 Task: Search one way flight ticket for 2 adults, 4 children and 1 infant on lap in business from Los Angeles: Los Angeles International Airport to Rock Springs: Southwest Wyoming Regional Airport (rock Springs Sweetwater County Airport) on 8-5-2023. Choice of flights is Sun country airlines. Number of bags: 1 carry on bag. Price is upto 73000. Outbound departure time preference is 22:00.
Action: Mouse moved to (425, 174)
Screenshot: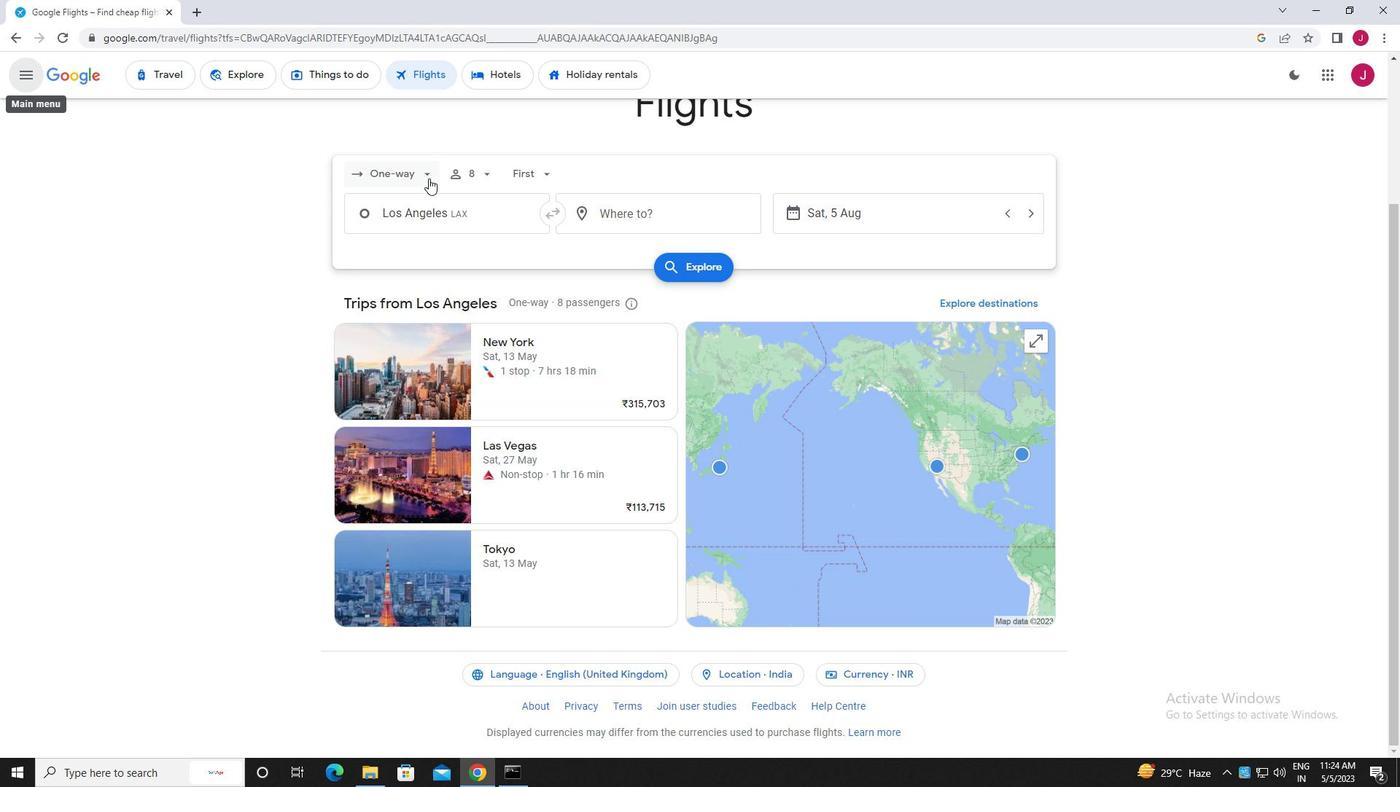 
Action: Mouse pressed left at (425, 174)
Screenshot: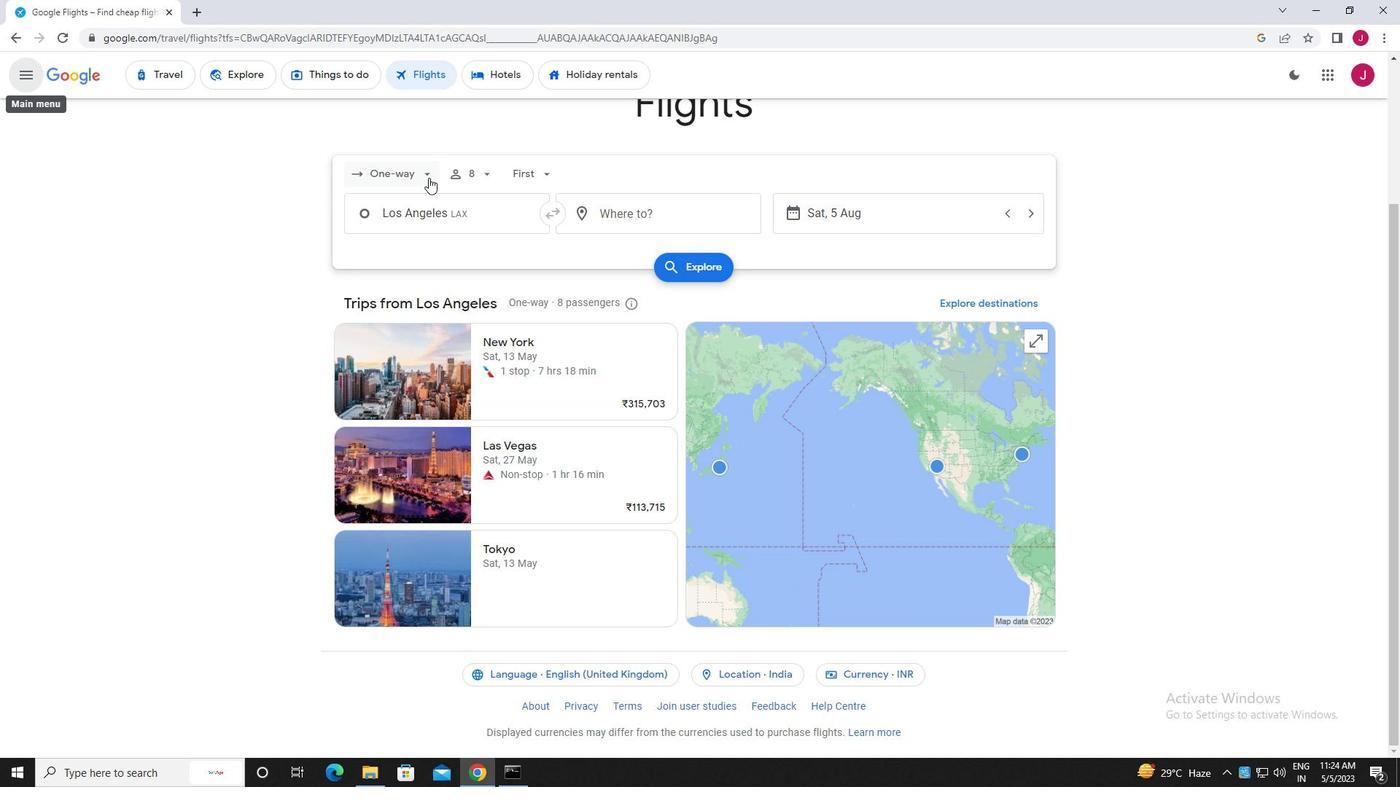 
Action: Mouse moved to (428, 202)
Screenshot: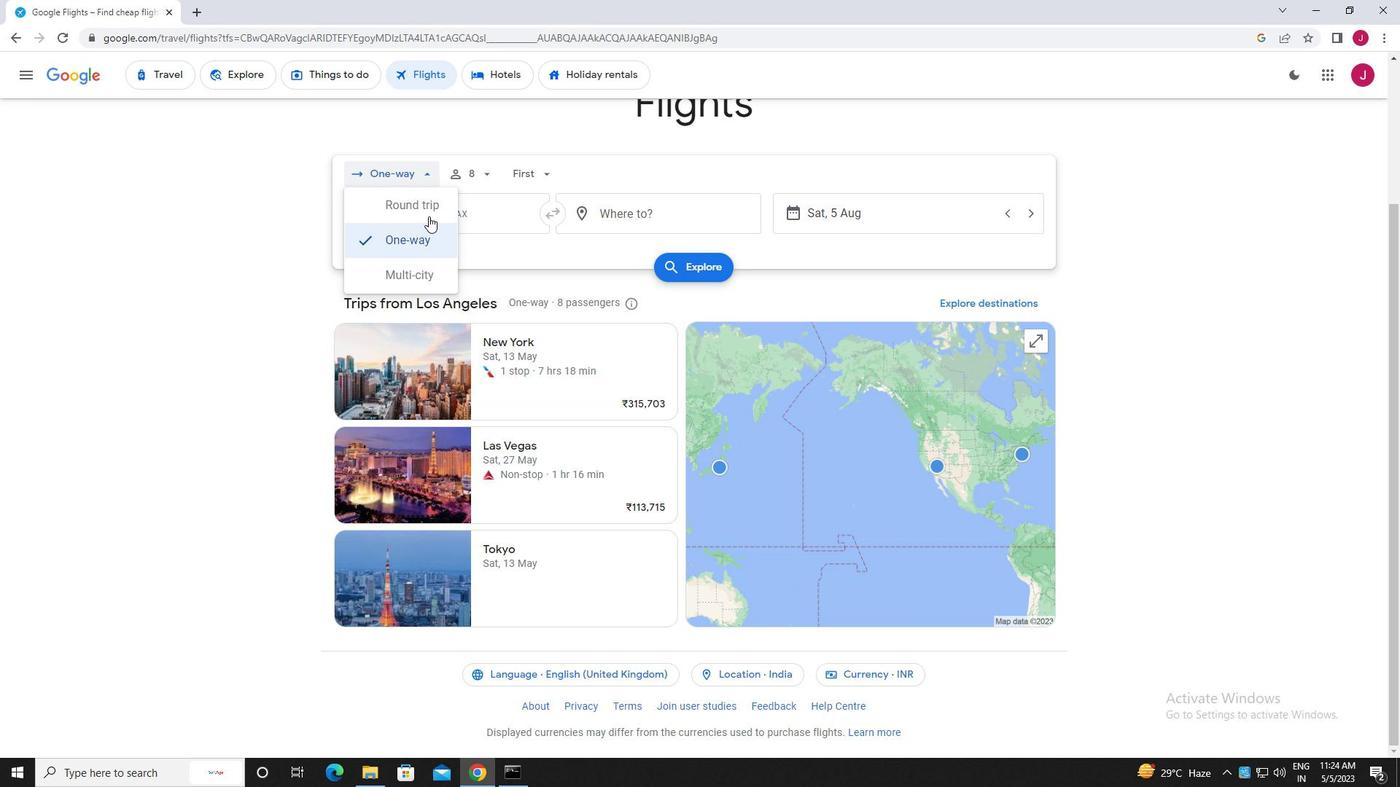 
Action: Mouse pressed left at (428, 202)
Screenshot: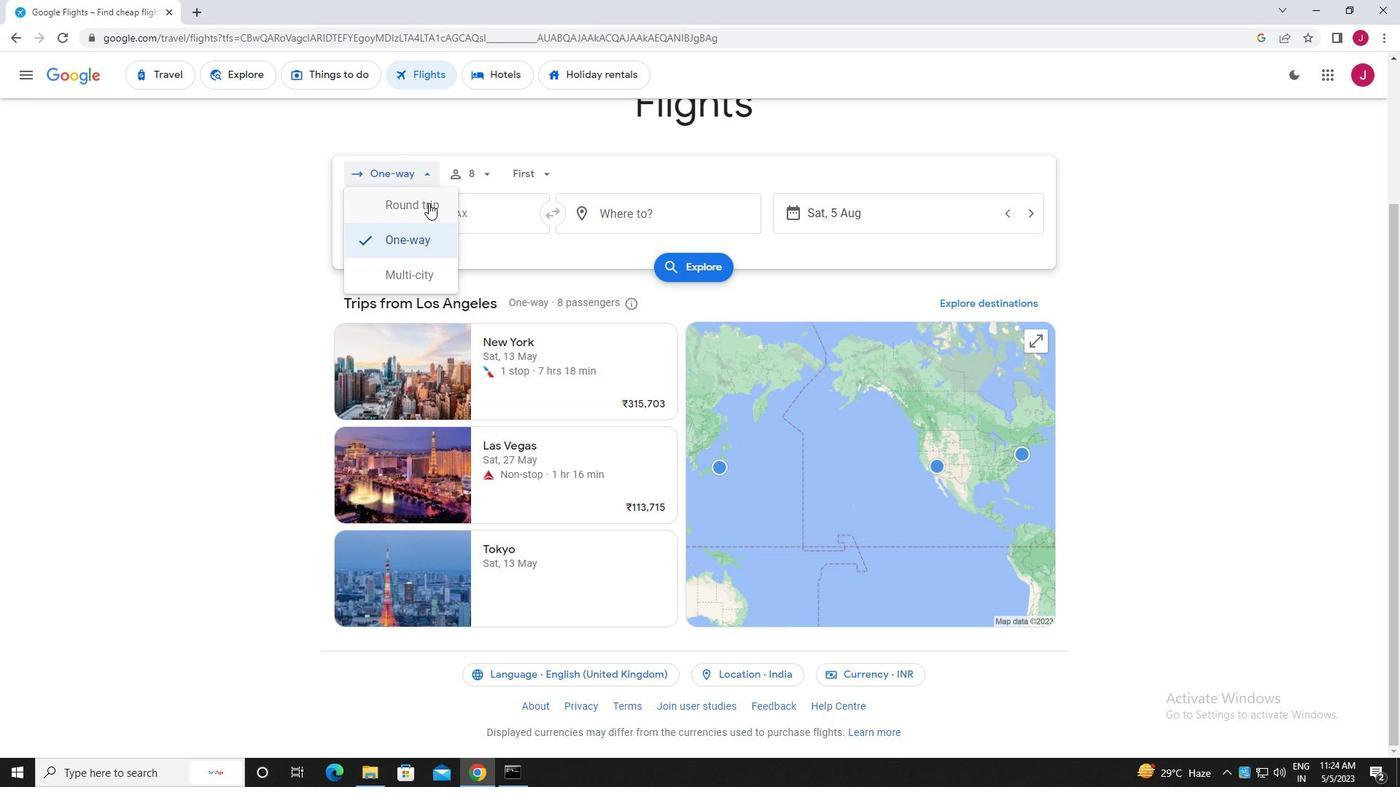 
Action: Mouse moved to (404, 177)
Screenshot: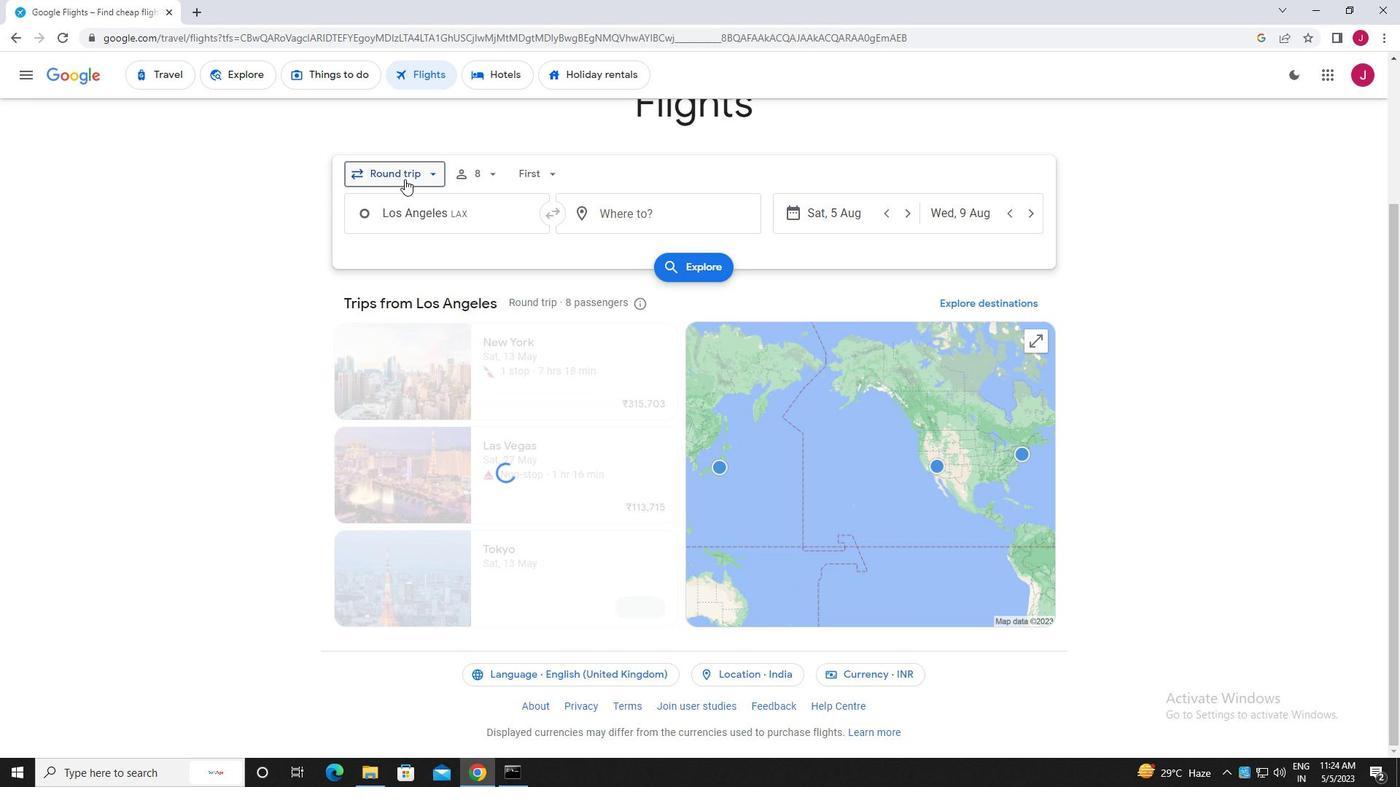 
Action: Mouse pressed left at (404, 177)
Screenshot: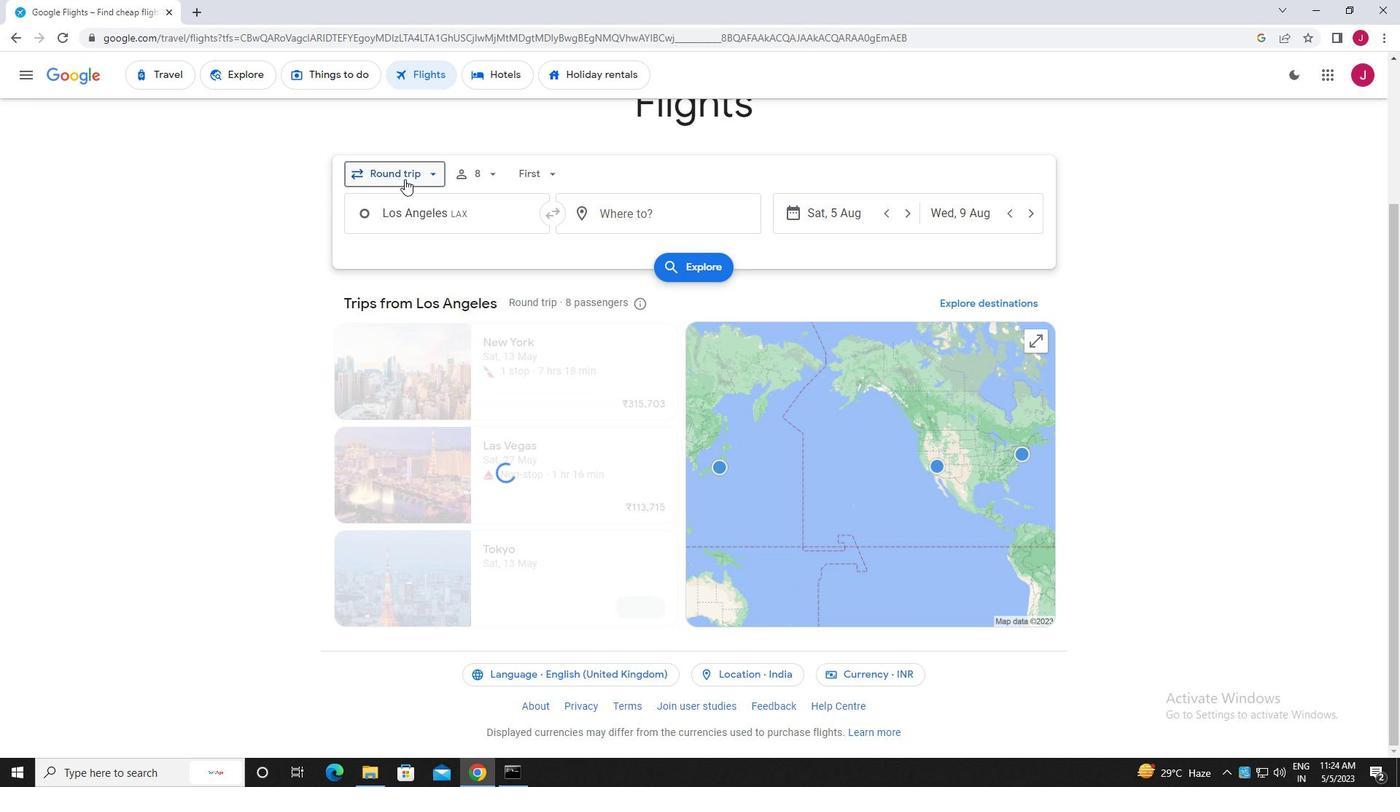 
Action: Mouse moved to (414, 237)
Screenshot: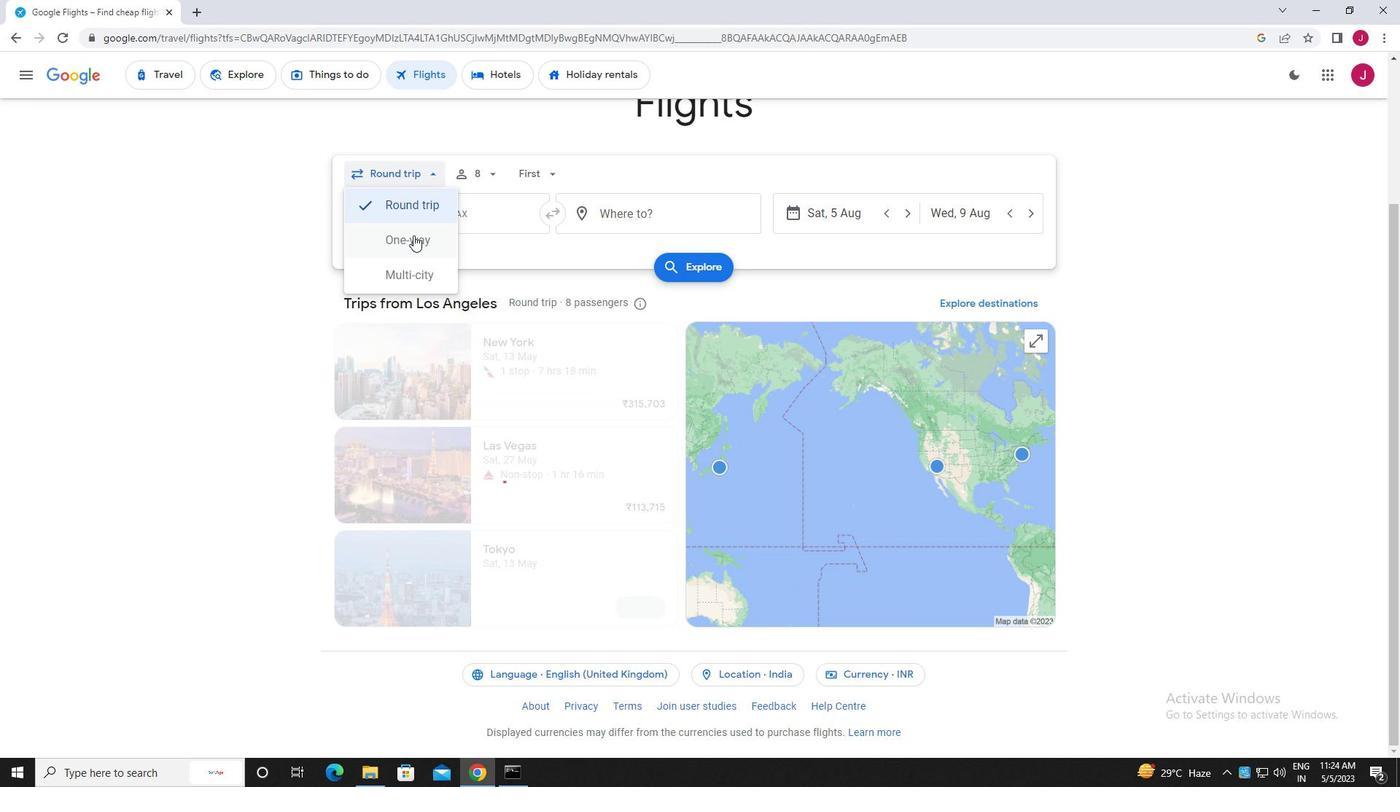 
Action: Mouse pressed left at (414, 237)
Screenshot: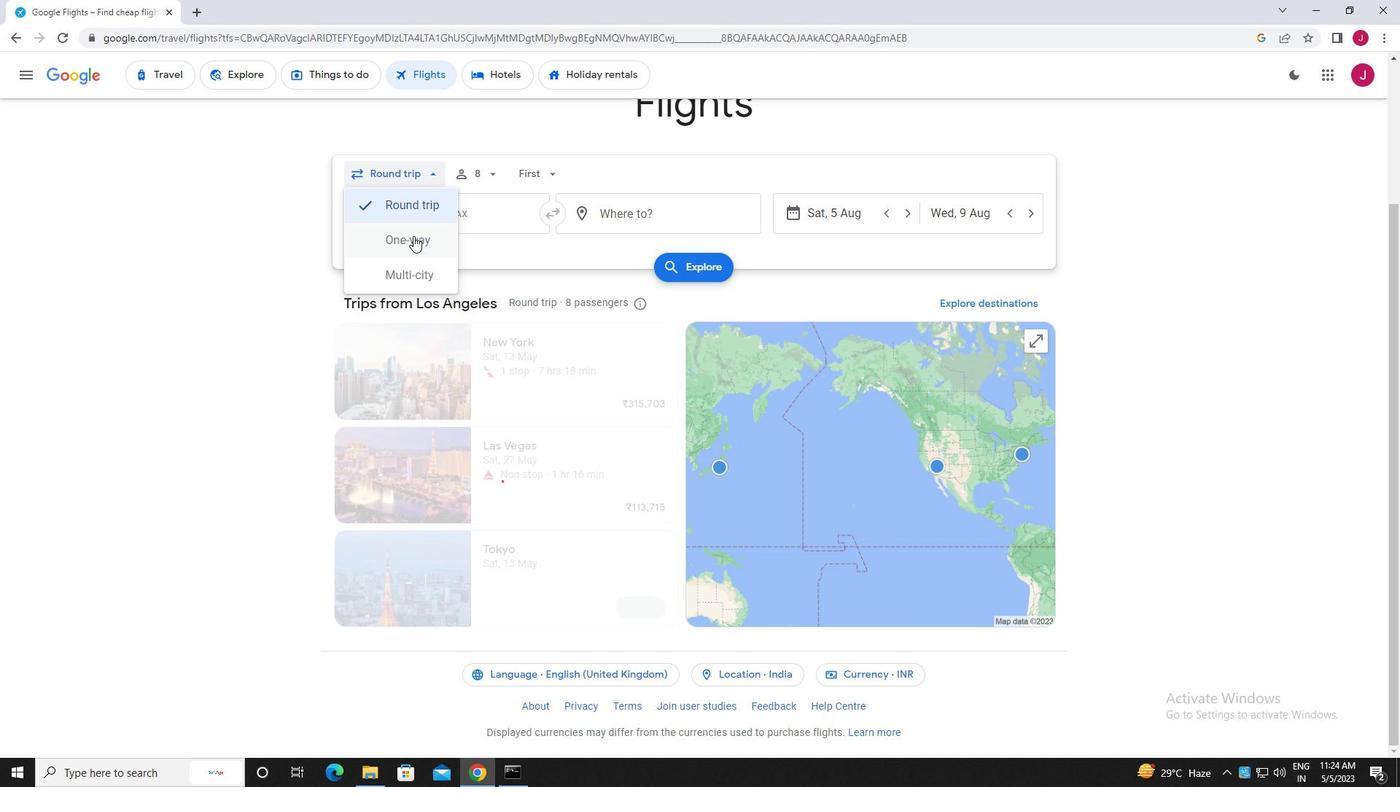 
Action: Mouse moved to (490, 171)
Screenshot: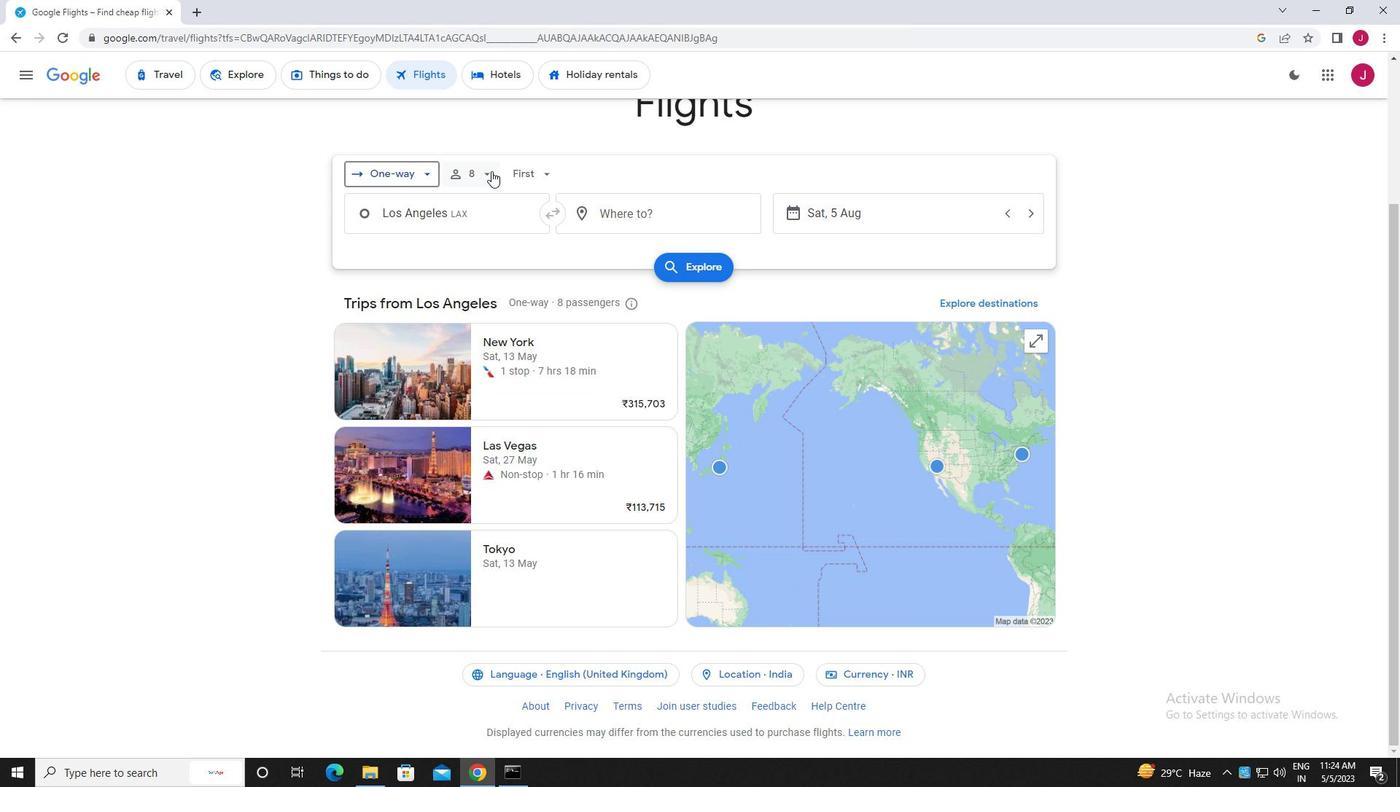 
Action: Mouse pressed left at (490, 171)
Screenshot: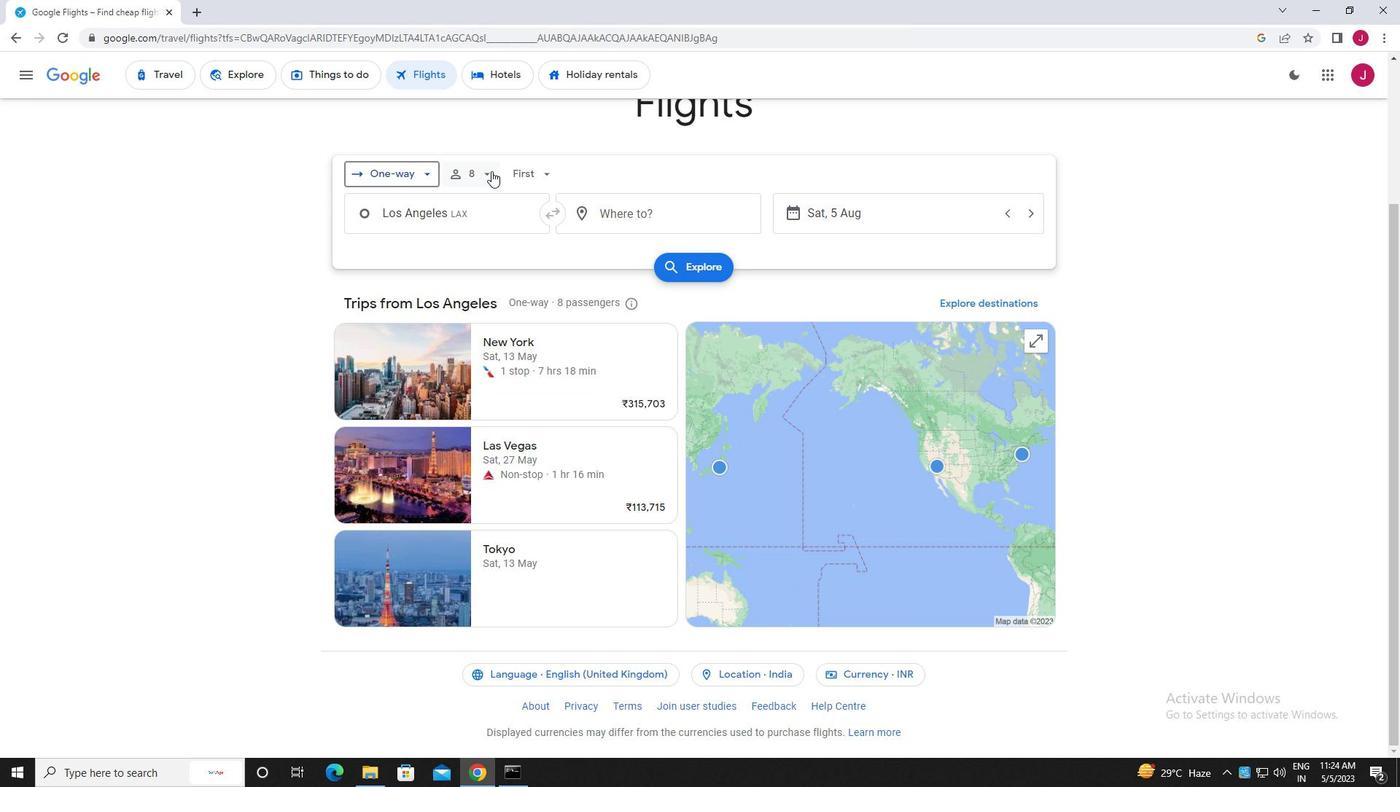 
Action: Mouse moved to (595, 212)
Screenshot: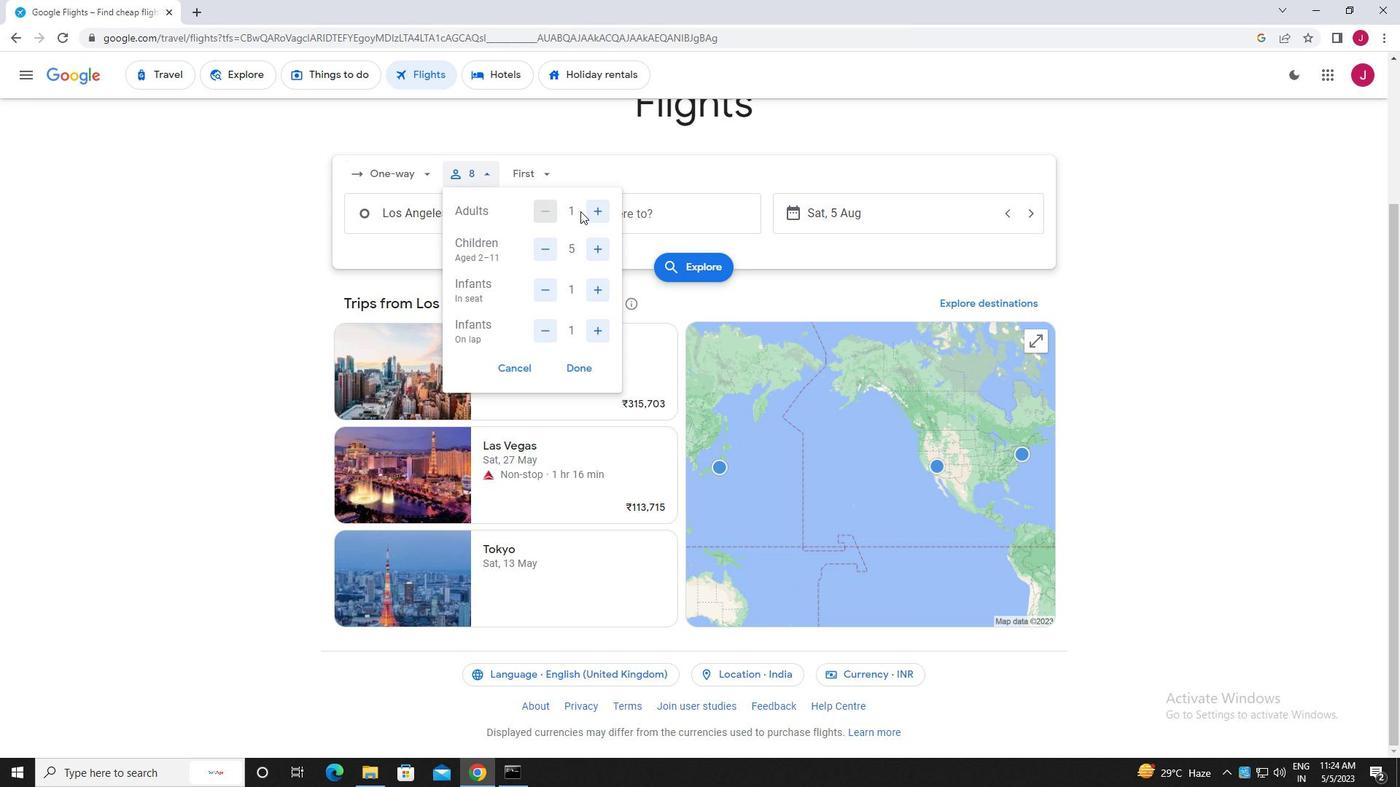 
Action: Mouse pressed left at (595, 212)
Screenshot: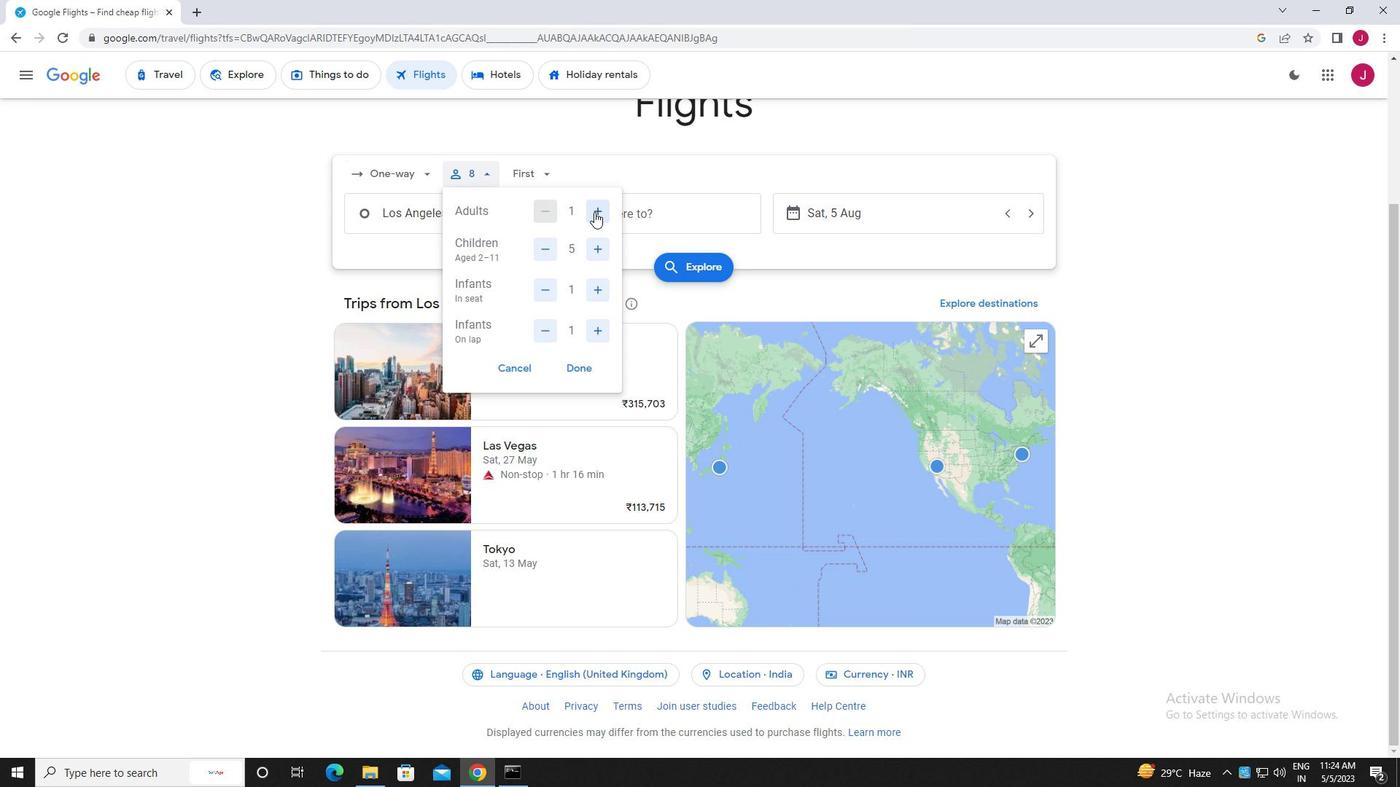 
Action: Mouse moved to (552, 245)
Screenshot: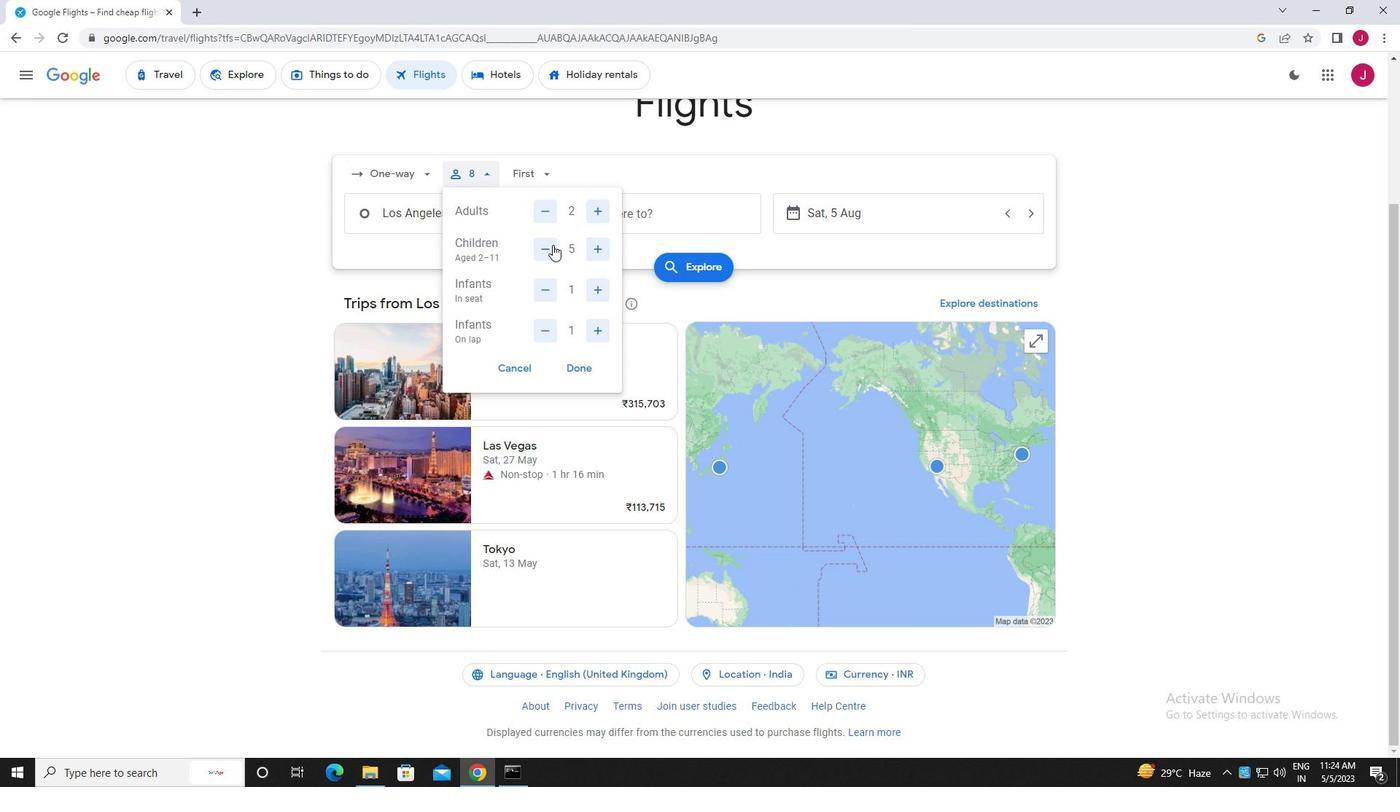 
Action: Mouse pressed left at (552, 245)
Screenshot: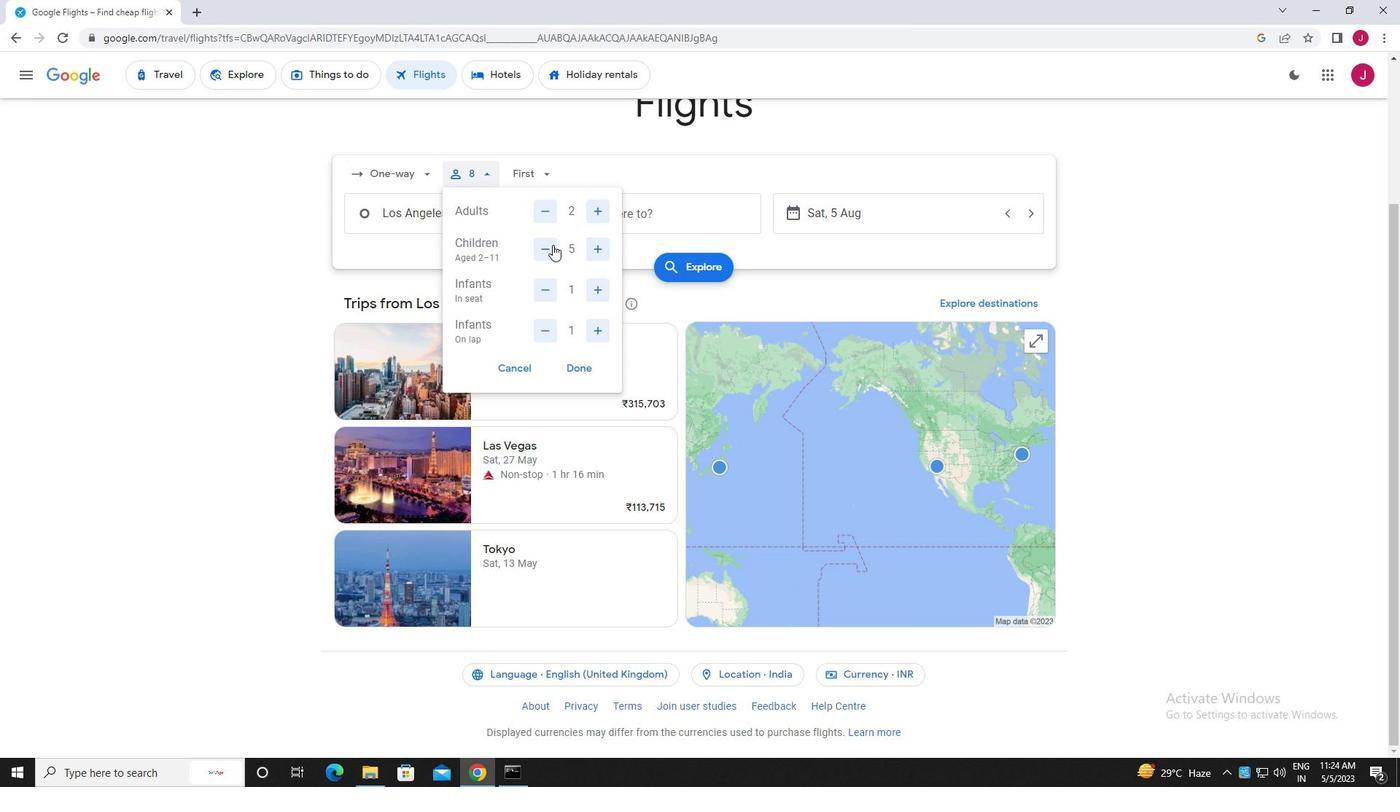 
Action: Mouse moved to (545, 290)
Screenshot: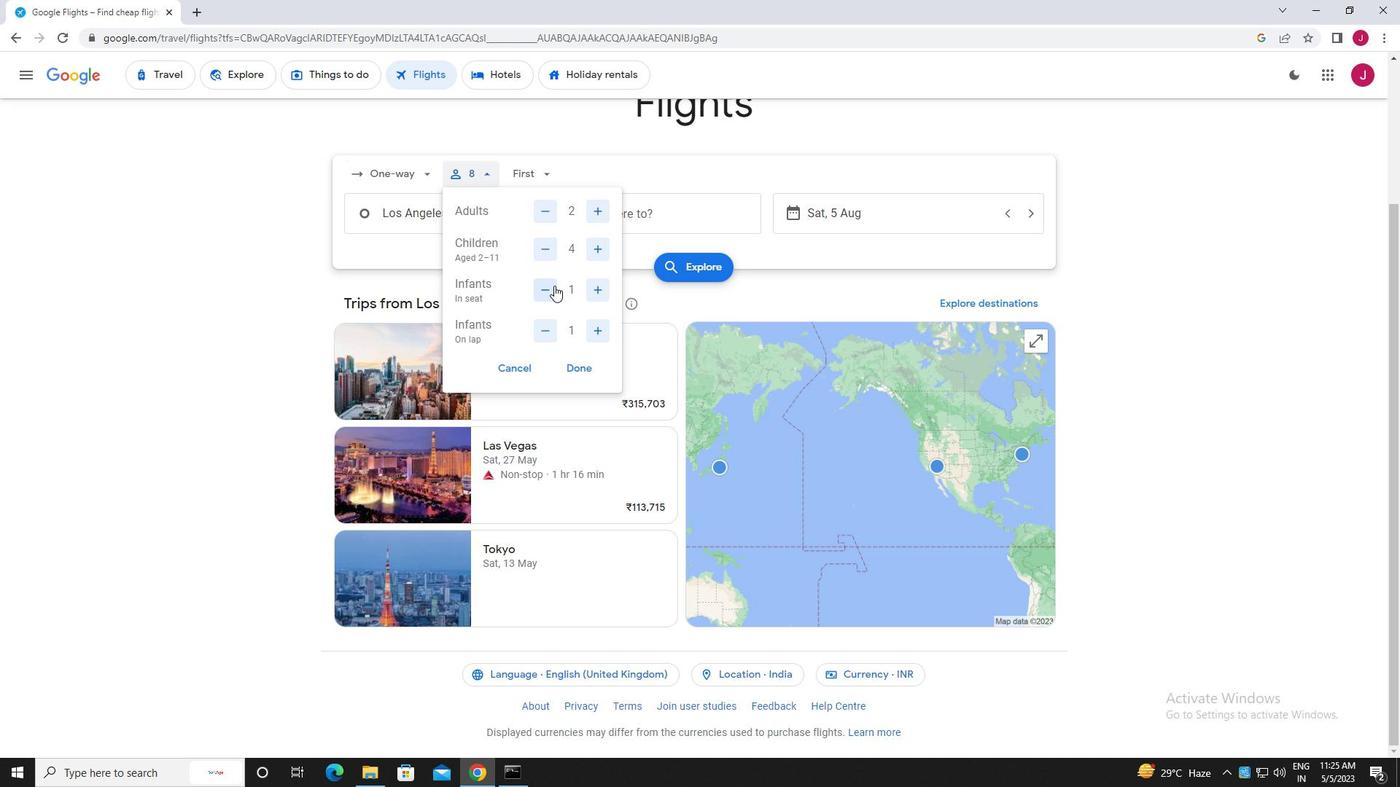 
Action: Mouse pressed left at (545, 290)
Screenshot: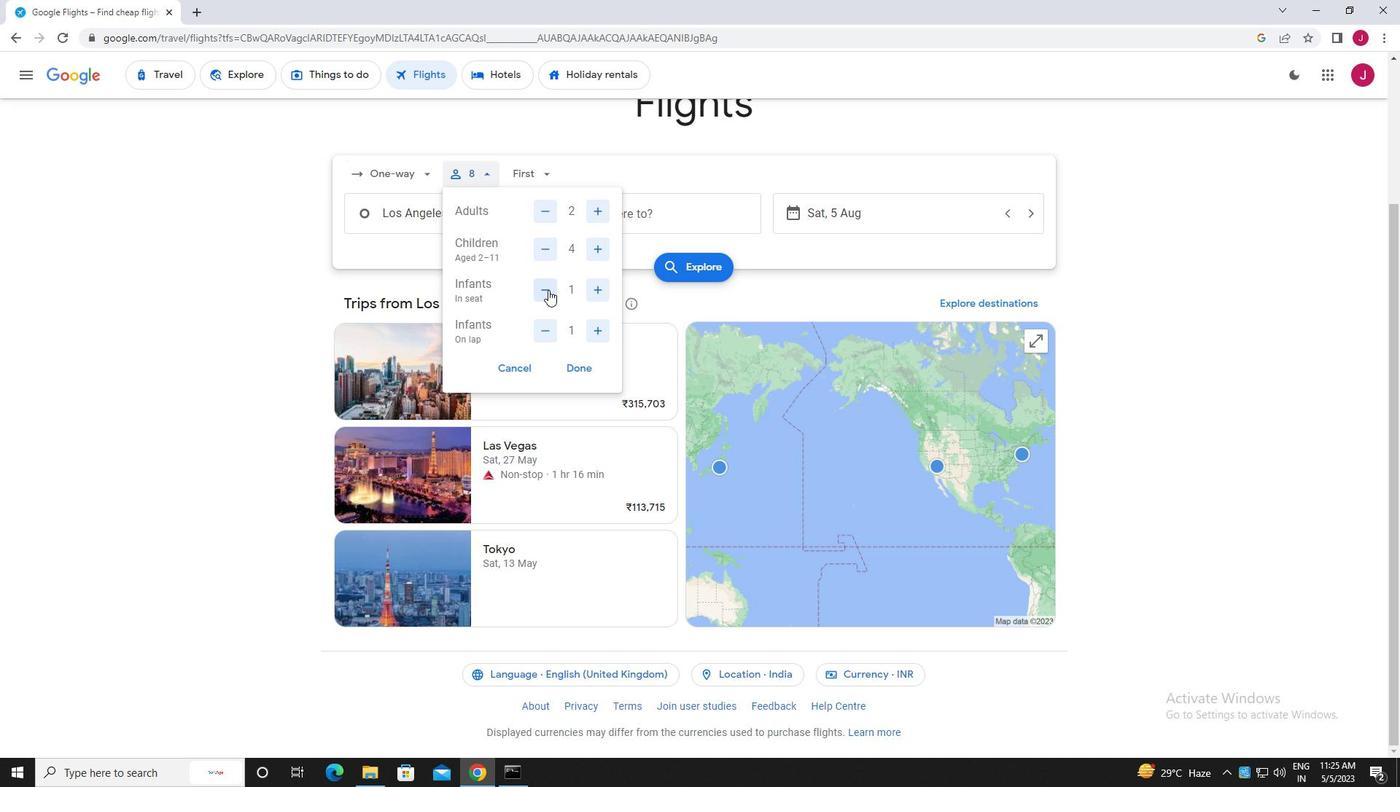 
Action: Mouse moved to (582, 369)
Screenshot: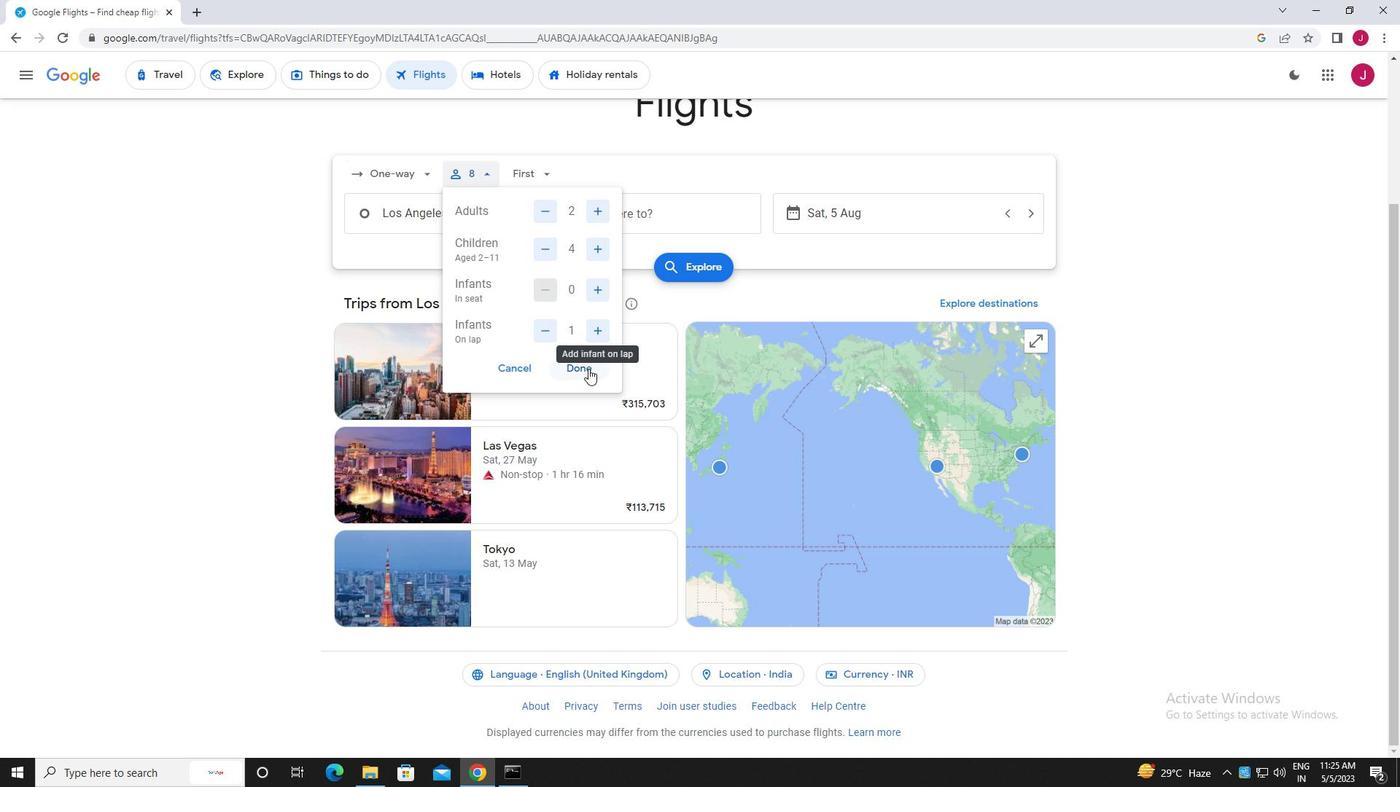 
Action: Mouse pressed left at (582, 369)
Screenshot: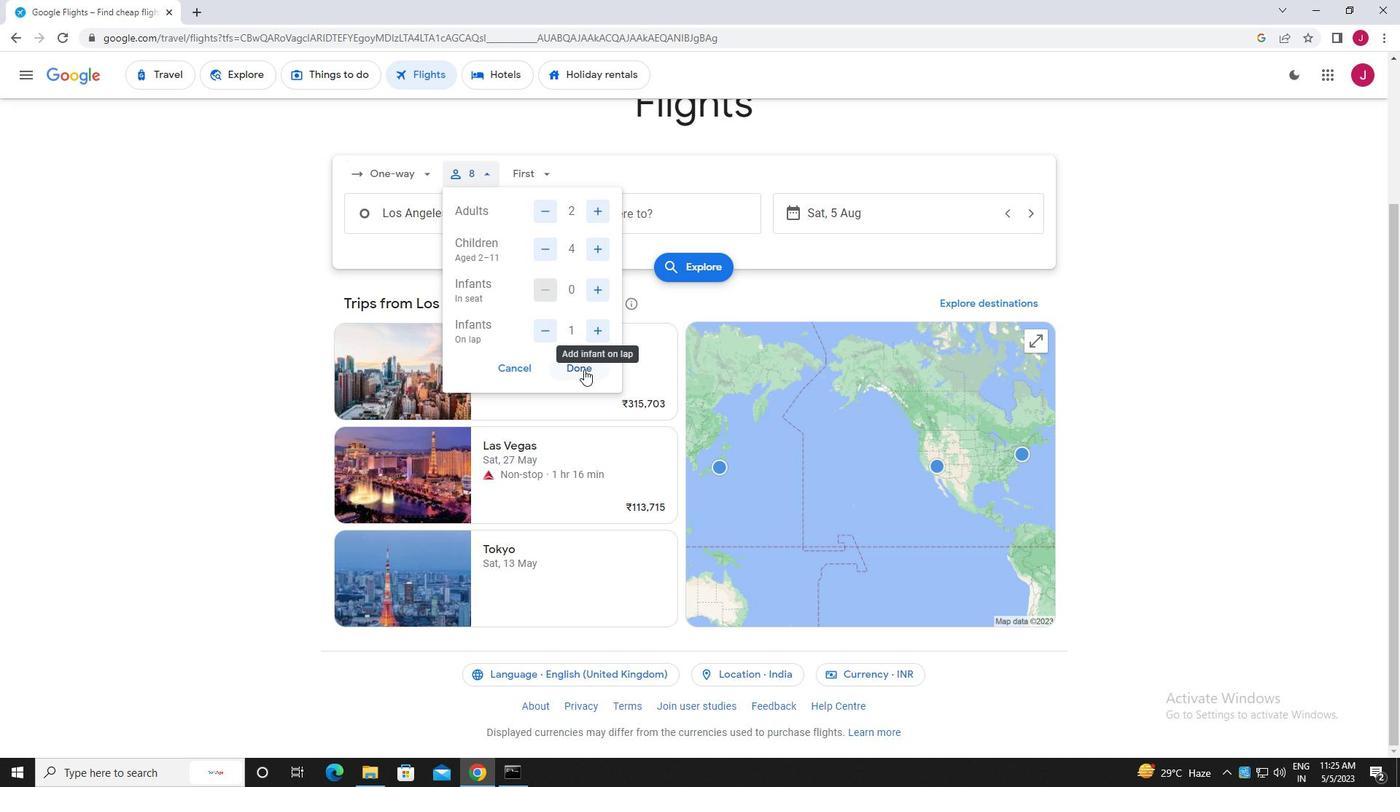 
Action: Mouse moved to (538, 177)
Screenshot: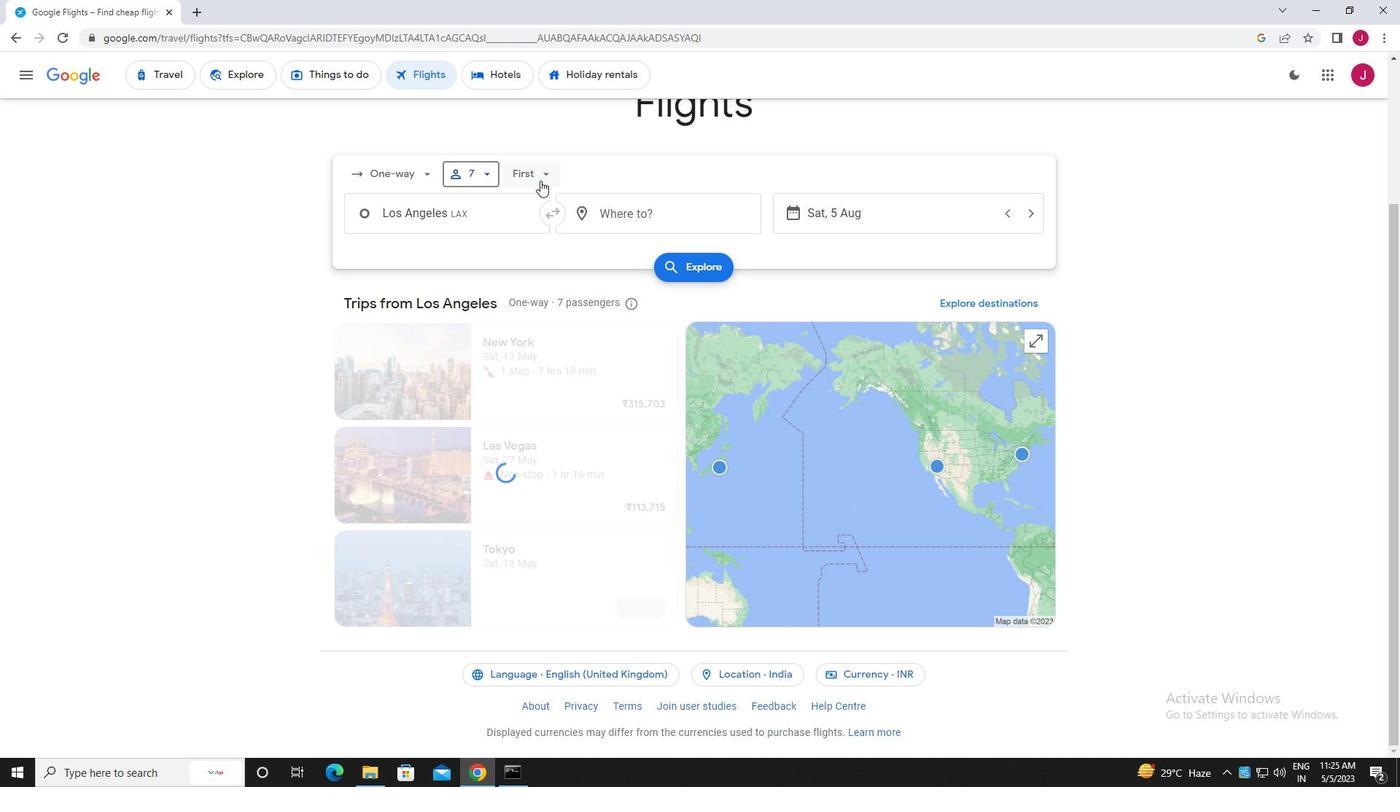 
Action: Mouse pressed left at (538, 177)
Screenshot: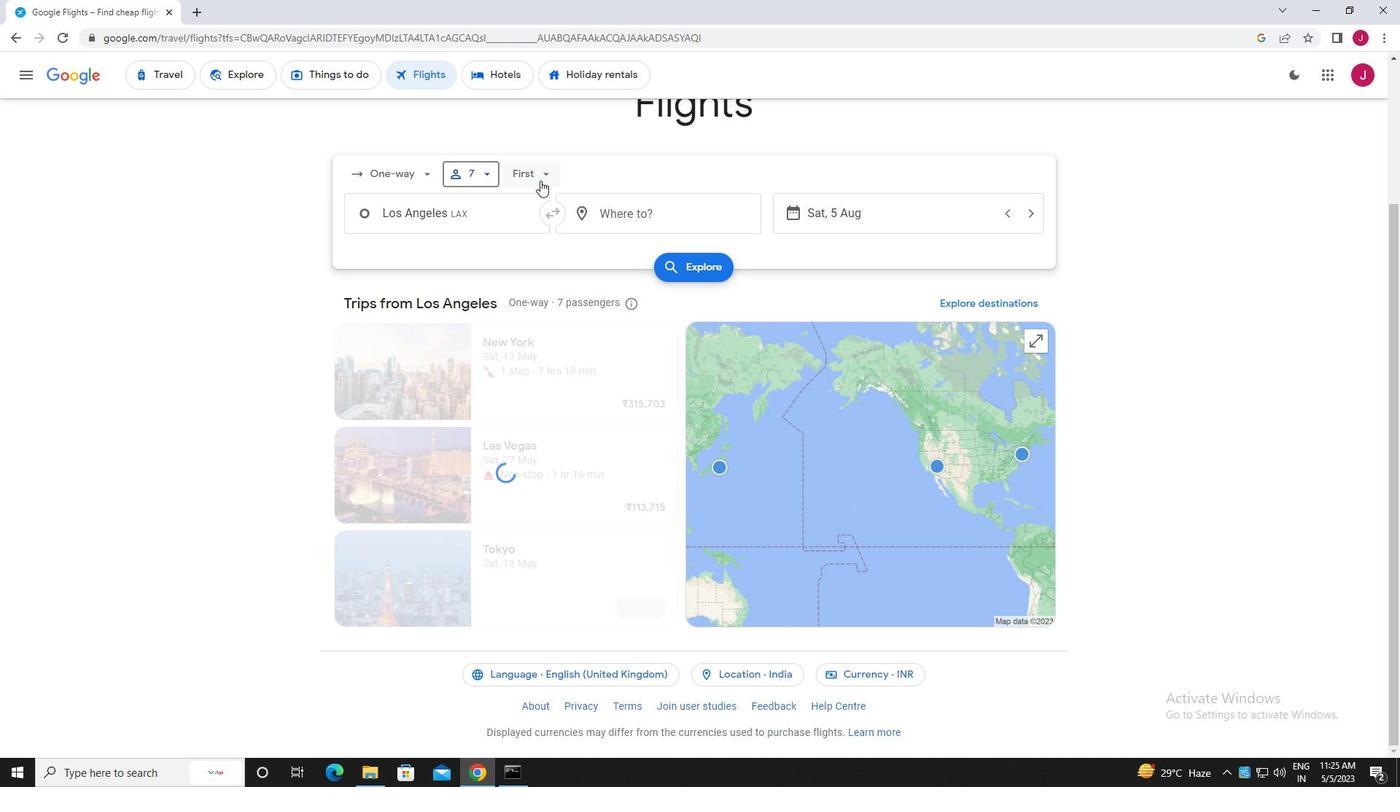 
Action: Mouse moved to (568, 271)
Screenshot: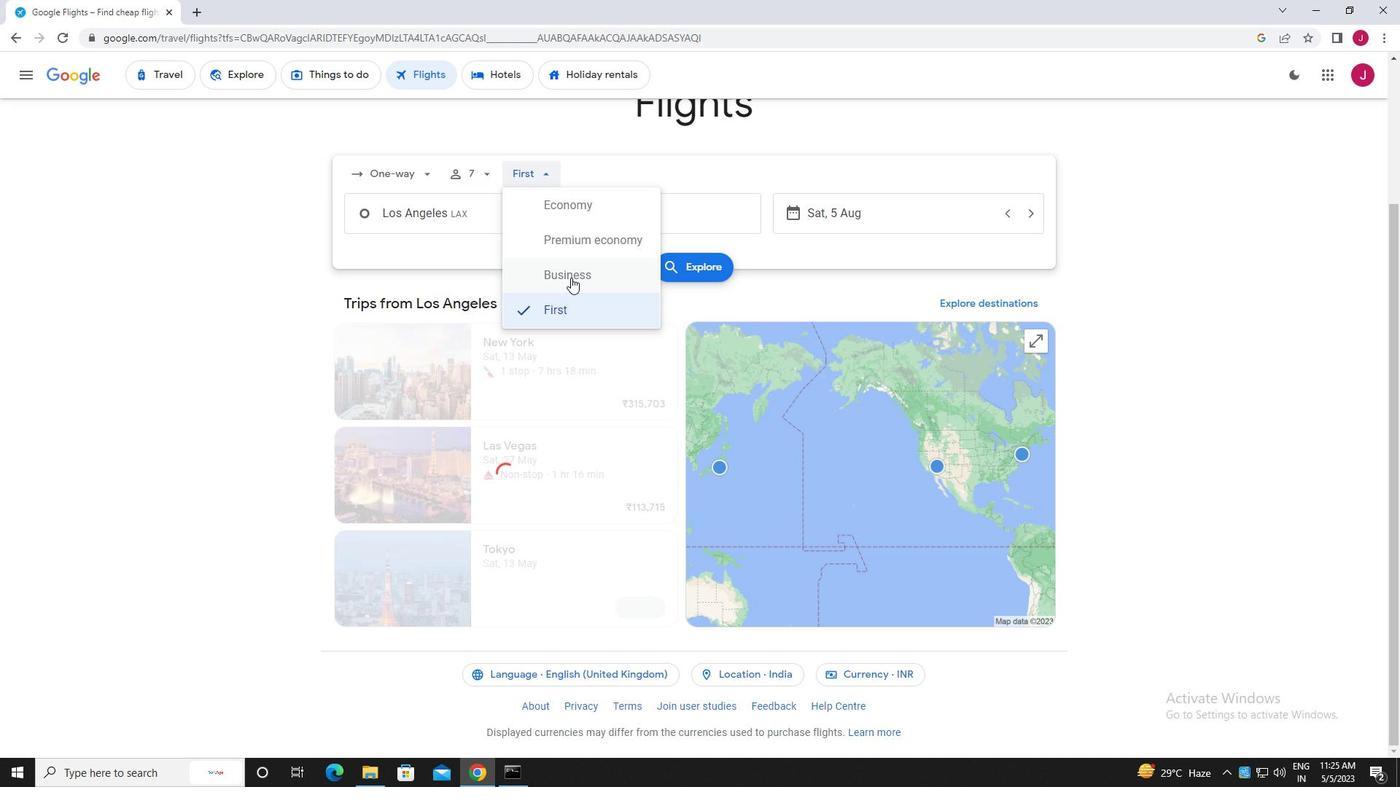 
Action: Mouse pressed left at (568, 271)
Screenshot: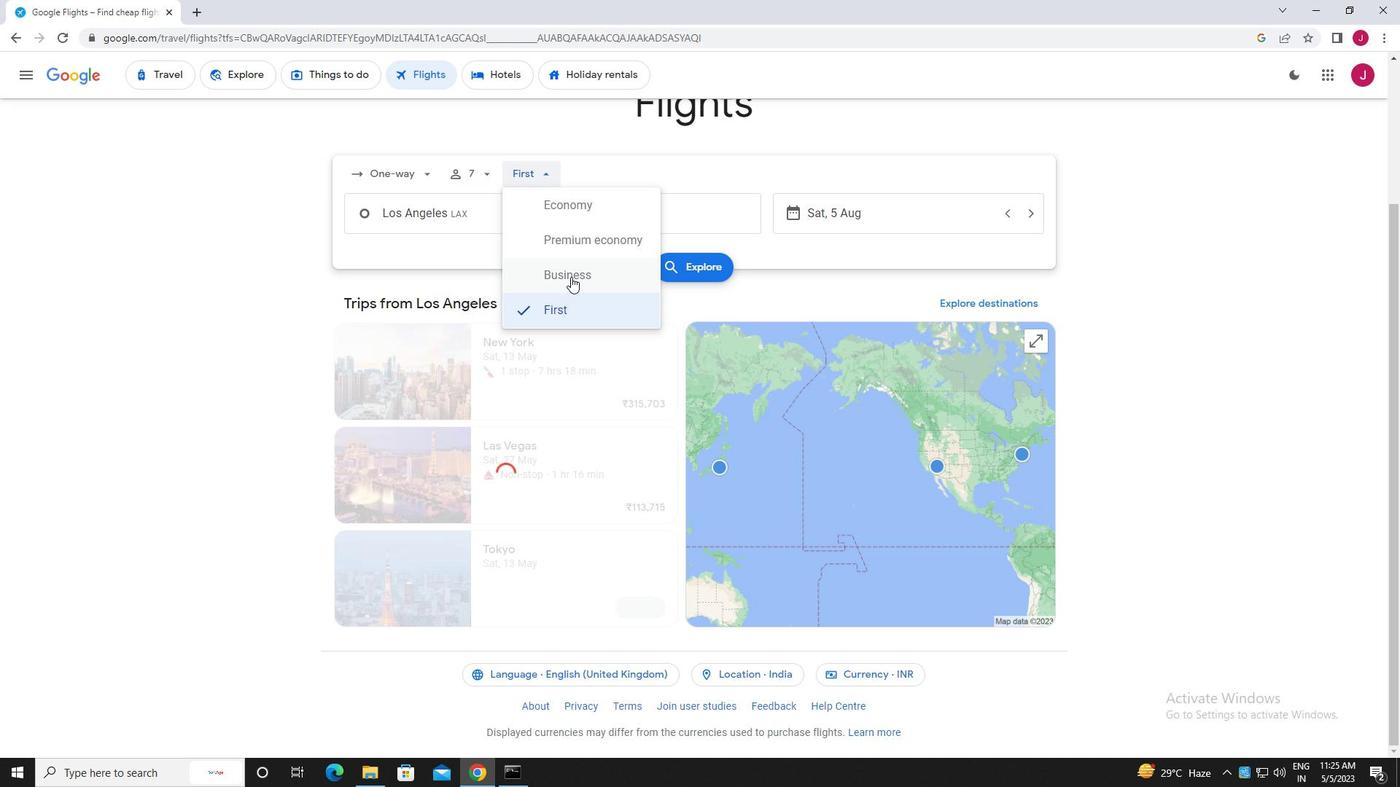 
Action: Mouse moved to (472, 215)
Screenshot: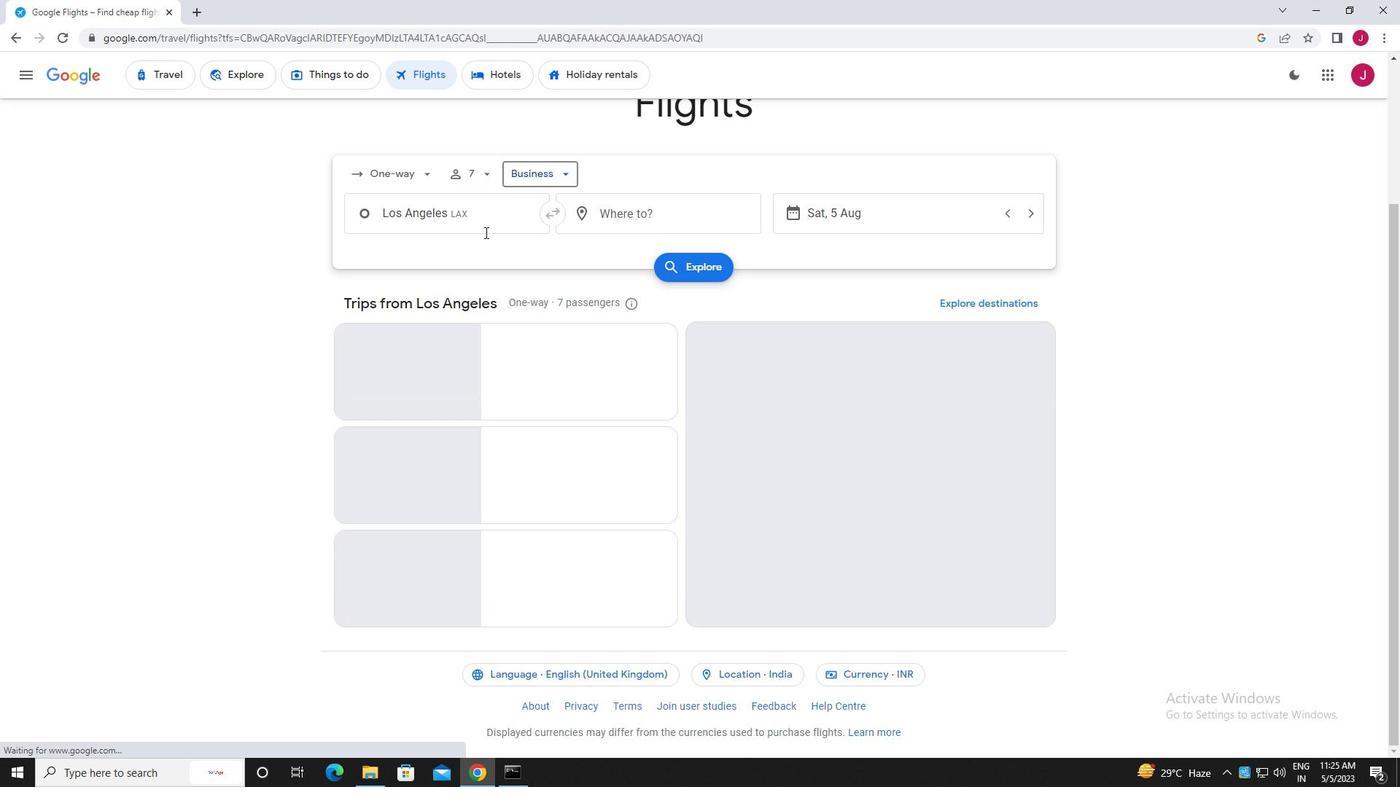 
Action: Mouse pressed left at (472, 215)
Screenshot: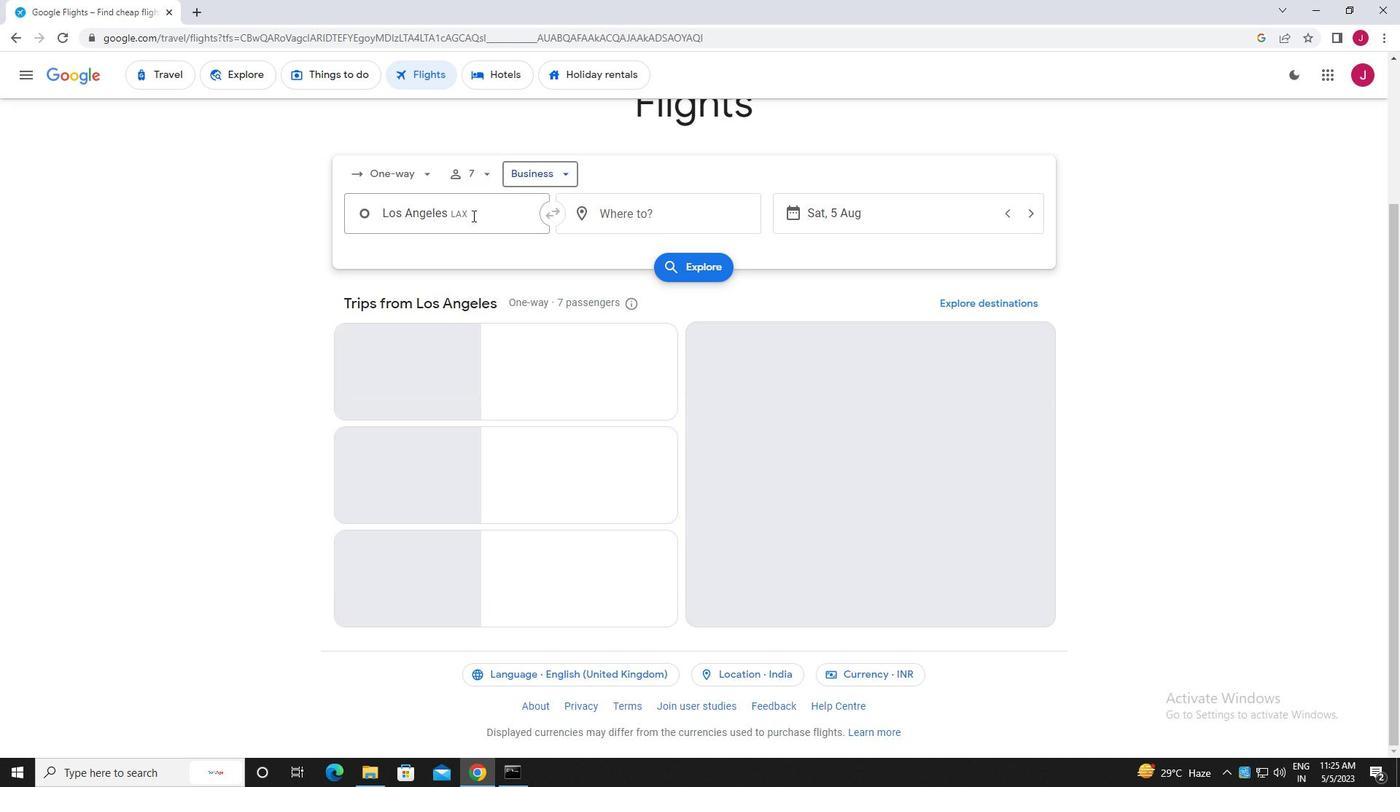 
Action: Mouse moved to (472, 215)
Screenshot: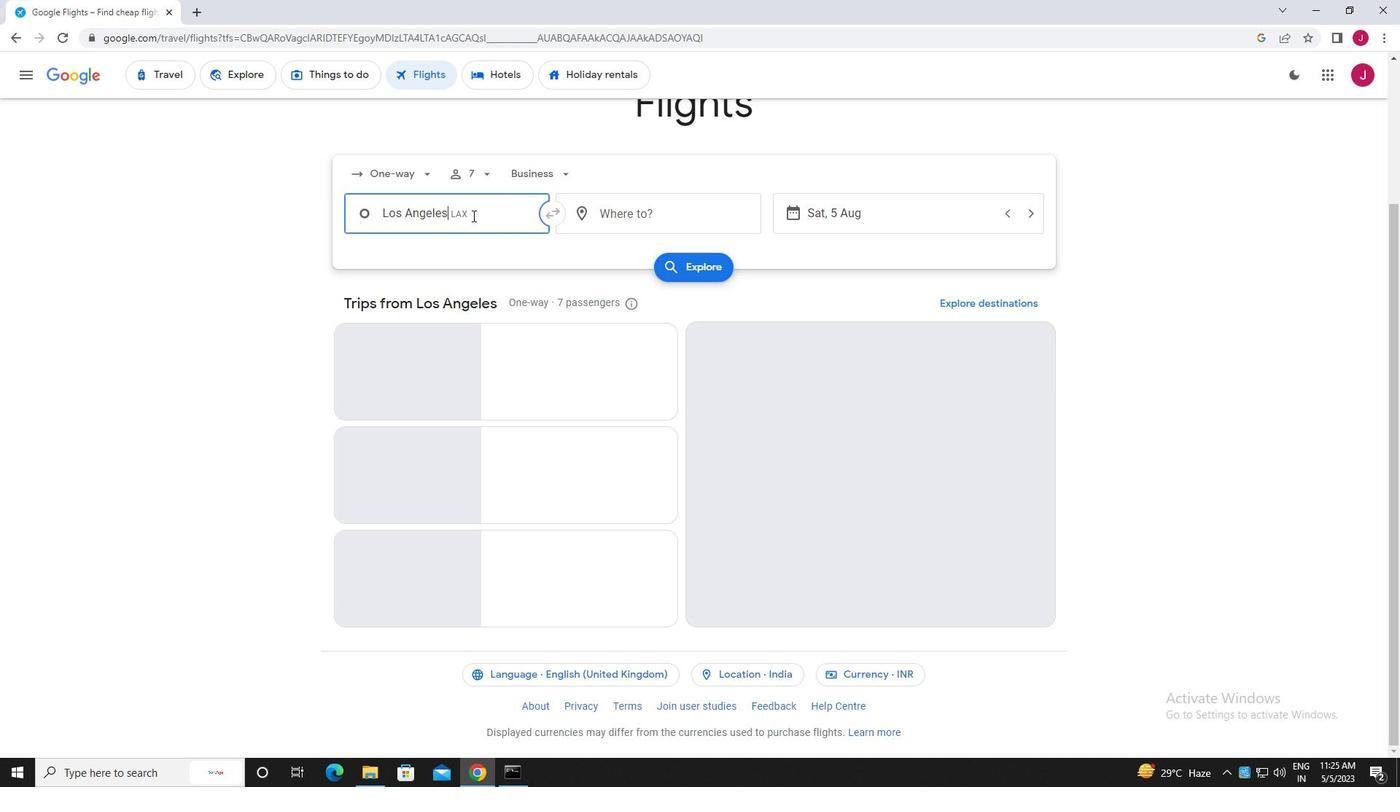 
Action: Key pressed los<Key.space>angles
Screenshot: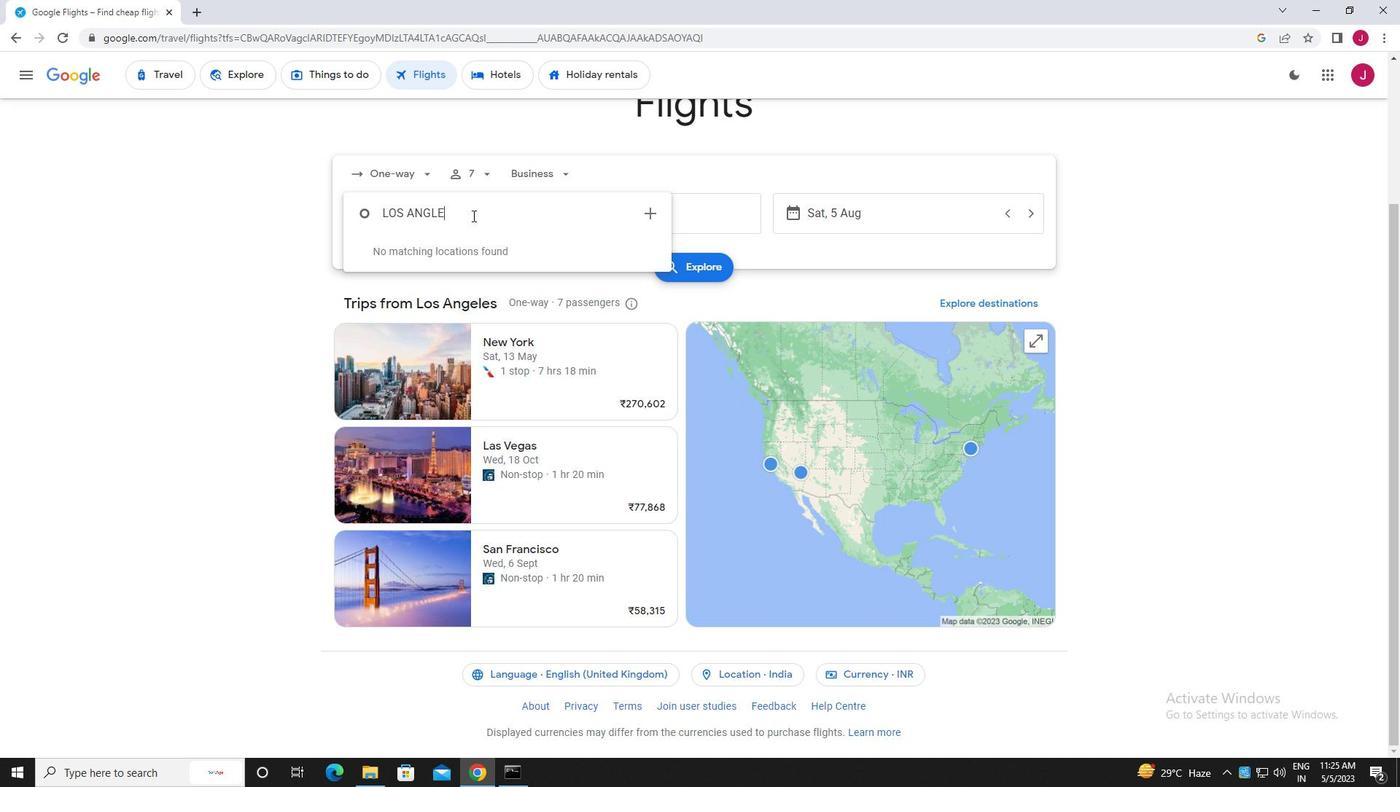 
Action: Mouse moved to (500, 285)
Screenshot: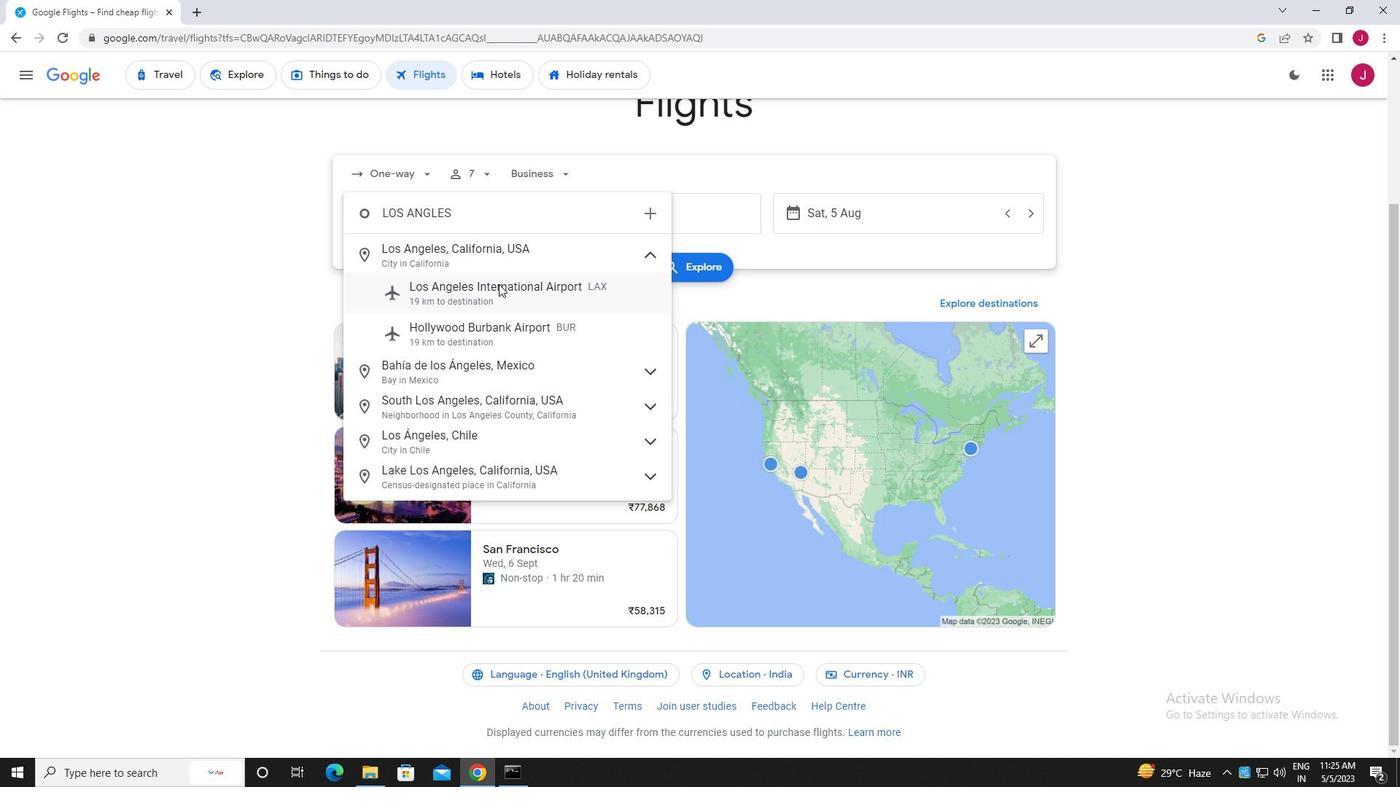 
Action: Mouse pressed left at (500, 285)
Screenshot: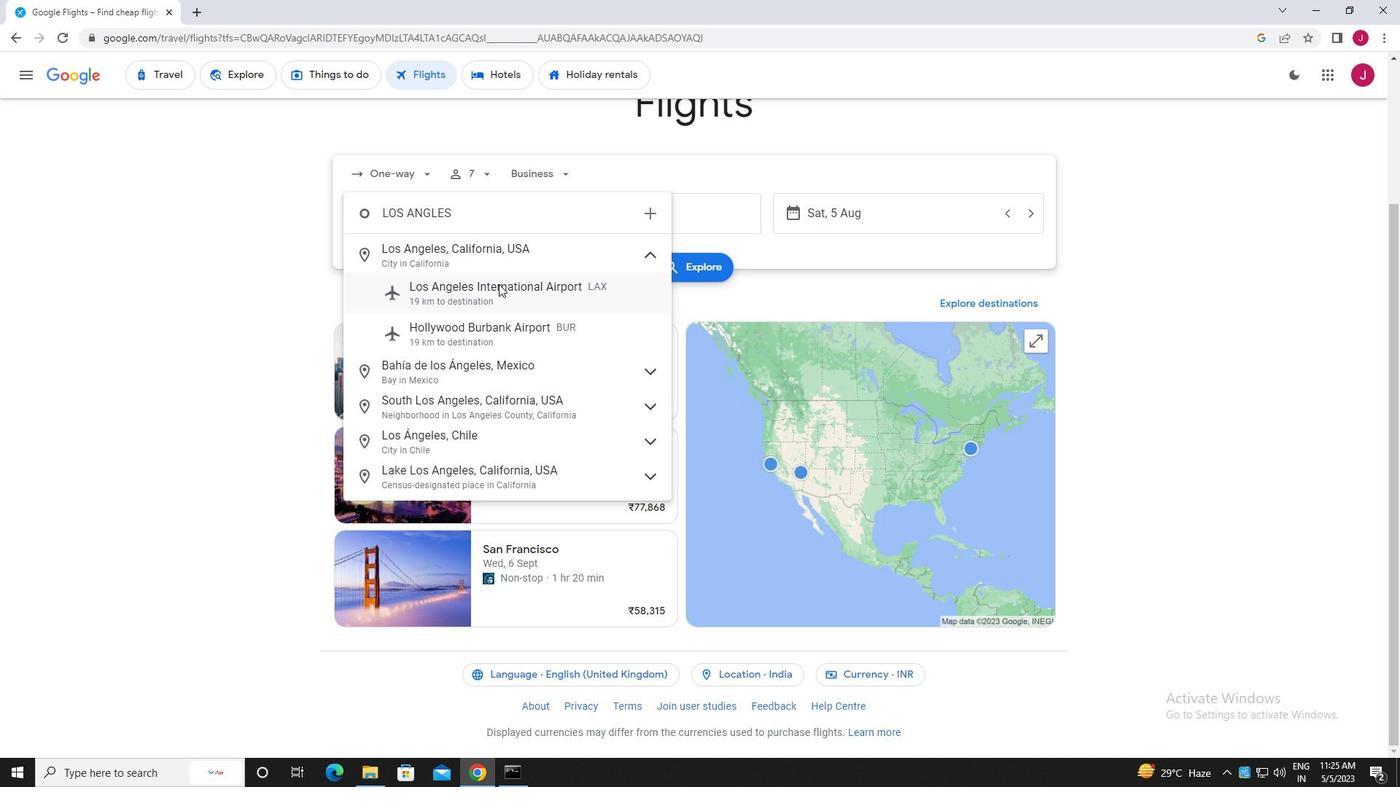 
Action: Mouse moved to (654, 215)
Screenshot: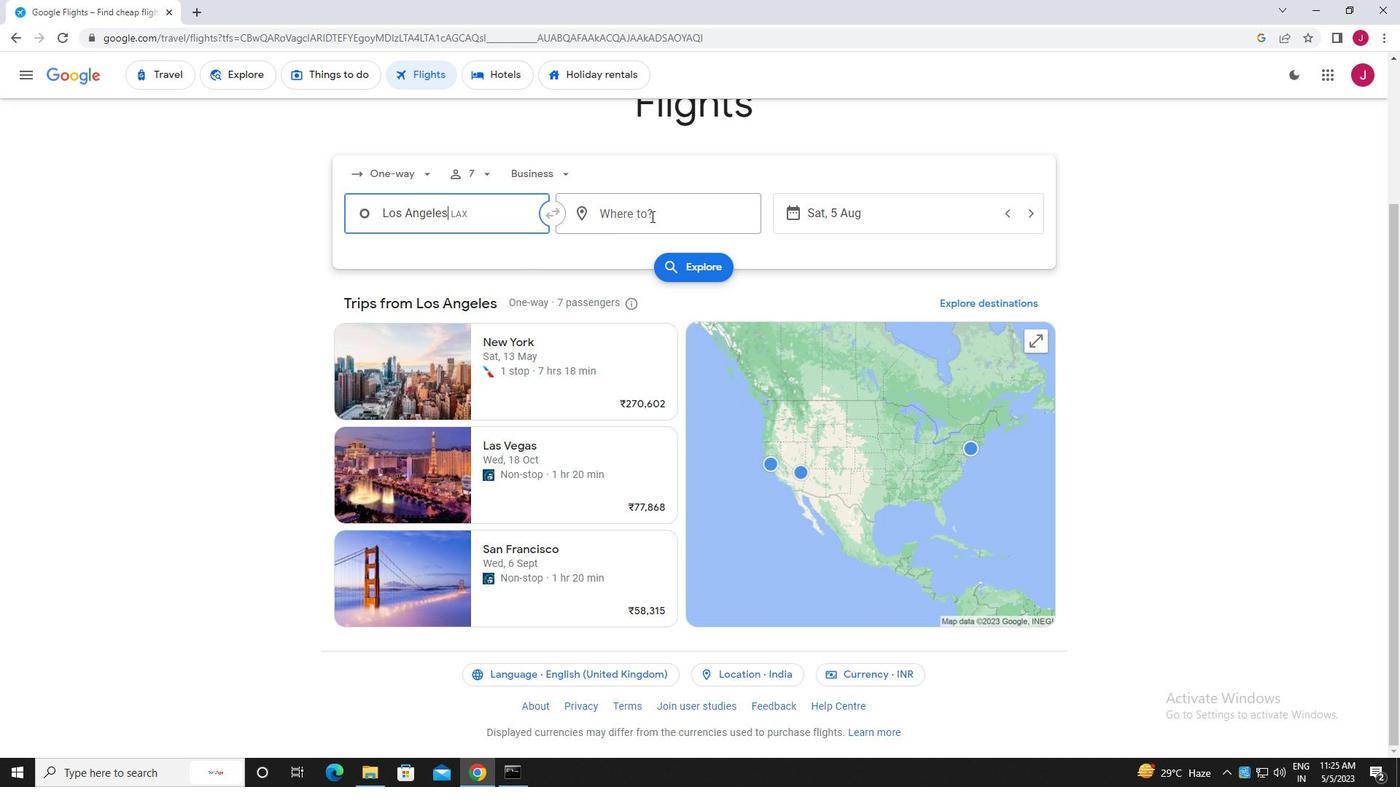 
Action: Mouse pressed left at (654, 215)
Screenshot: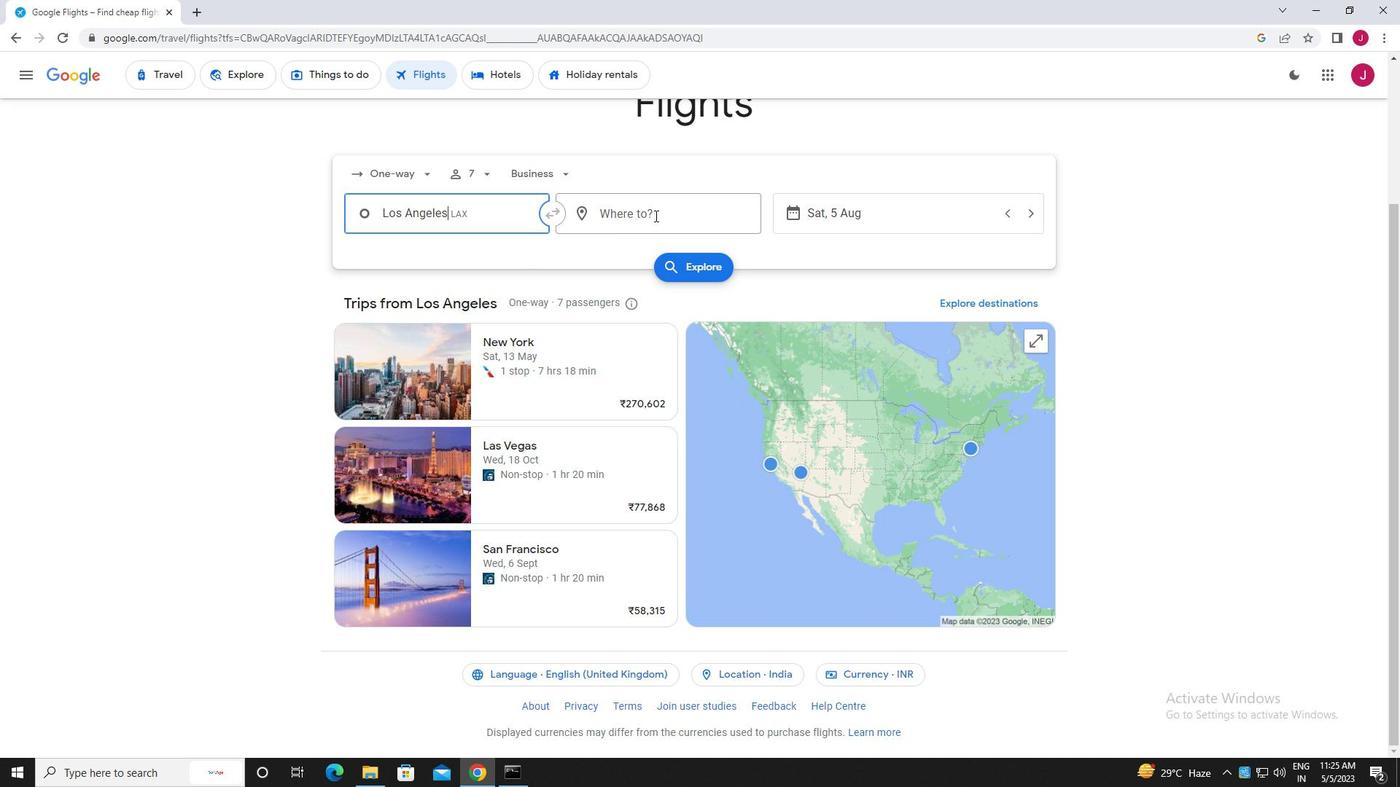 
Action: Mouse moved to (658, 216)
Screenshot: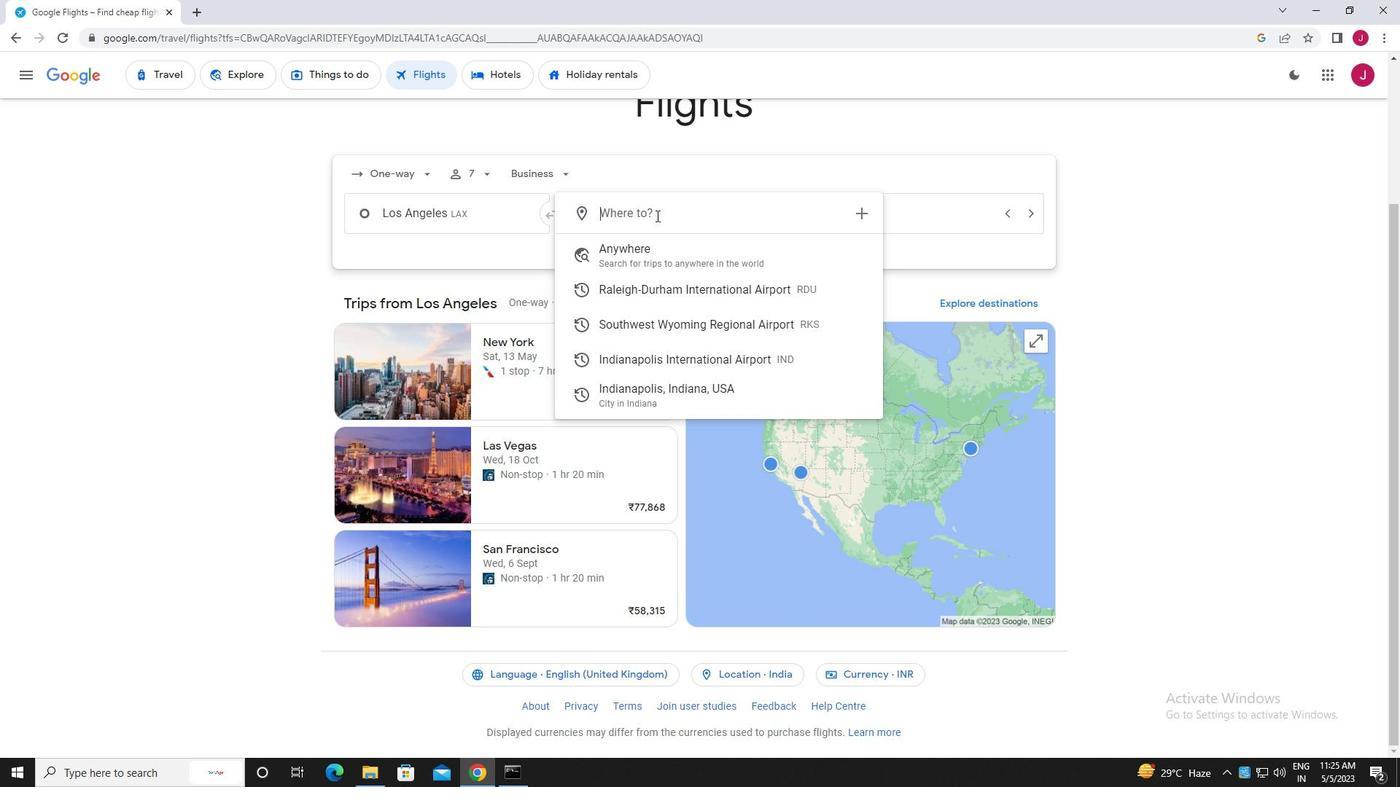 
Action: Key pressed rock<Key.space>spring
Screenshot: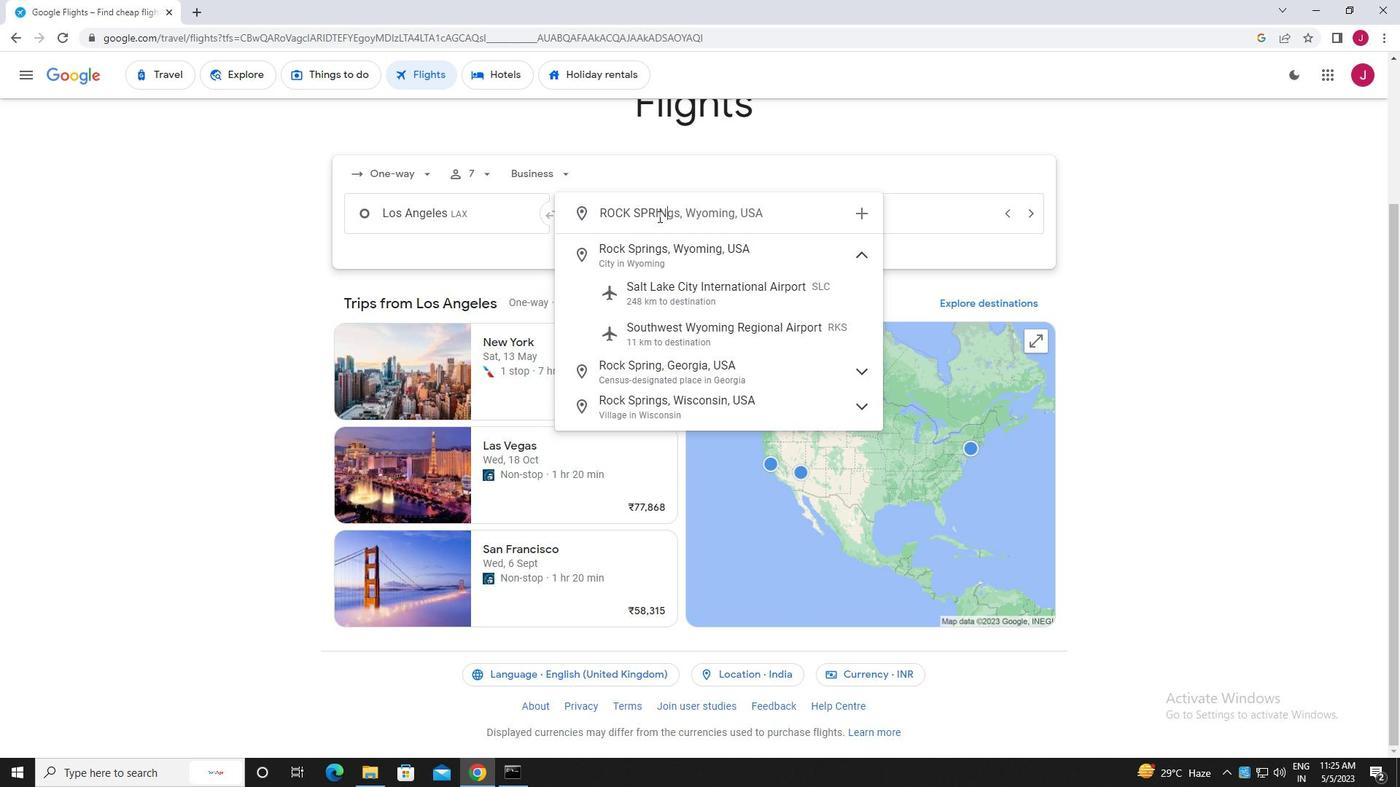
Action: Mouse moved to (736, 331)
Screenshot: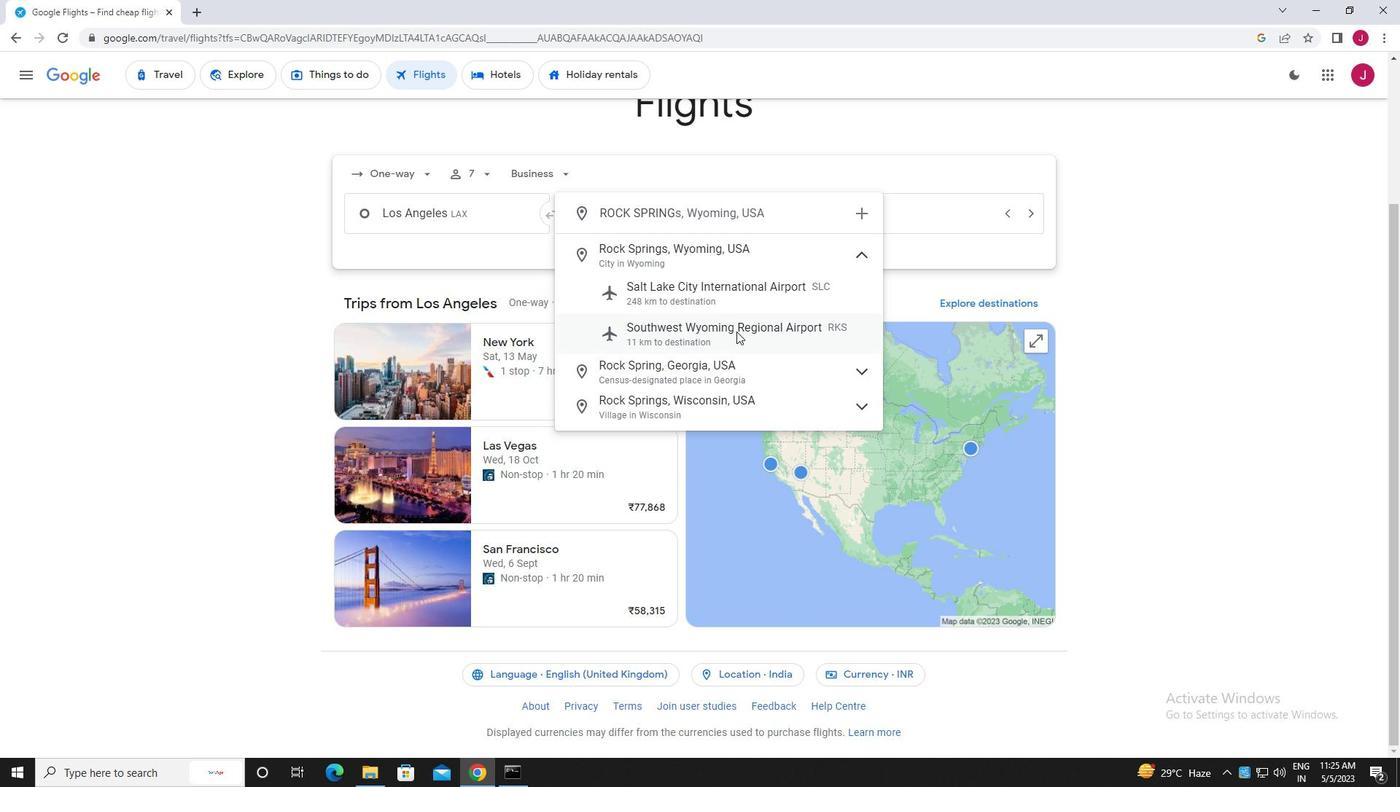 
Action: Mouse pressed left at (736, 331)
Screenshot: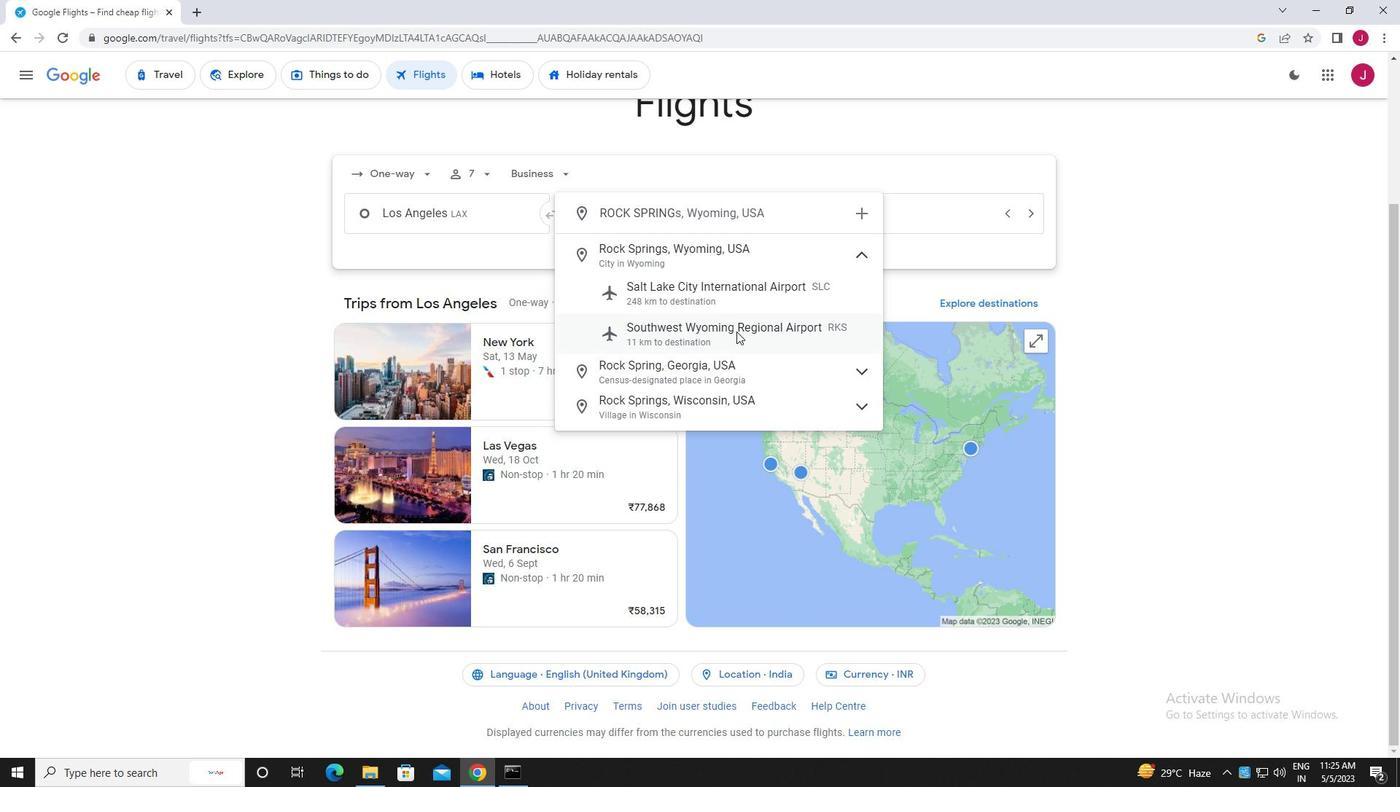 
Action: Mouse moved to (846, 223)
Screenshot: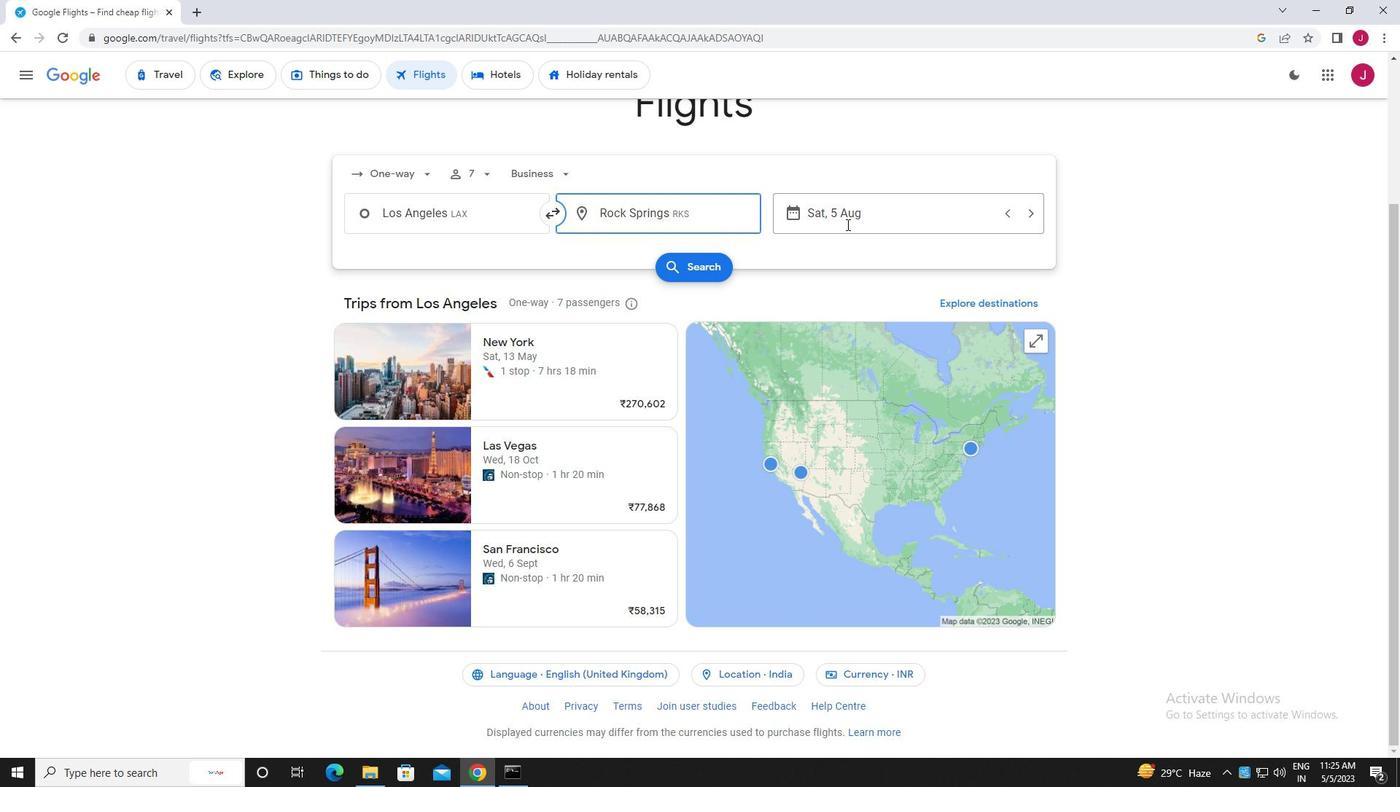 
Action: Mouse pressed left at (846, 223)
Screenshot: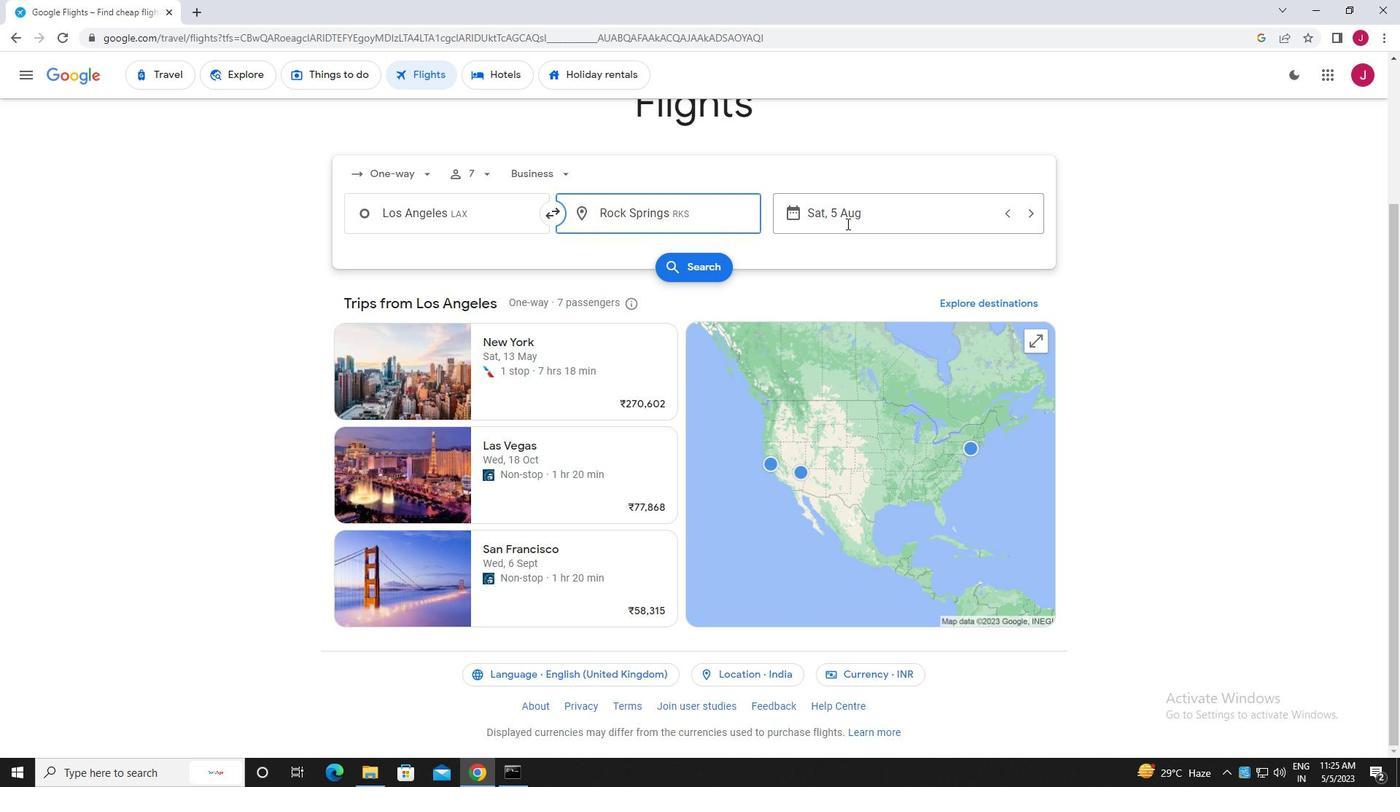 
Action: Mouse moved to (735, 330)
Screenshot: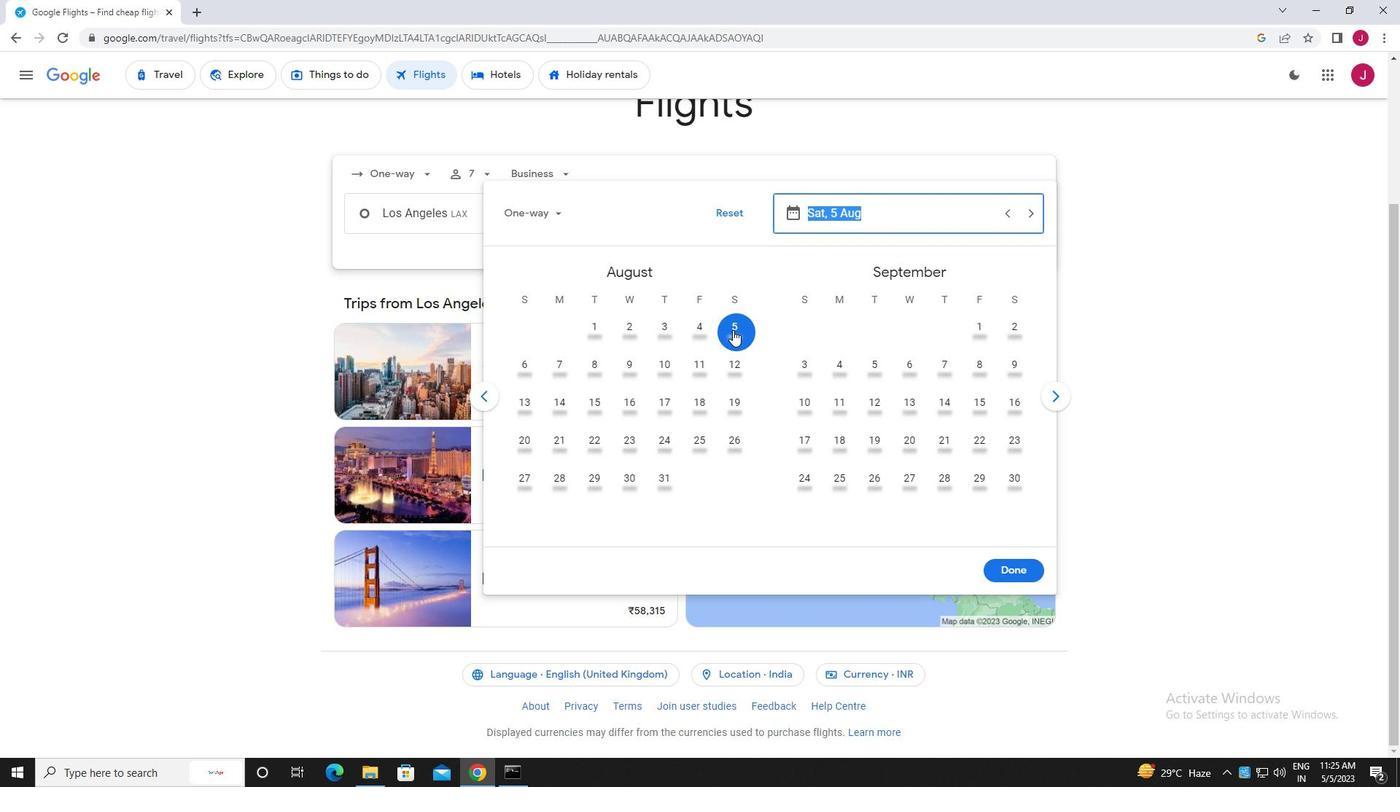 
Action: Mouse pressed left at (735, 330)
Screenshot: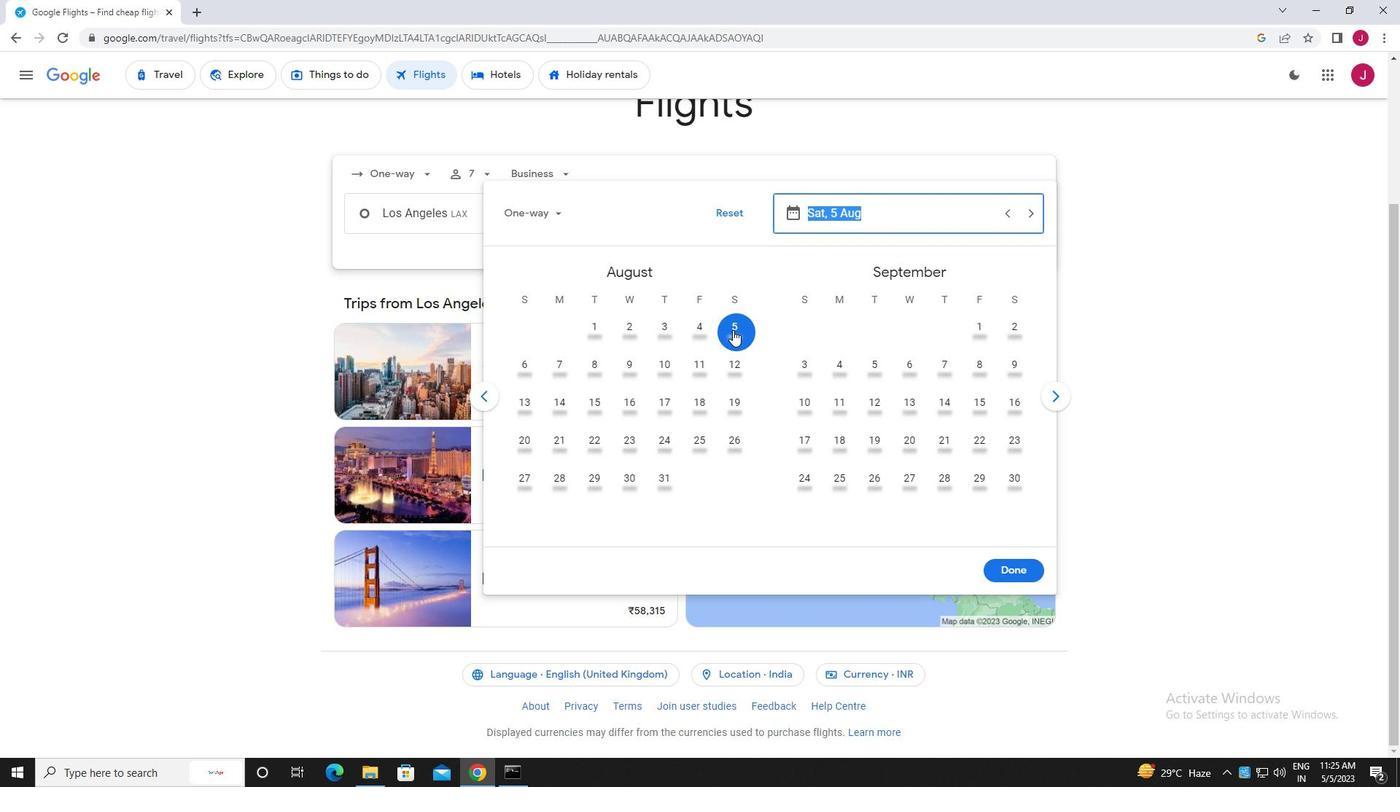 
Action: Mouse moved to (1005, 568)
Screenshot: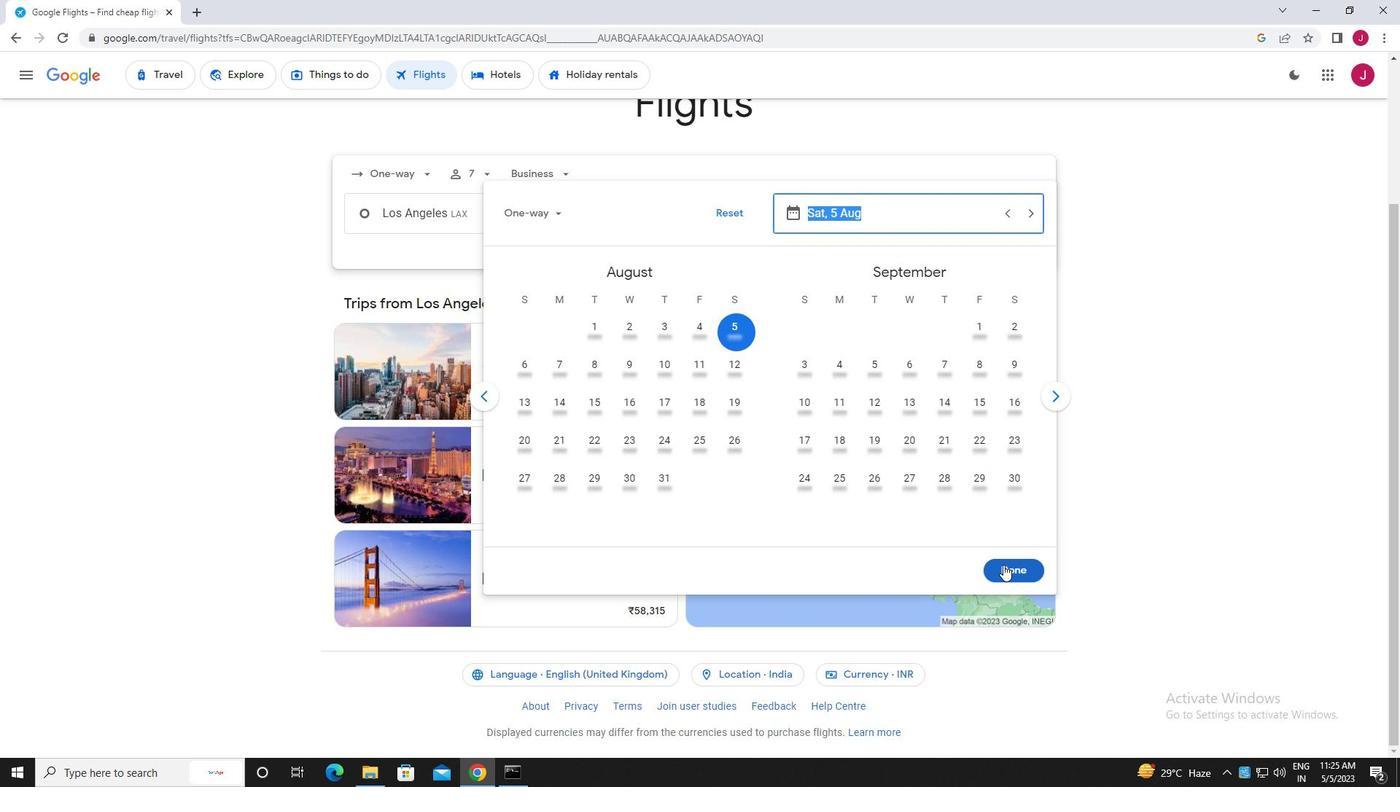 
Action: Mouse pressed left at (1005, 568)
Screenshot: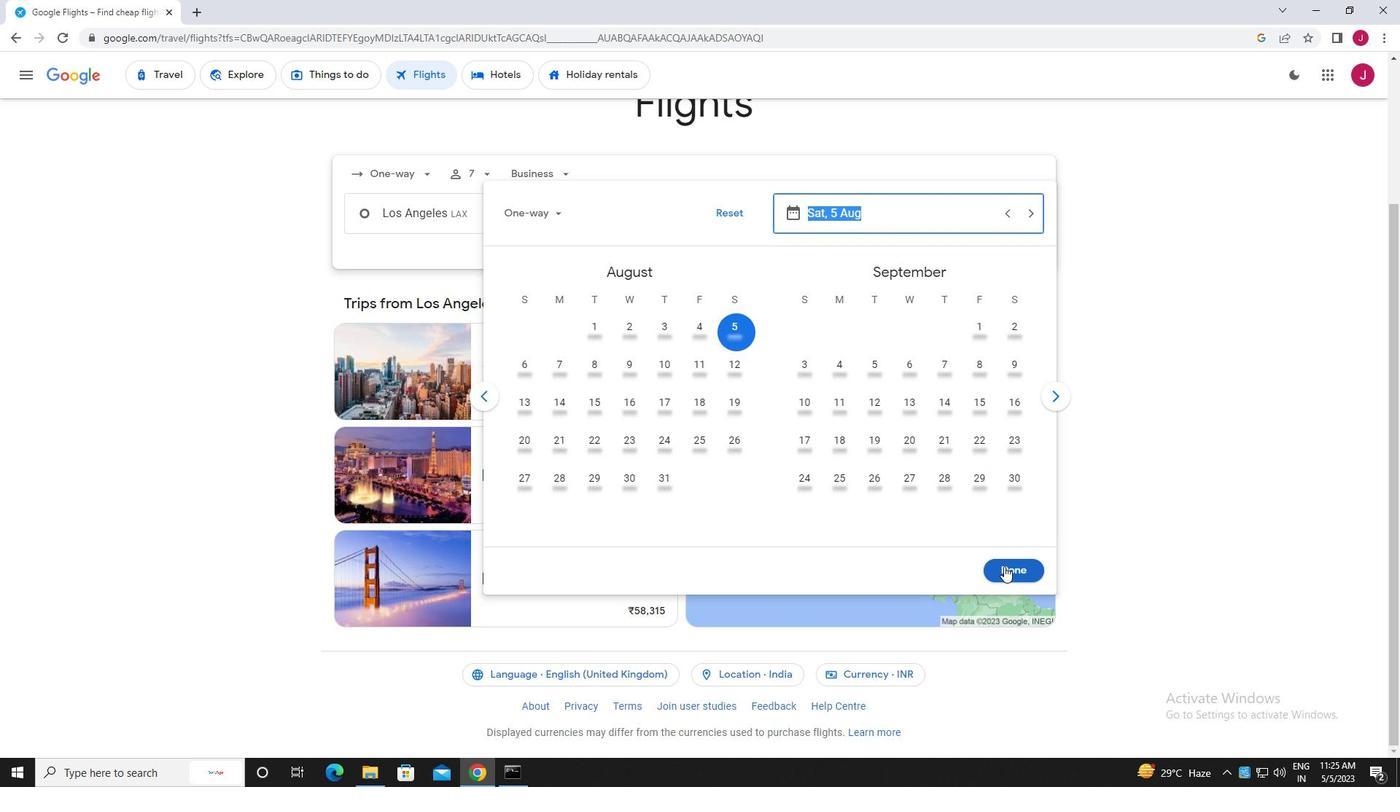
Action: Mouse moved to (703, 268)
Screenshot: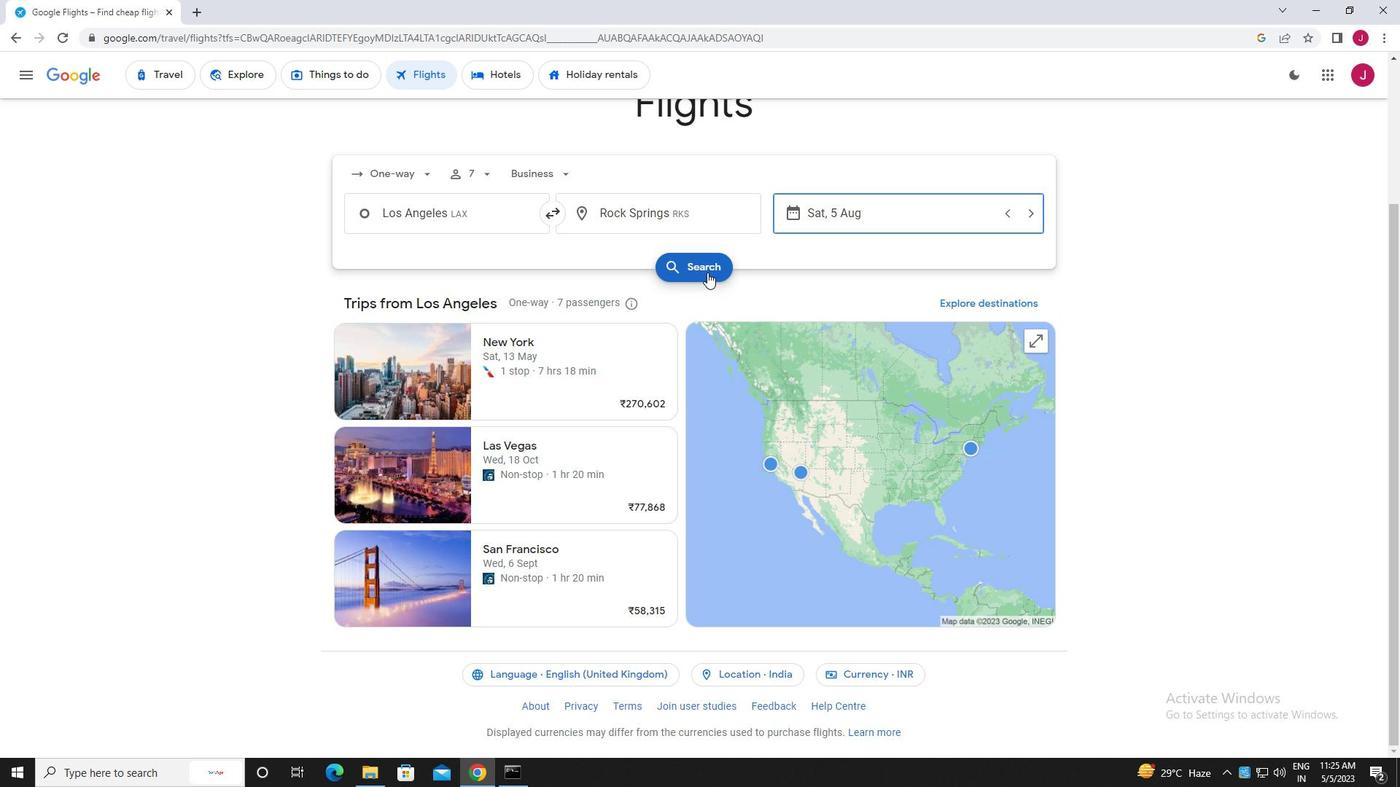 
Action: Mouse pressed left at (703, 268)
Screenshot: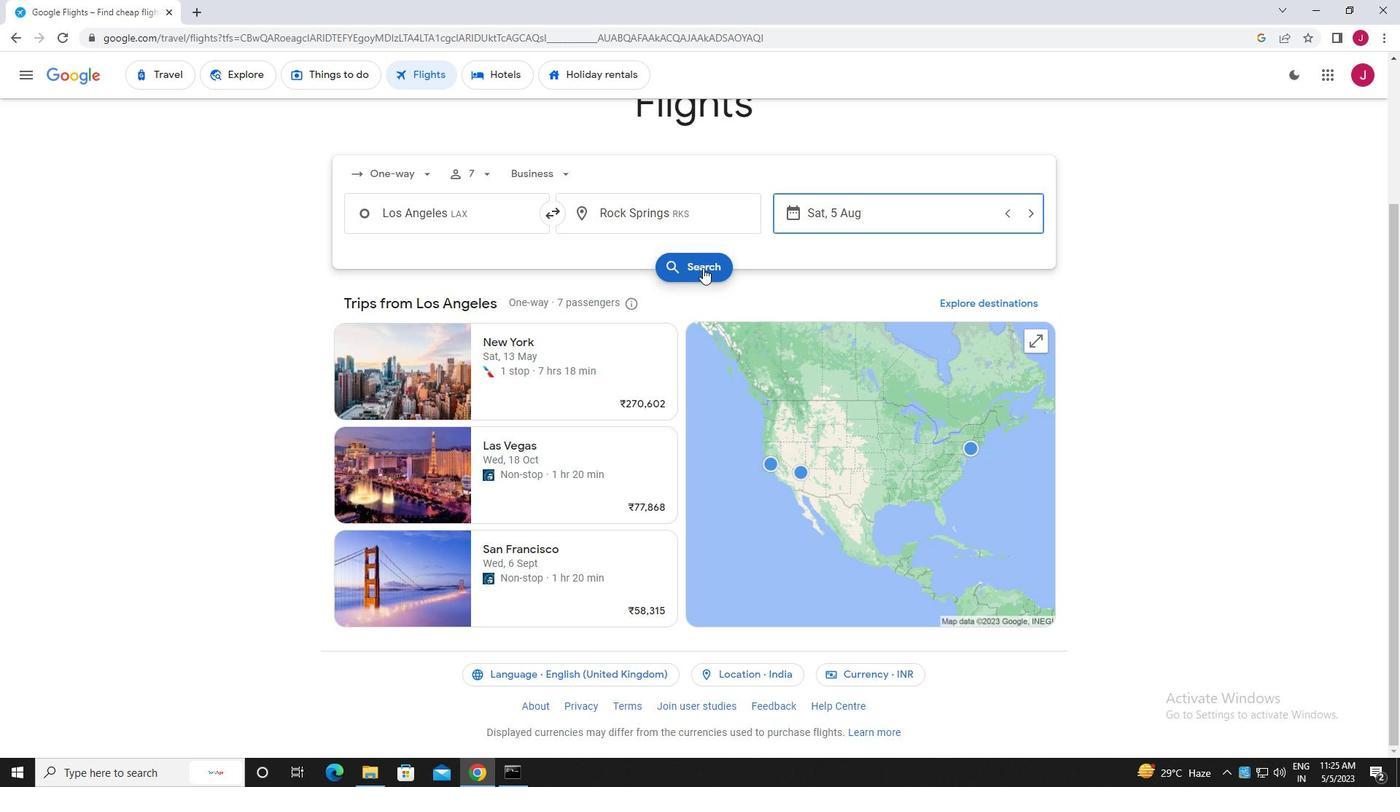 
Action: Mouse moved to (371, 210)
Screenshot: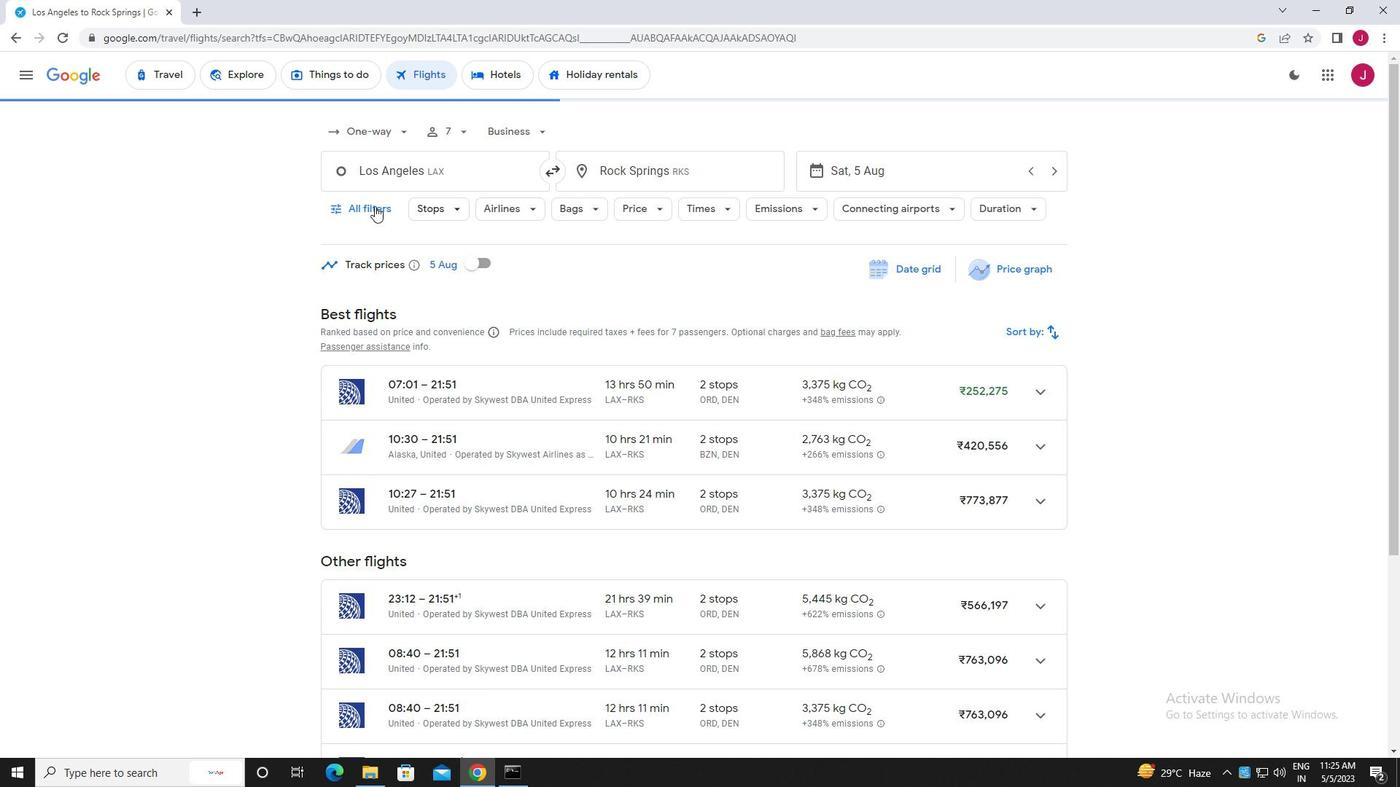 
Action: Mouse pressed left at (371, 210)
Screenshot: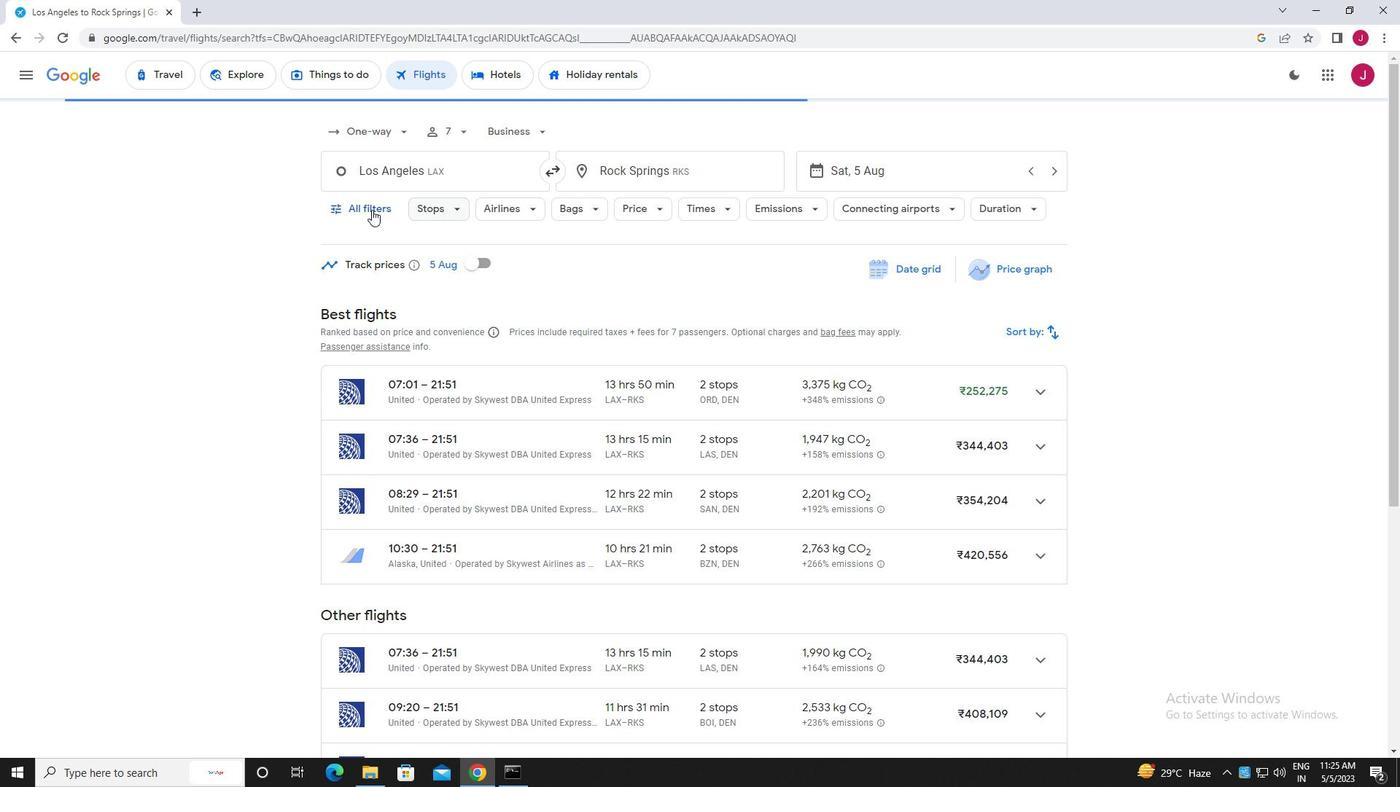 
Action: Mouse moved to (450, 264)
Screenshot: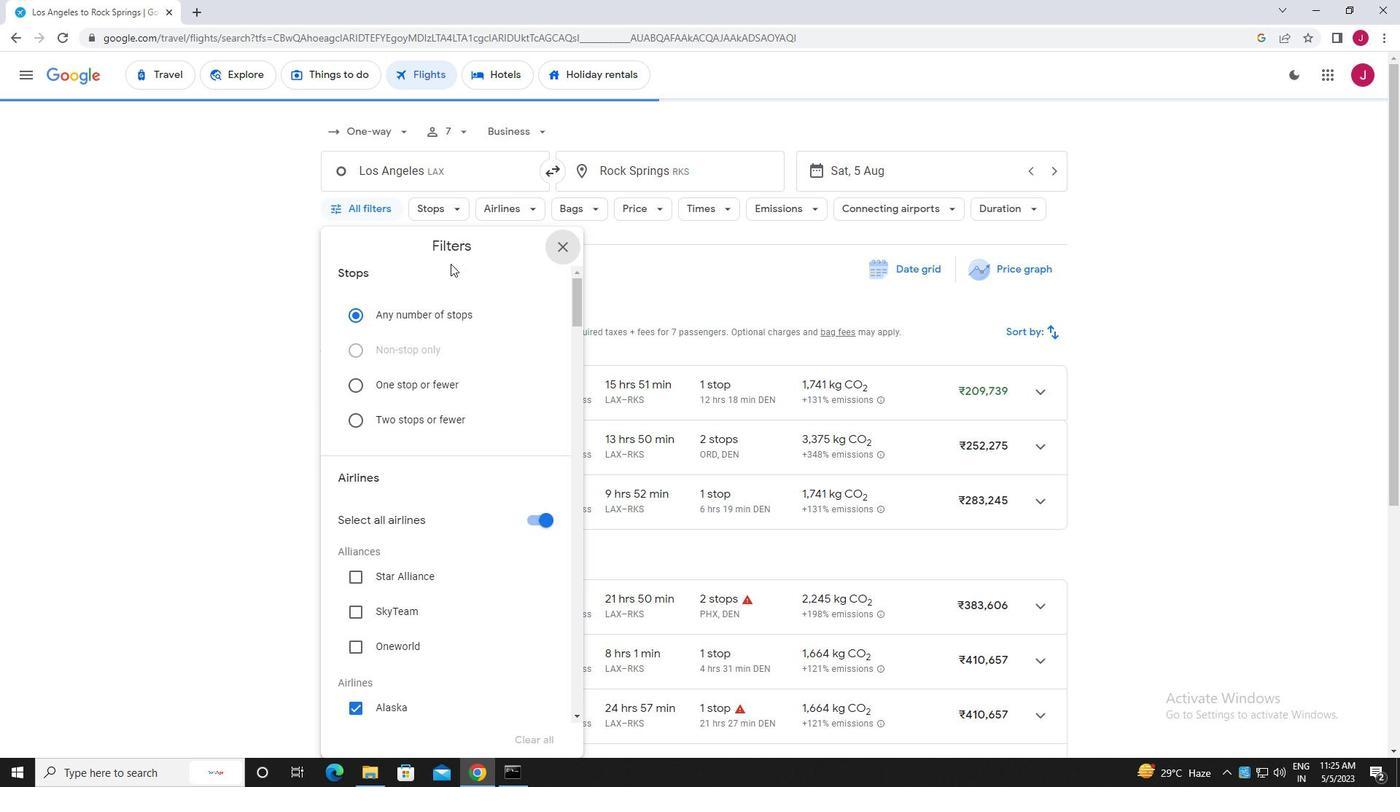 
Action: Mouse scrolled (450, 263) with delta (0, 0)
Screenshot: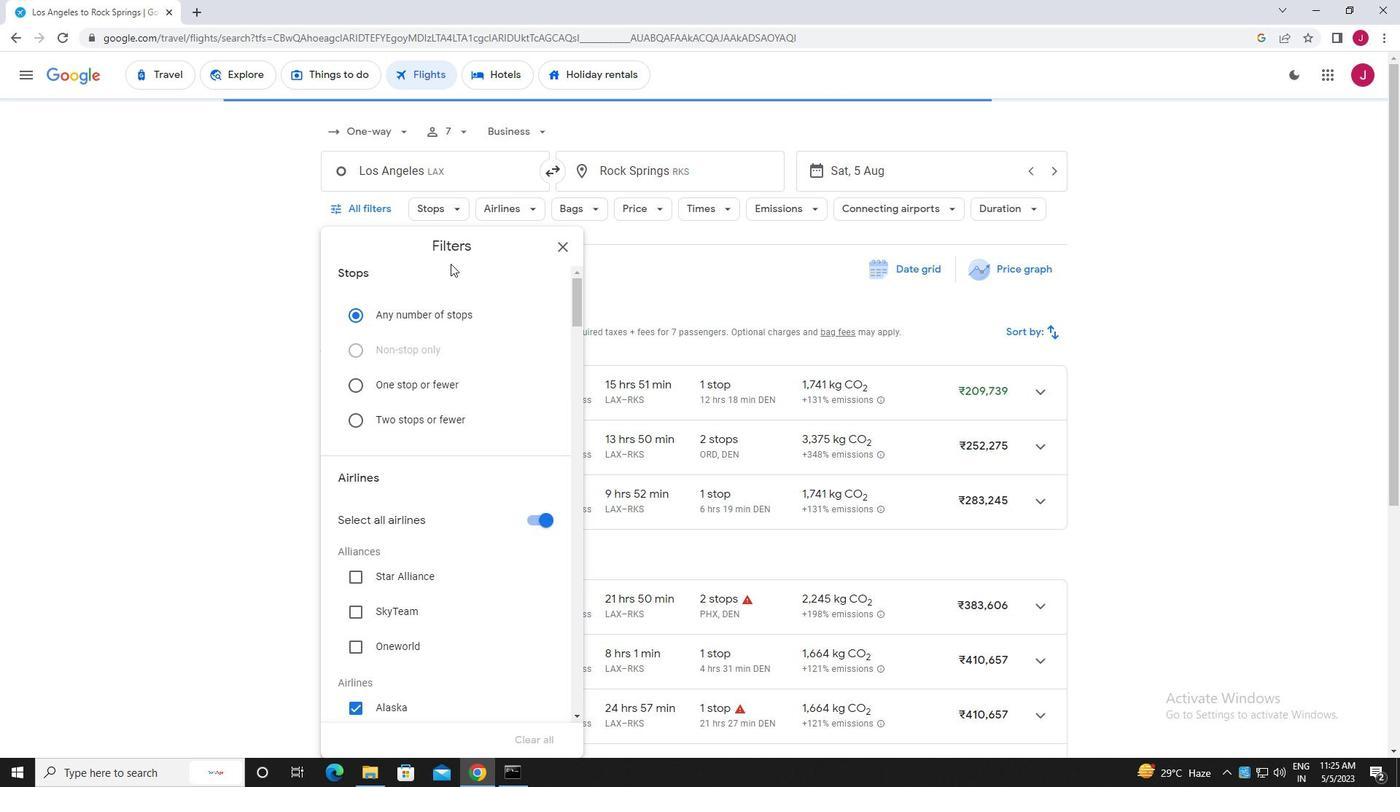 
Action: Mouse scrolled (450, 263) with delta (0, 0)
Screenshot: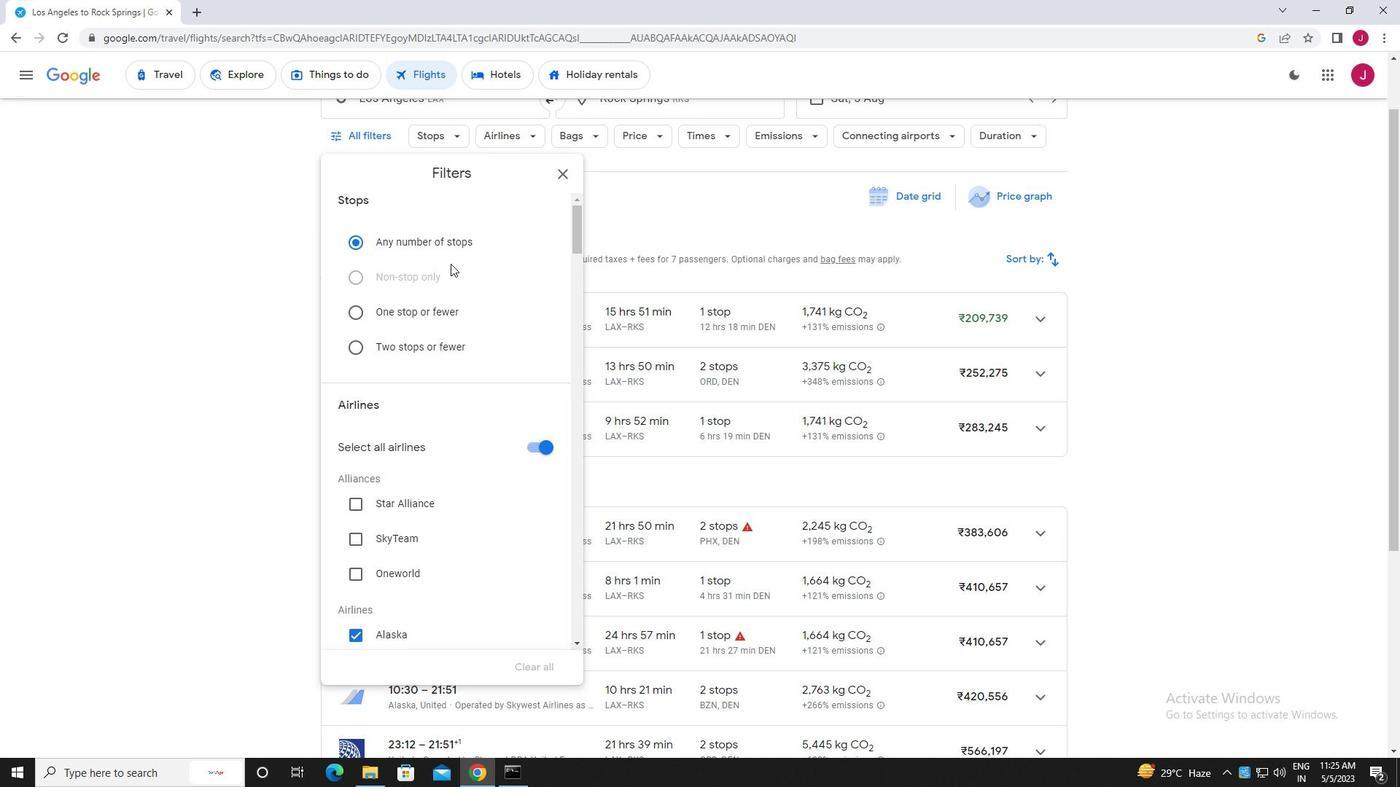 
Action: Mouse scrolled (450, 263) with delta (0, 0)
Screenshot: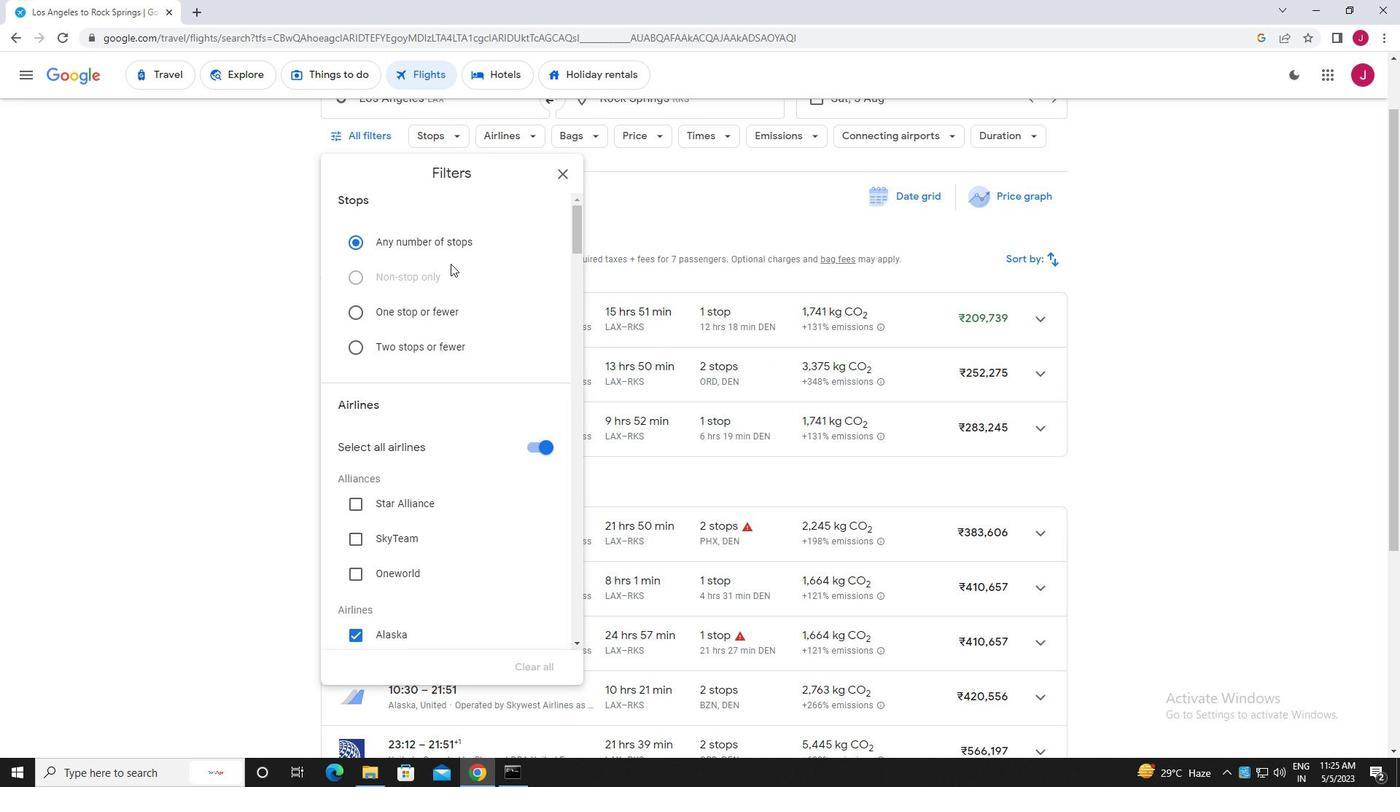
Action: Mouse scrolled (450, 263) with delta (0, 0)
Screenshot: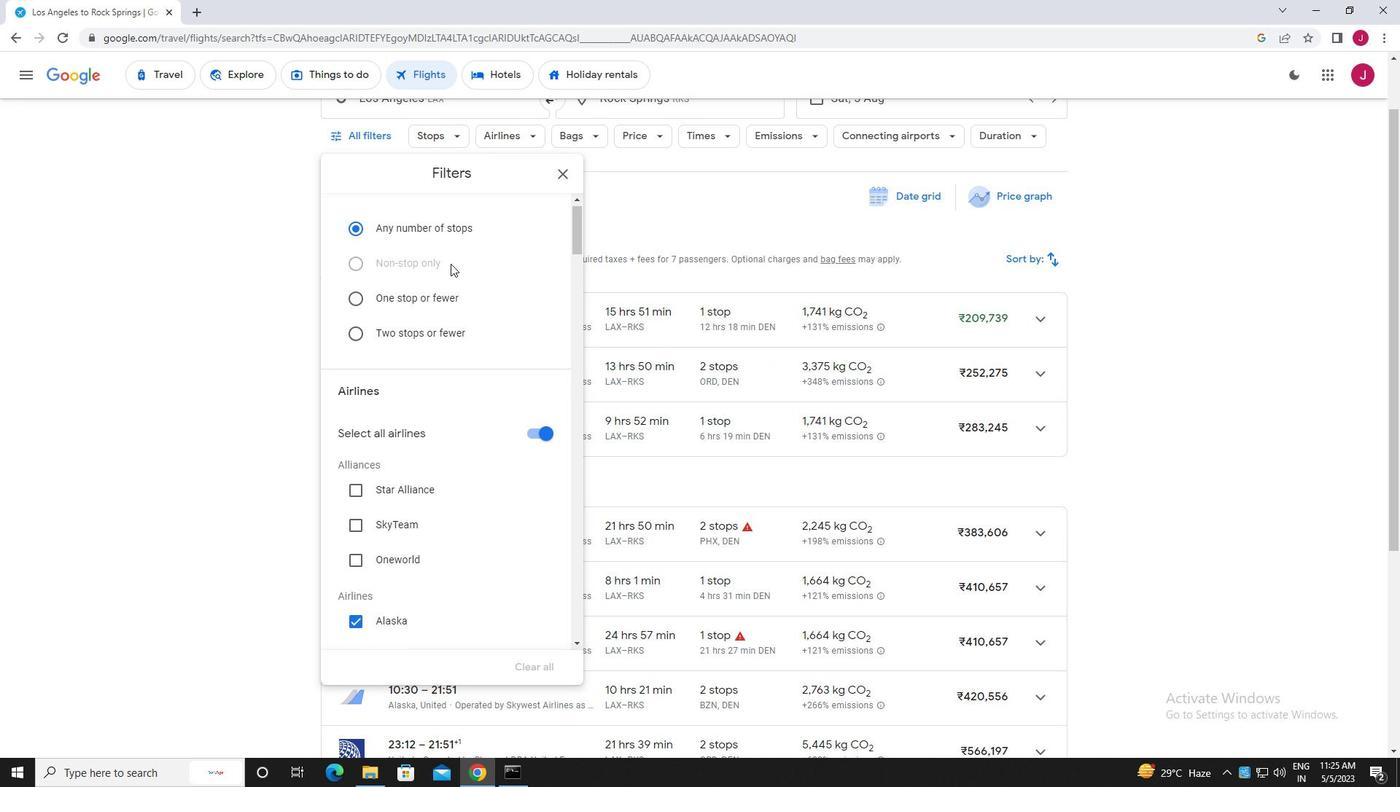 
Action: Mouse moved to (532, 226)
Screenshot: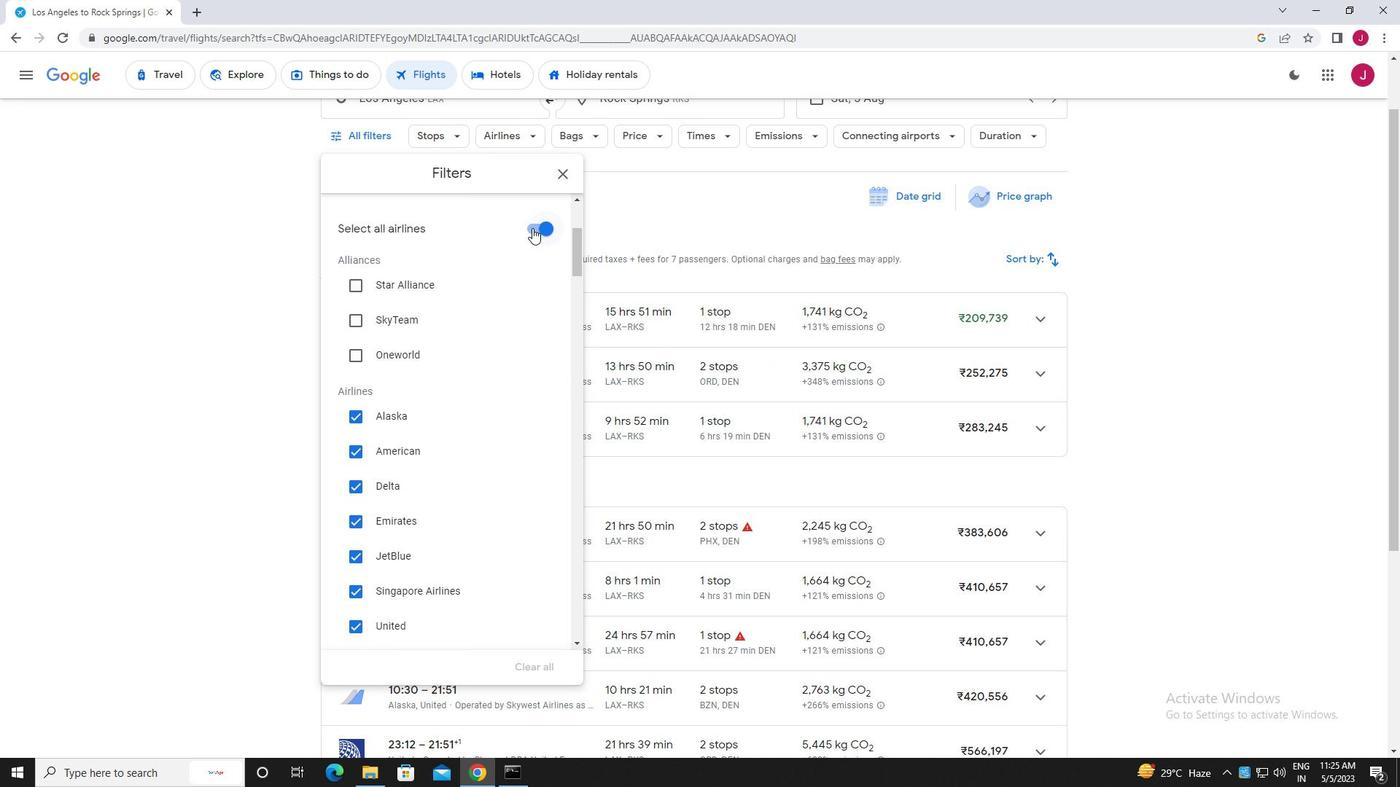 
Action: Mouse pressed left at (532, 226)
Screenshot: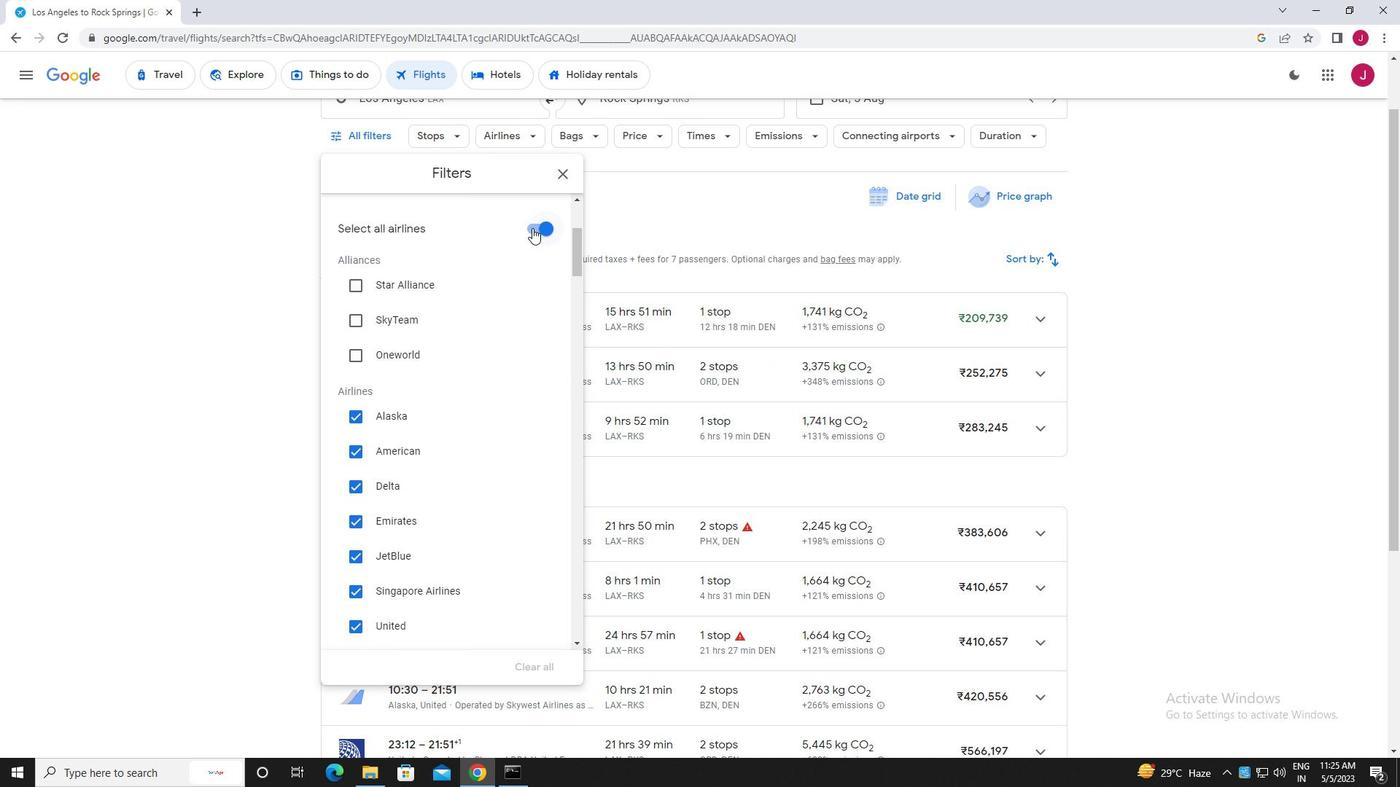 
Action: Mouse moved to (458, 271)
Screenshot: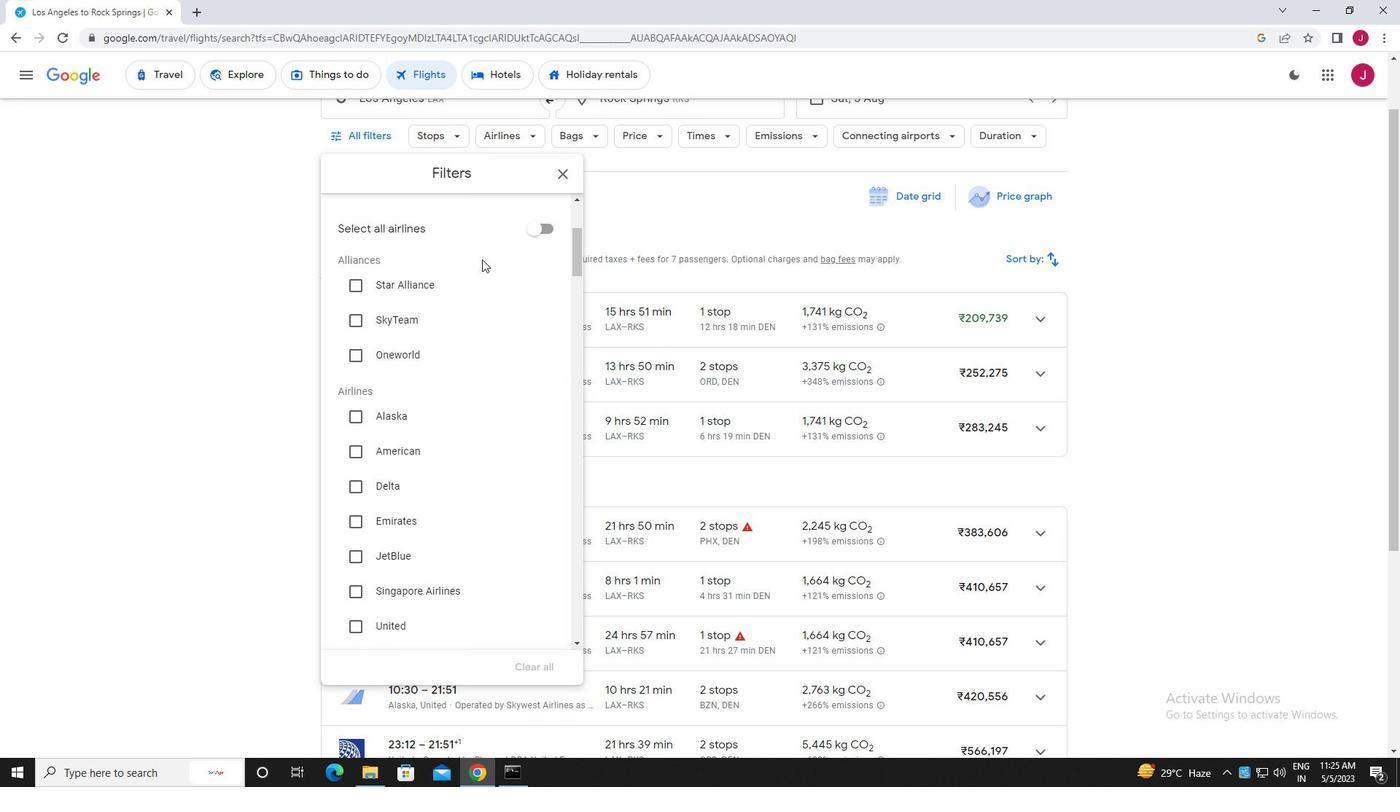 
Action: Mouse scrolled (458, 270) with delta (0, 0)
Screenshot: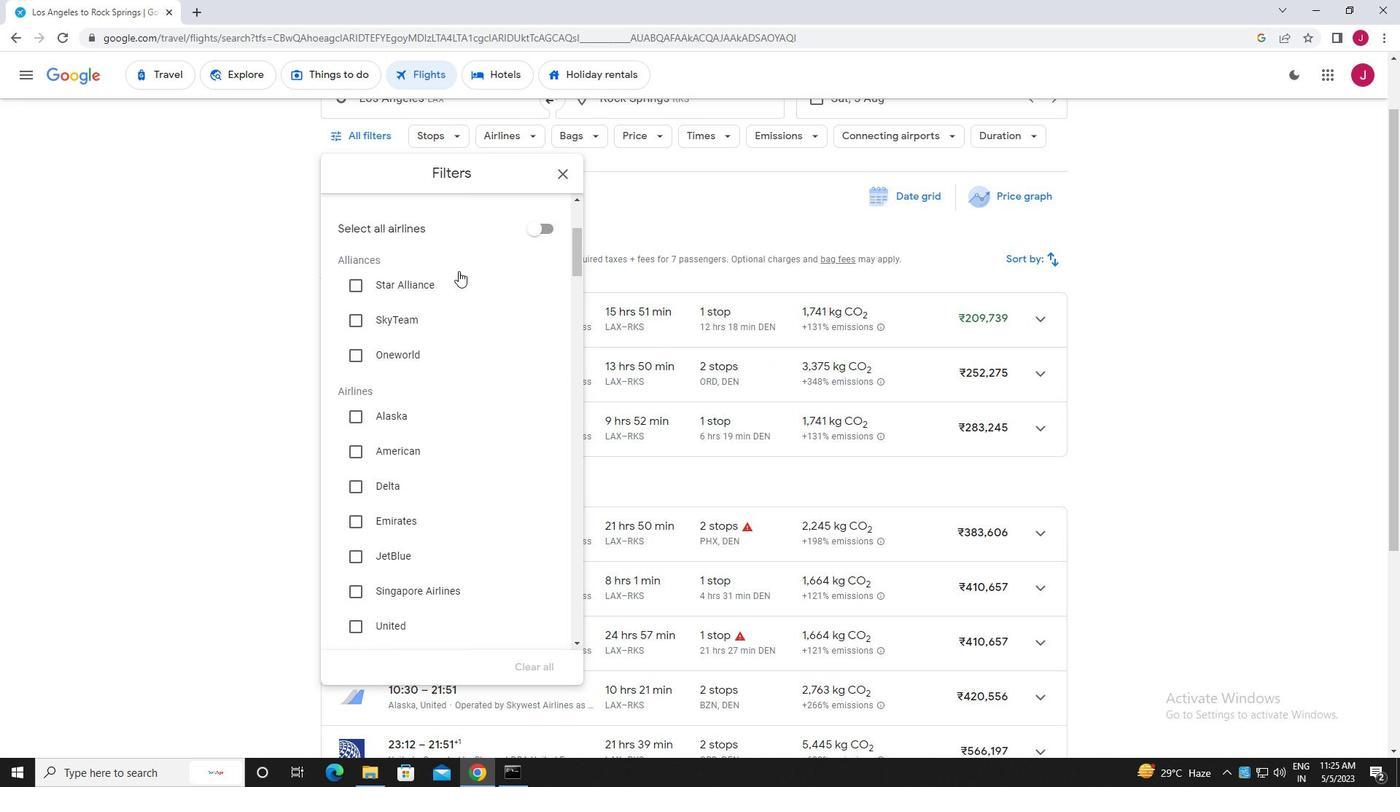 
Action: Mouse scrolled (458, 270) with delta (0, 0)
Screenshot: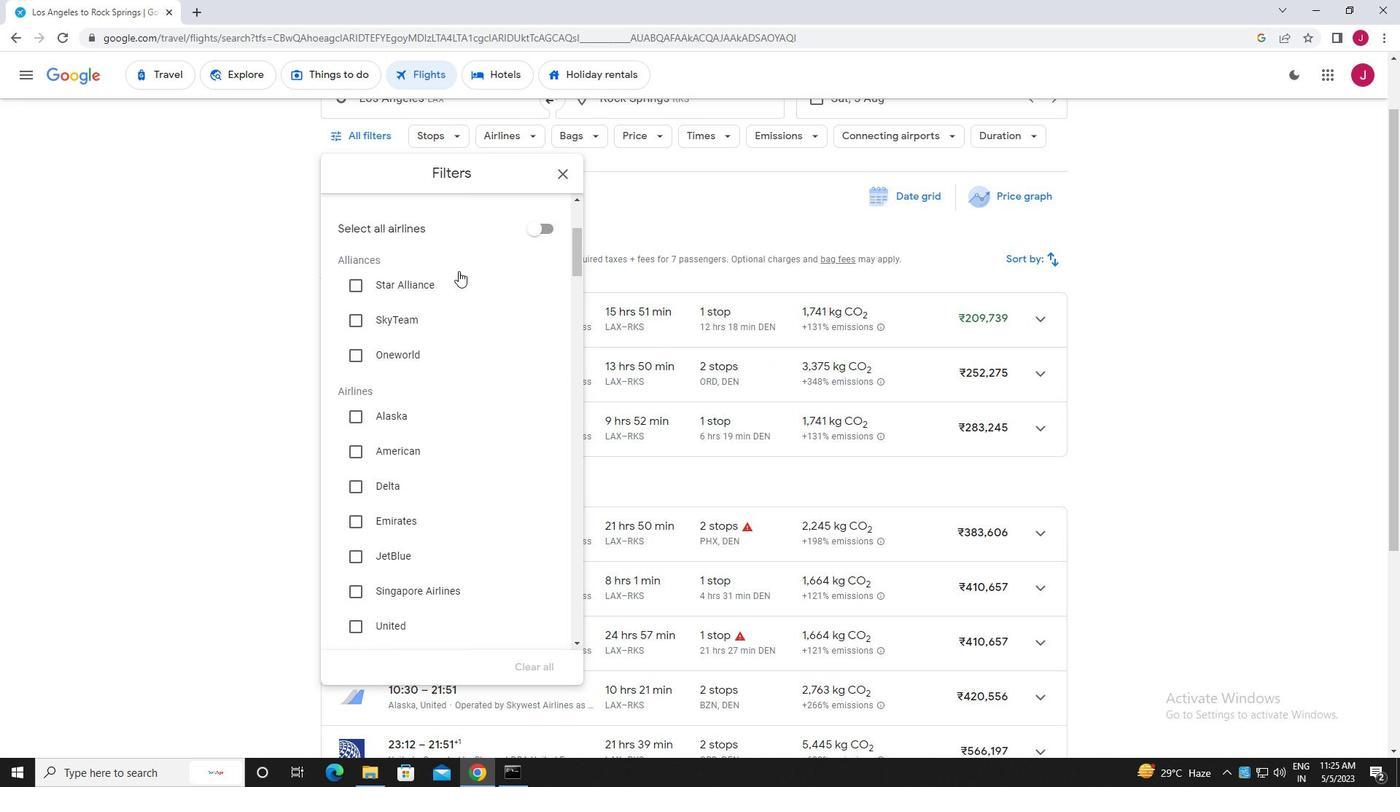 
Action: Mouse moved to (460, 288)
Screenshot: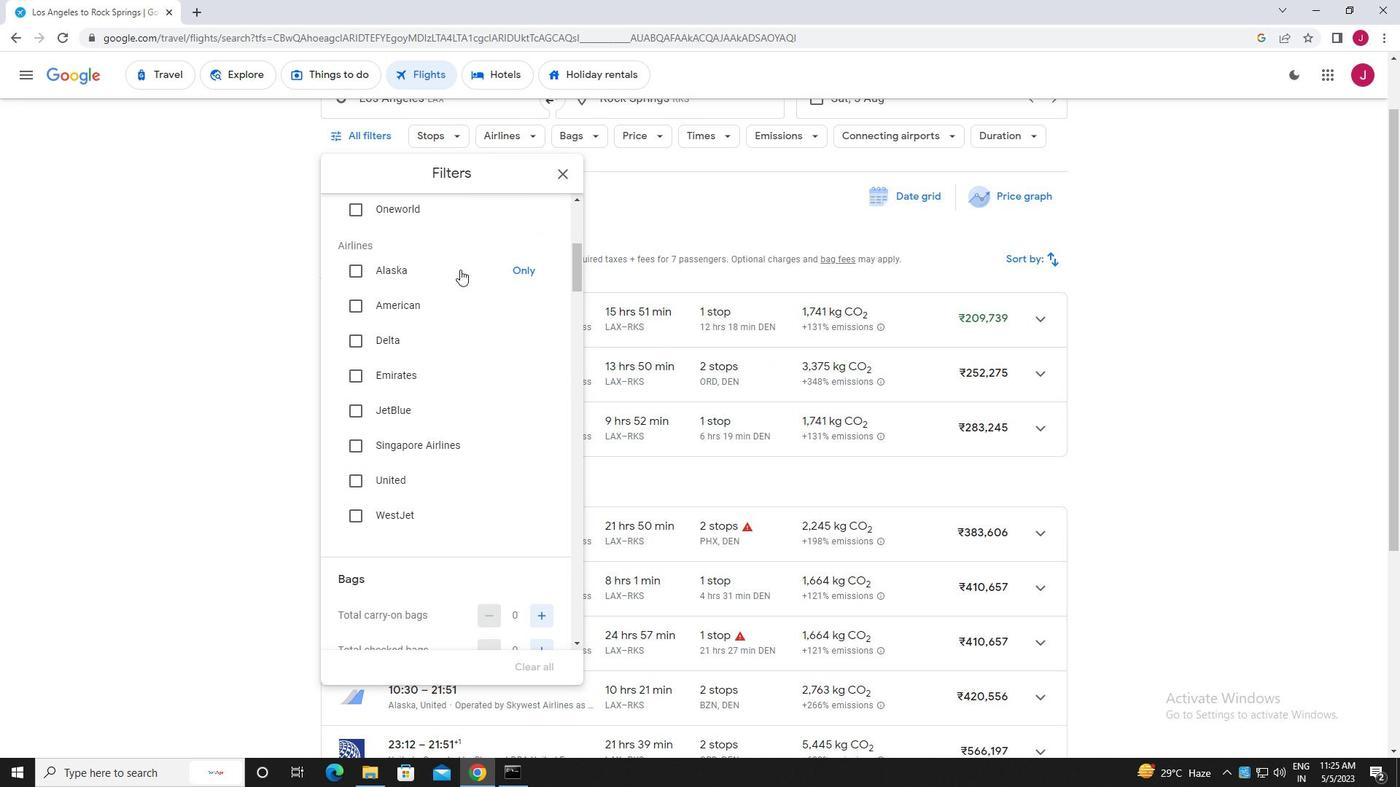 
Action: Mouse scrolled (460, 288) with delta (0, 0)
Screenshot: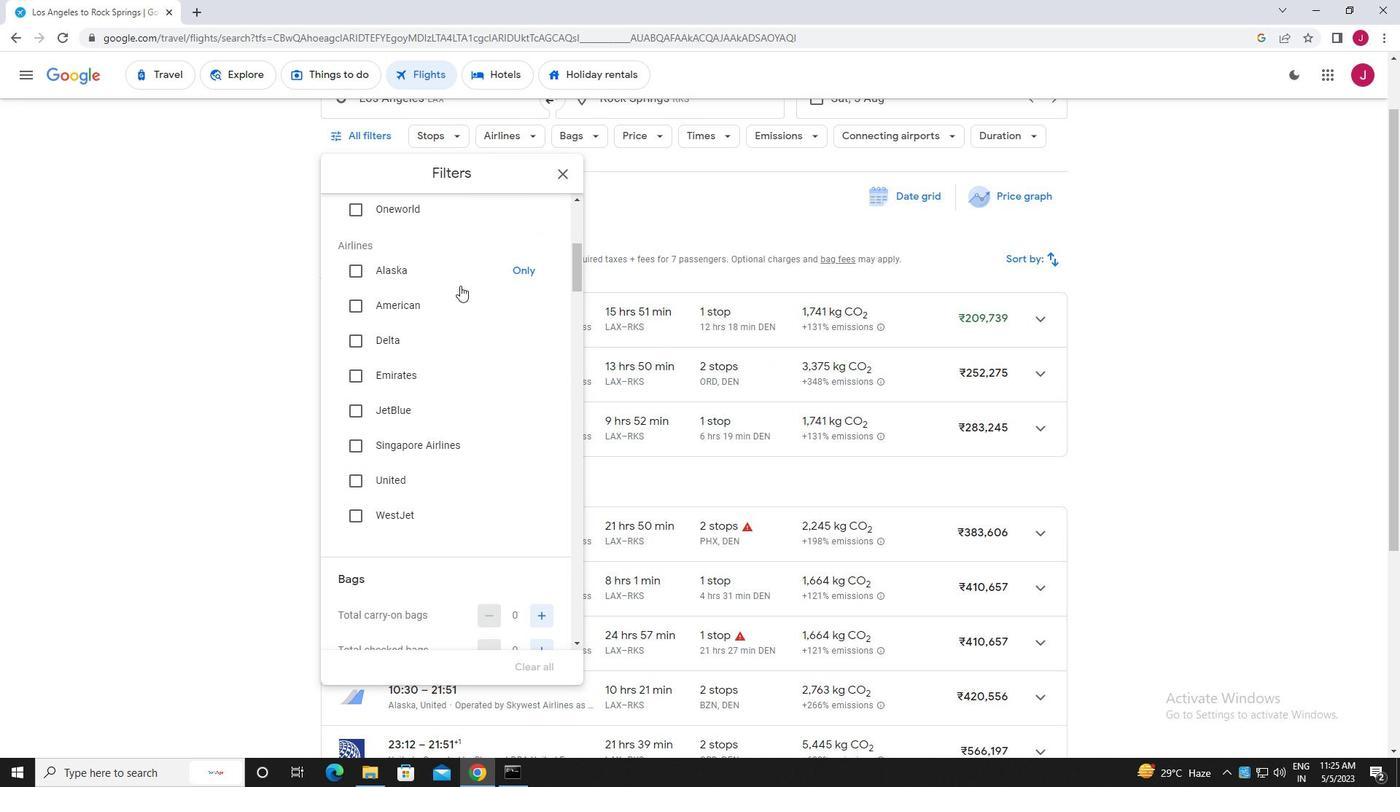 
Action: Mouse scrolled (460, 288) with delta (0, 0)
Screenshot: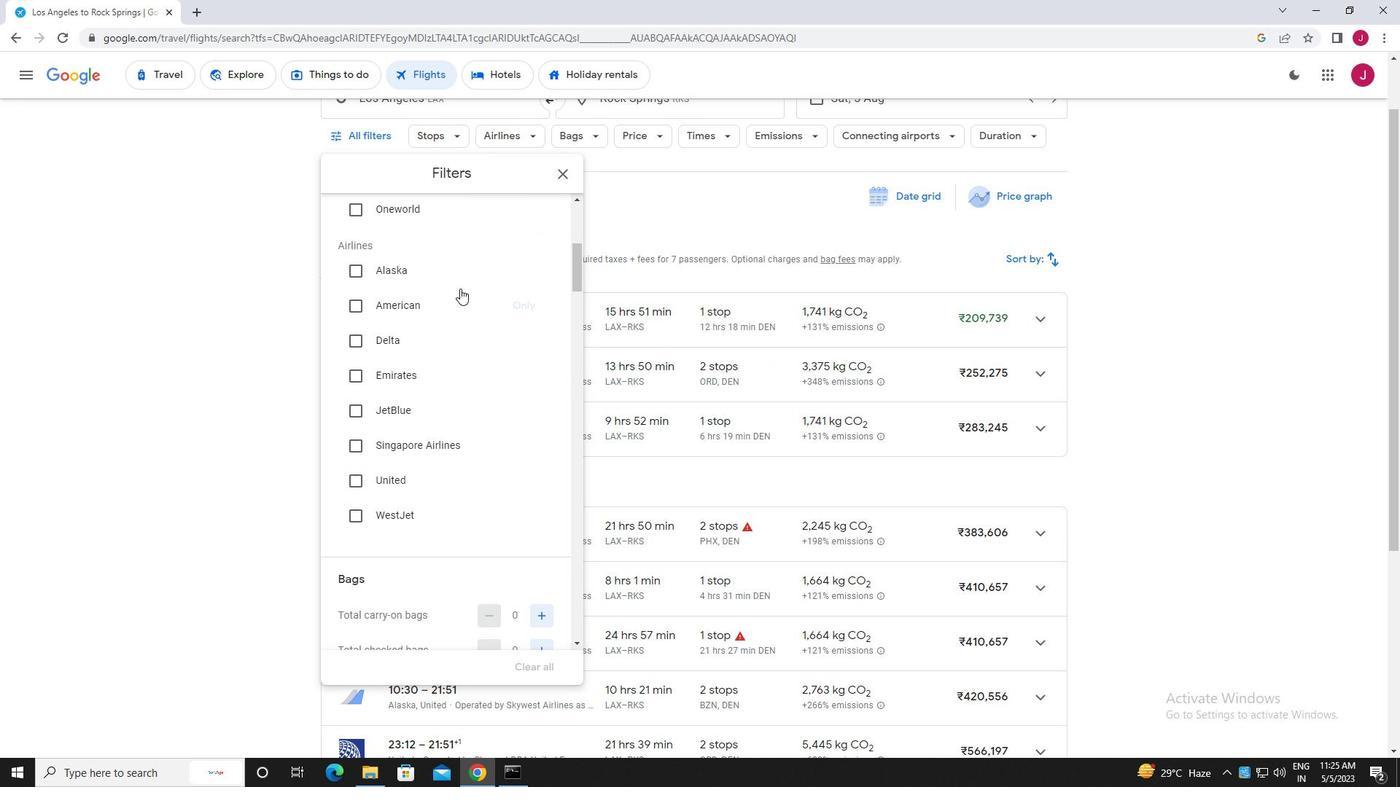 
Action: Mouse scrolled (460, 289) with delta (0, 0)
Screenshot: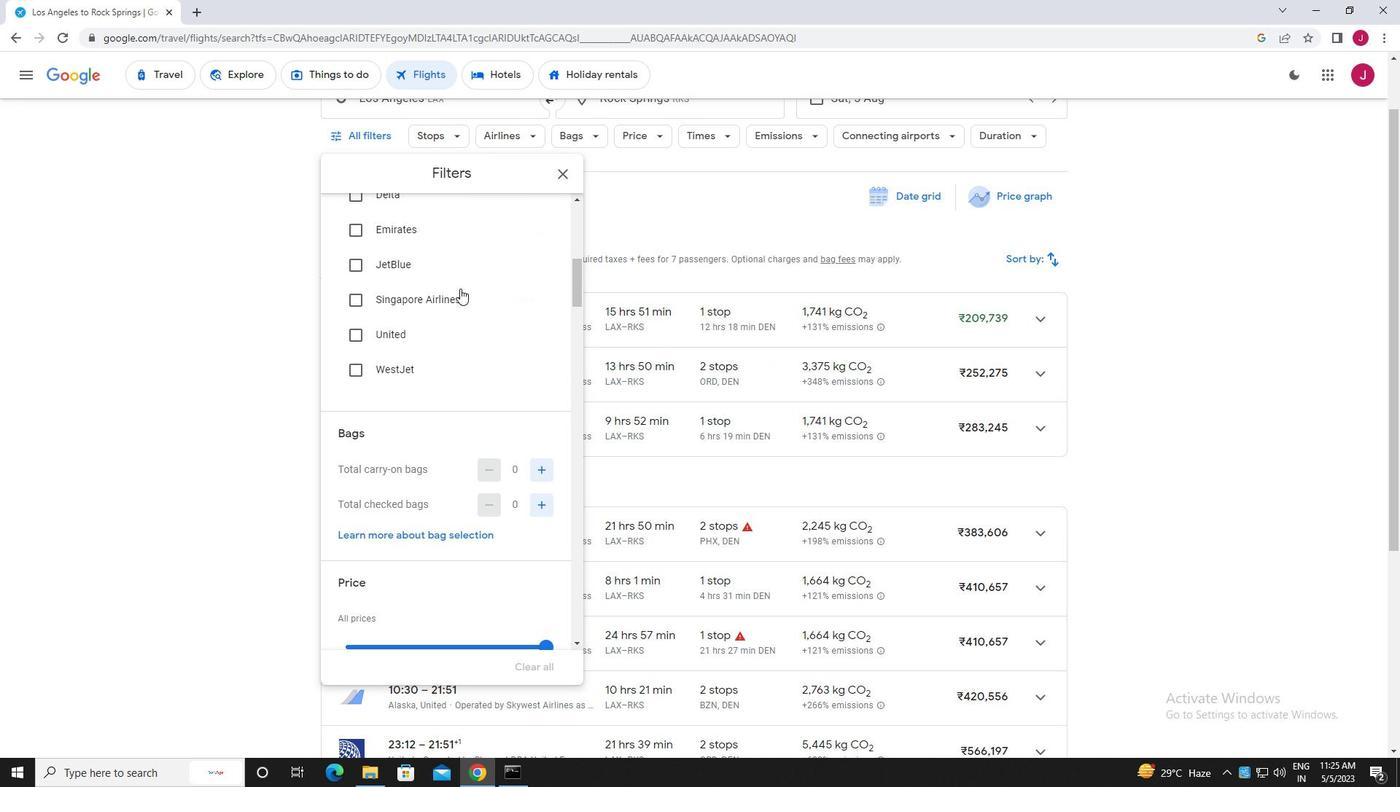 
Action: Mouse scrolled (460, 289) with delta (0, 0)
Screenshot: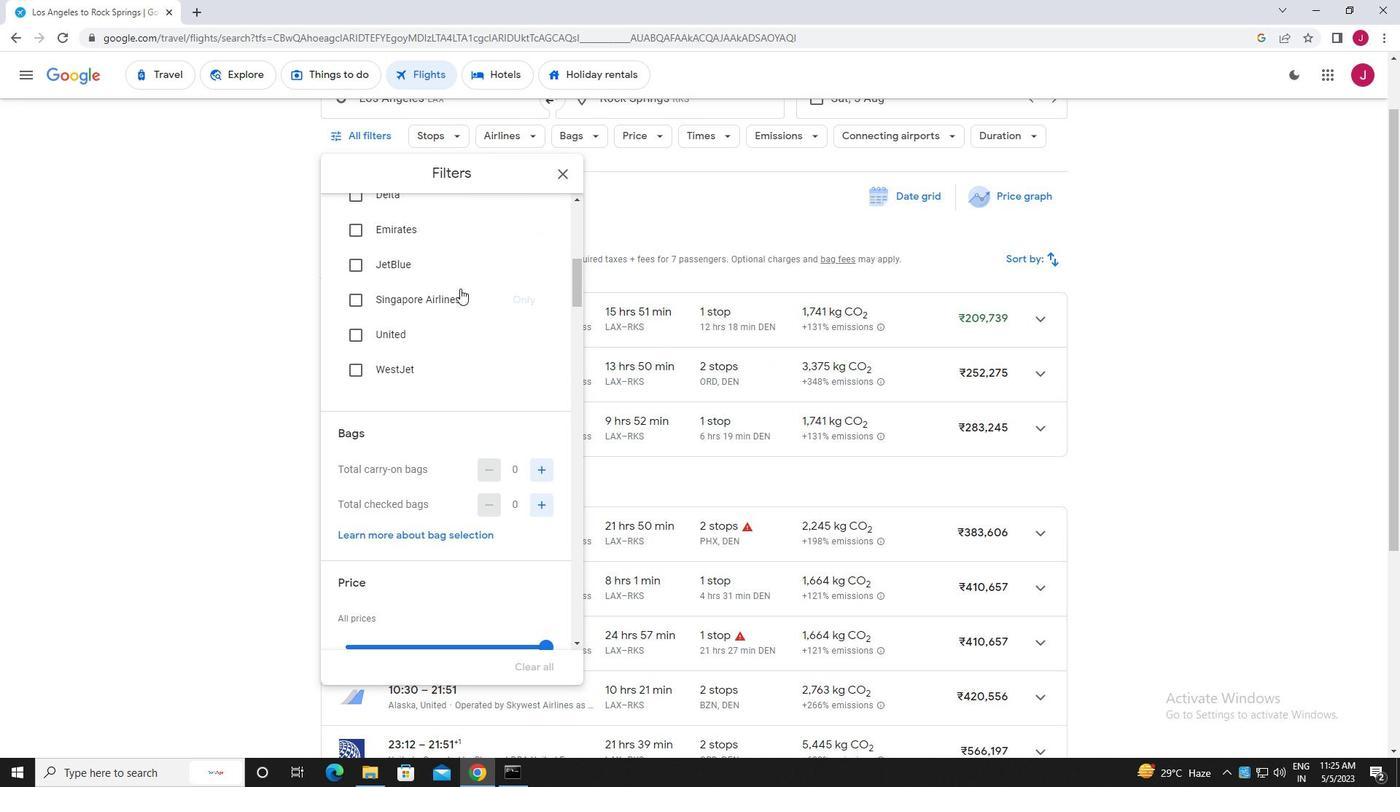 
Action: Mouse scrolled (460, 289) with delta (0, 0)
Screenshot: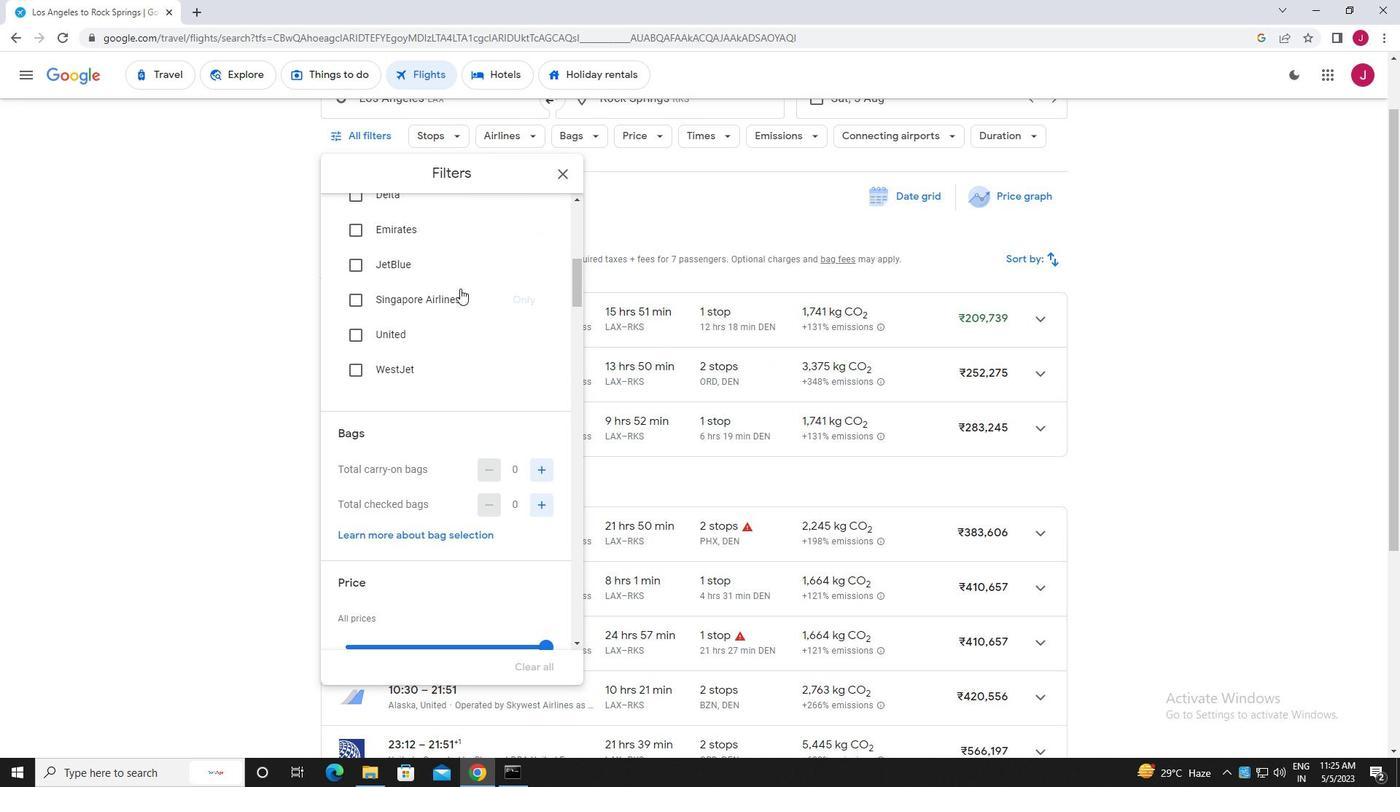 
Action: Mouse scrolled (460, 289) with delta (0, 0)
Screenshot: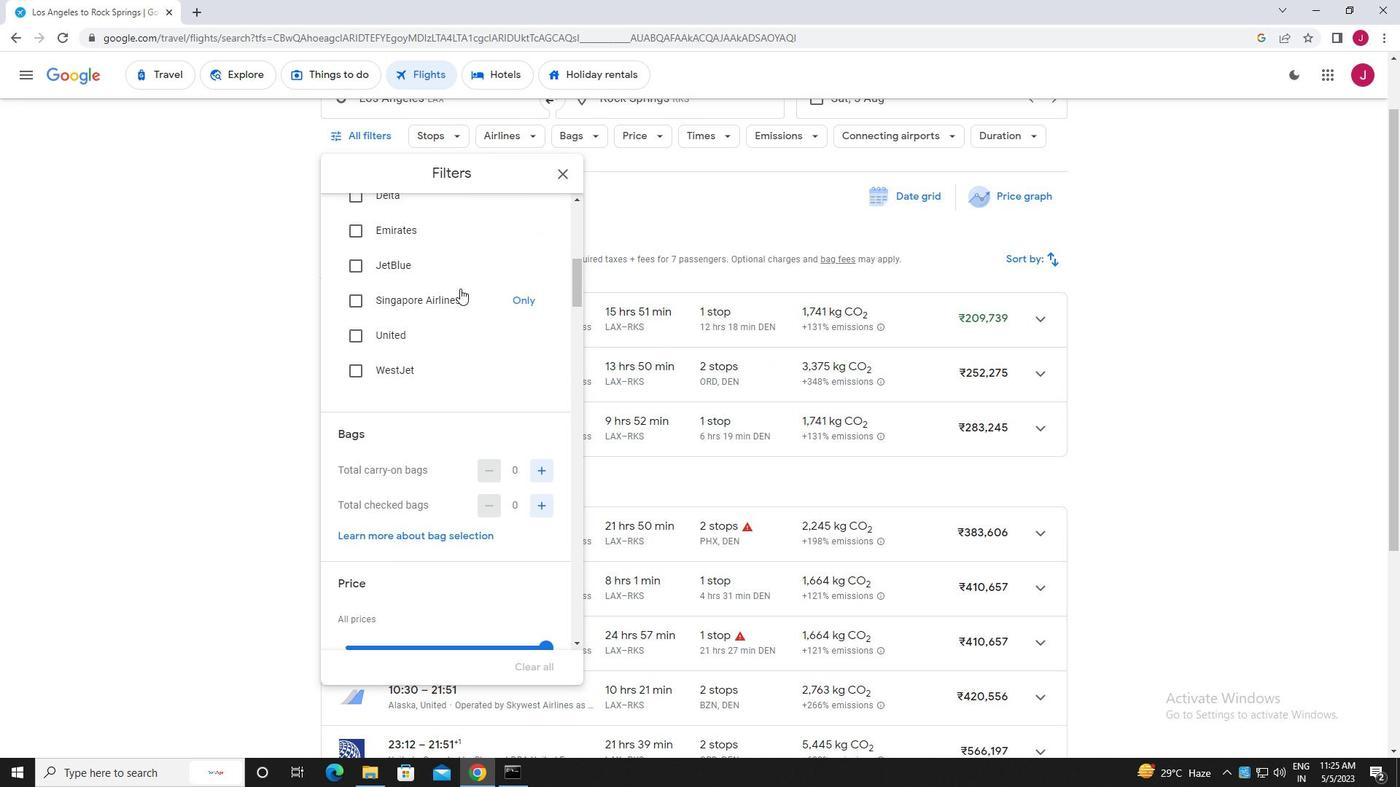 
Action: Mouse scrolled (460, 288) with delta (0, 0)
Screenshot: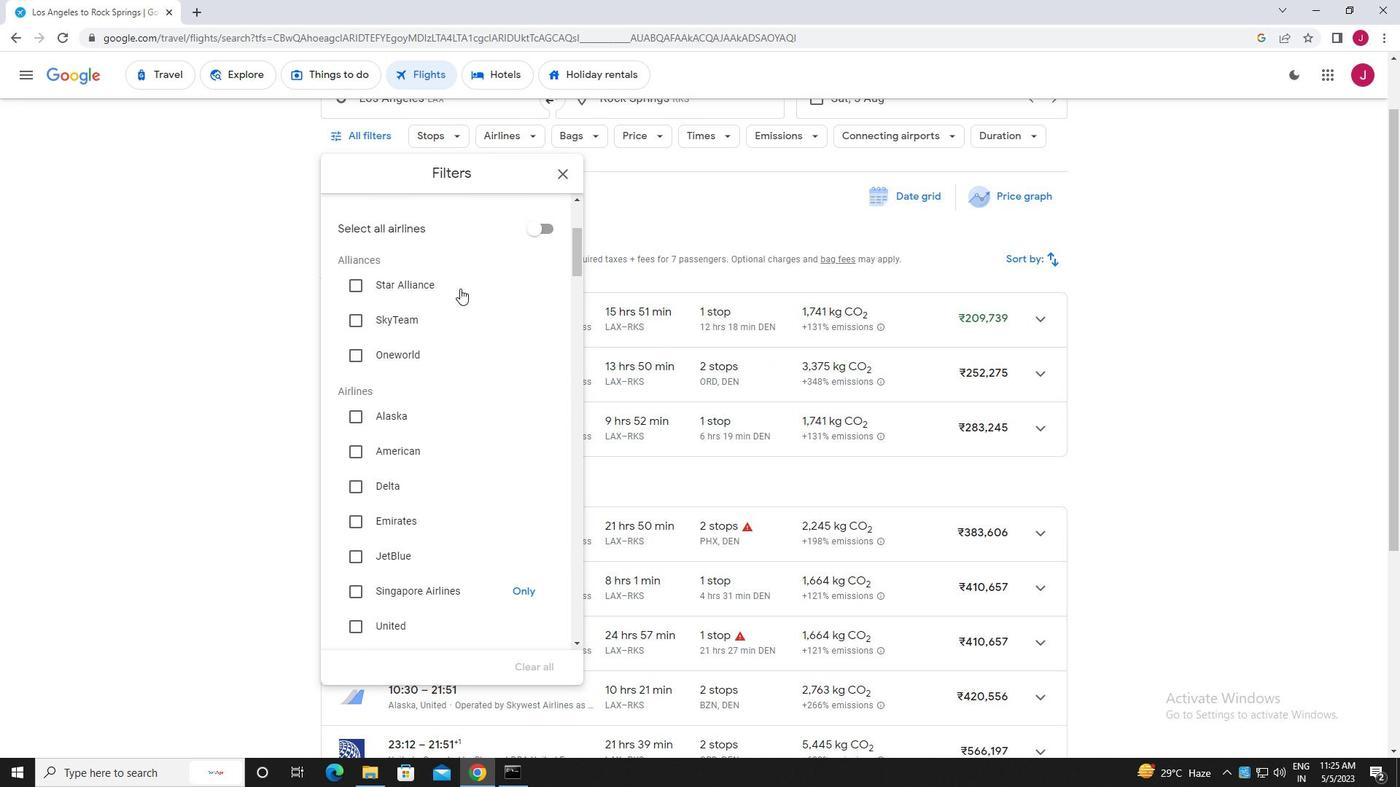 
Action: Mouse scrolled (460, 288) with delta (0, 0)
Screenshot: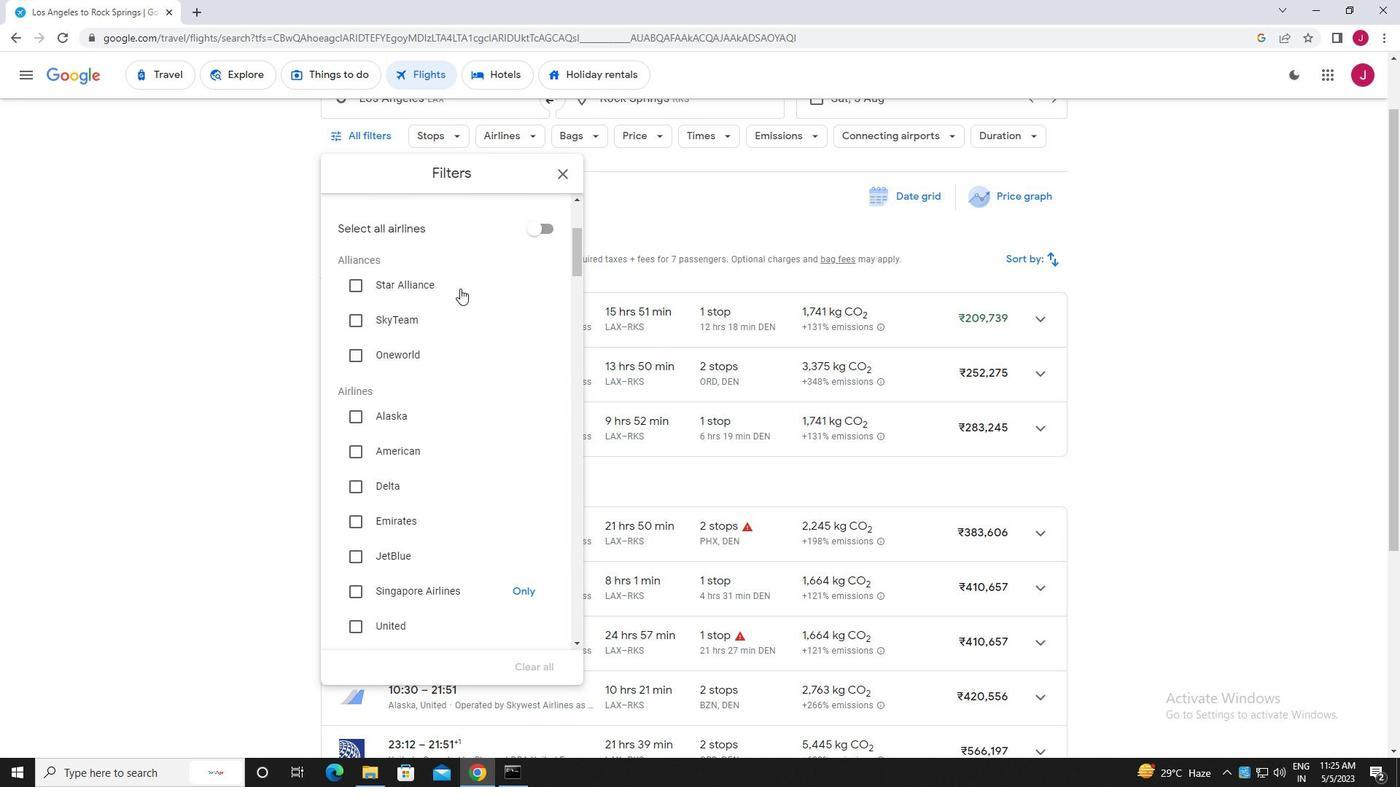 
Action: Mouse scrolled (460, 288) with delta (0, 0)
Screenshot: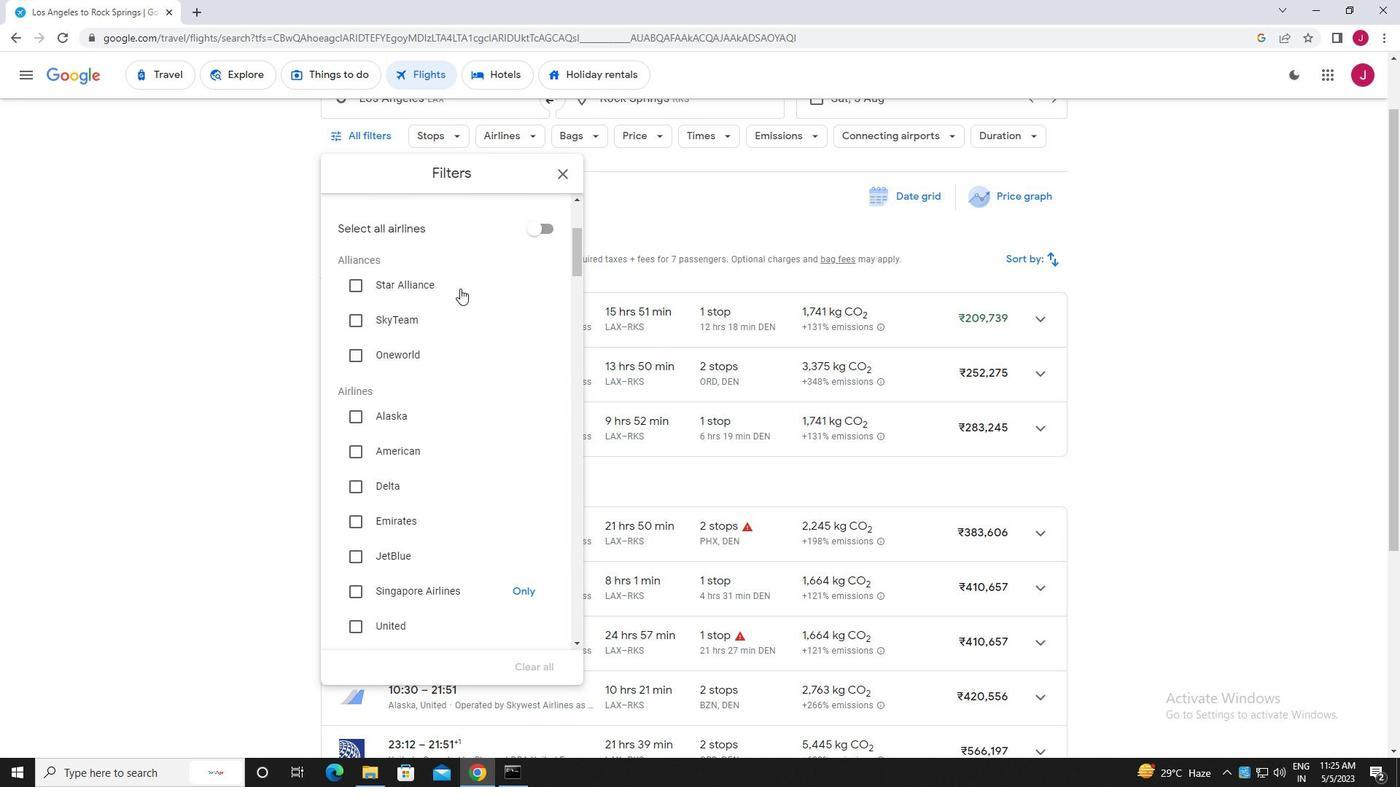 
Action: Mouse scrolled (460, 288) with delta (0, 0)
Screenshot: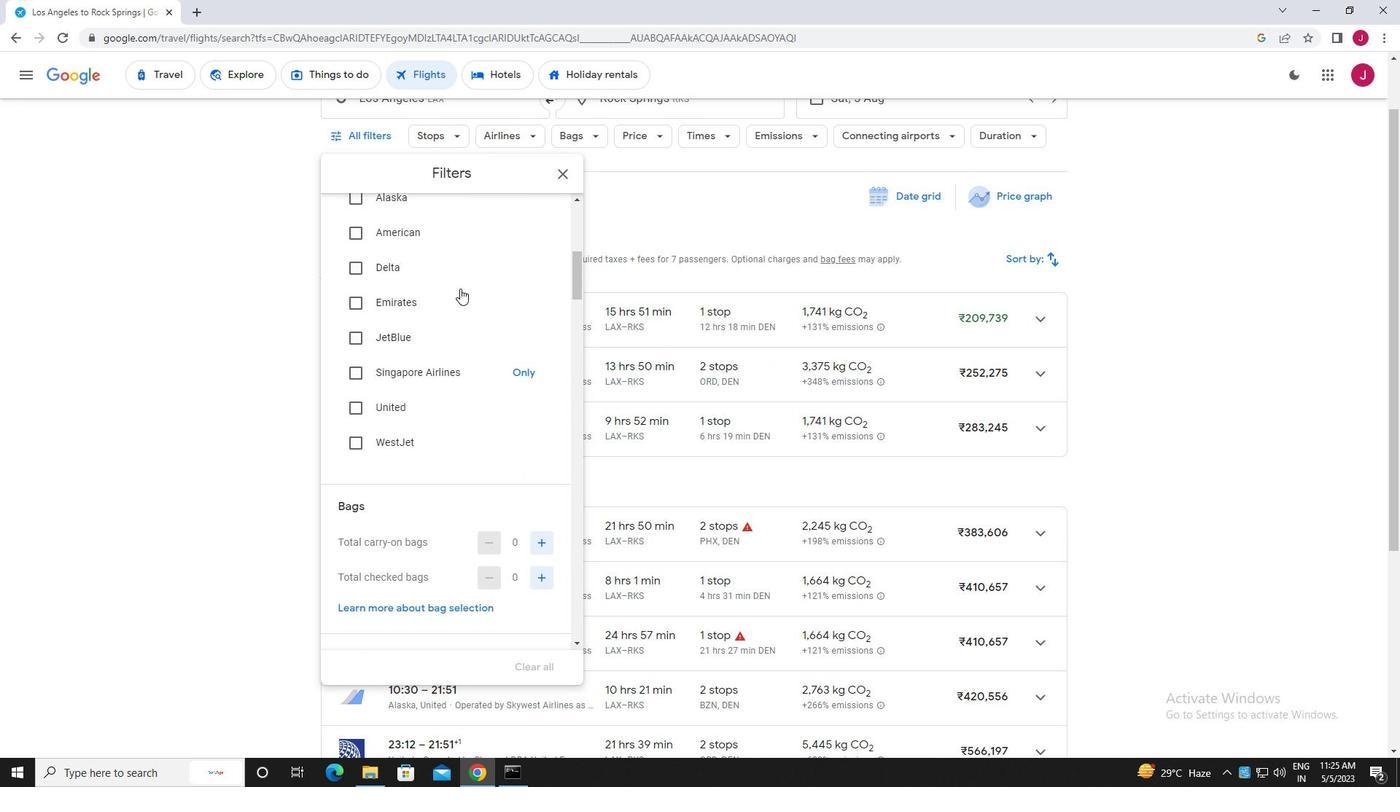 
Action: Mouse scrolled (460, 288) with delta (0, 0)
Screenshot: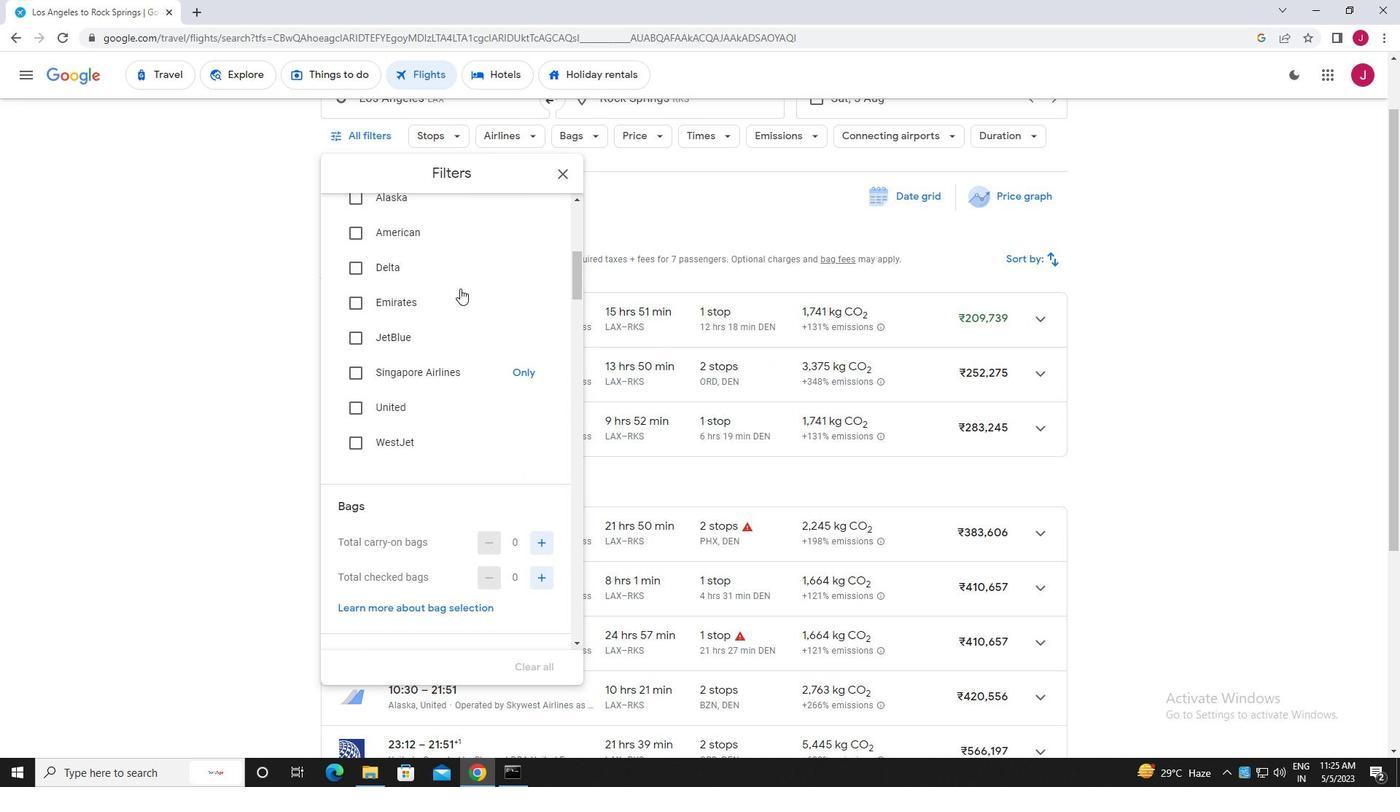 
Action: Mouse scrolled (460, 288) with delta (0, 0)
Screenshot: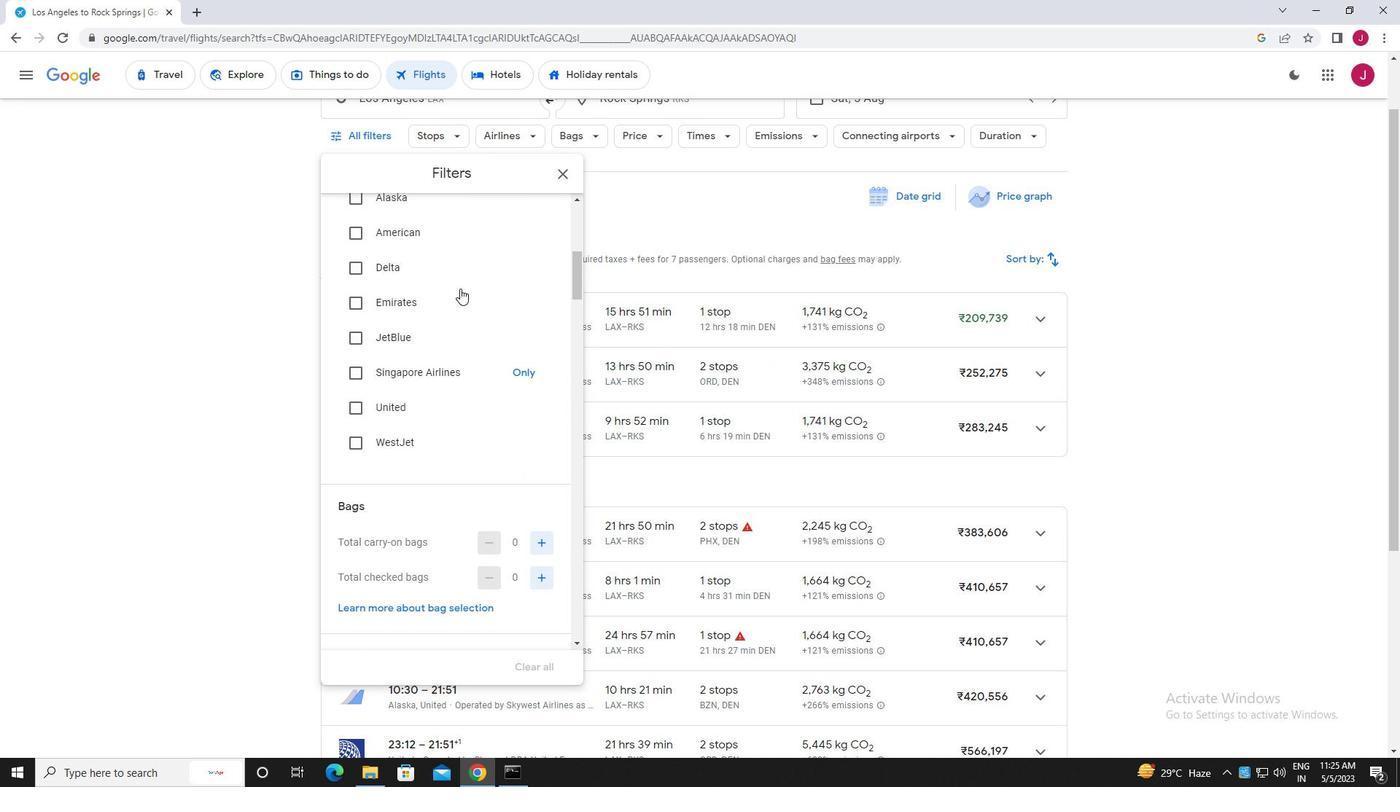
Action: Mouse scrolled (460, 288) with delta (0, 0)
Screenshot: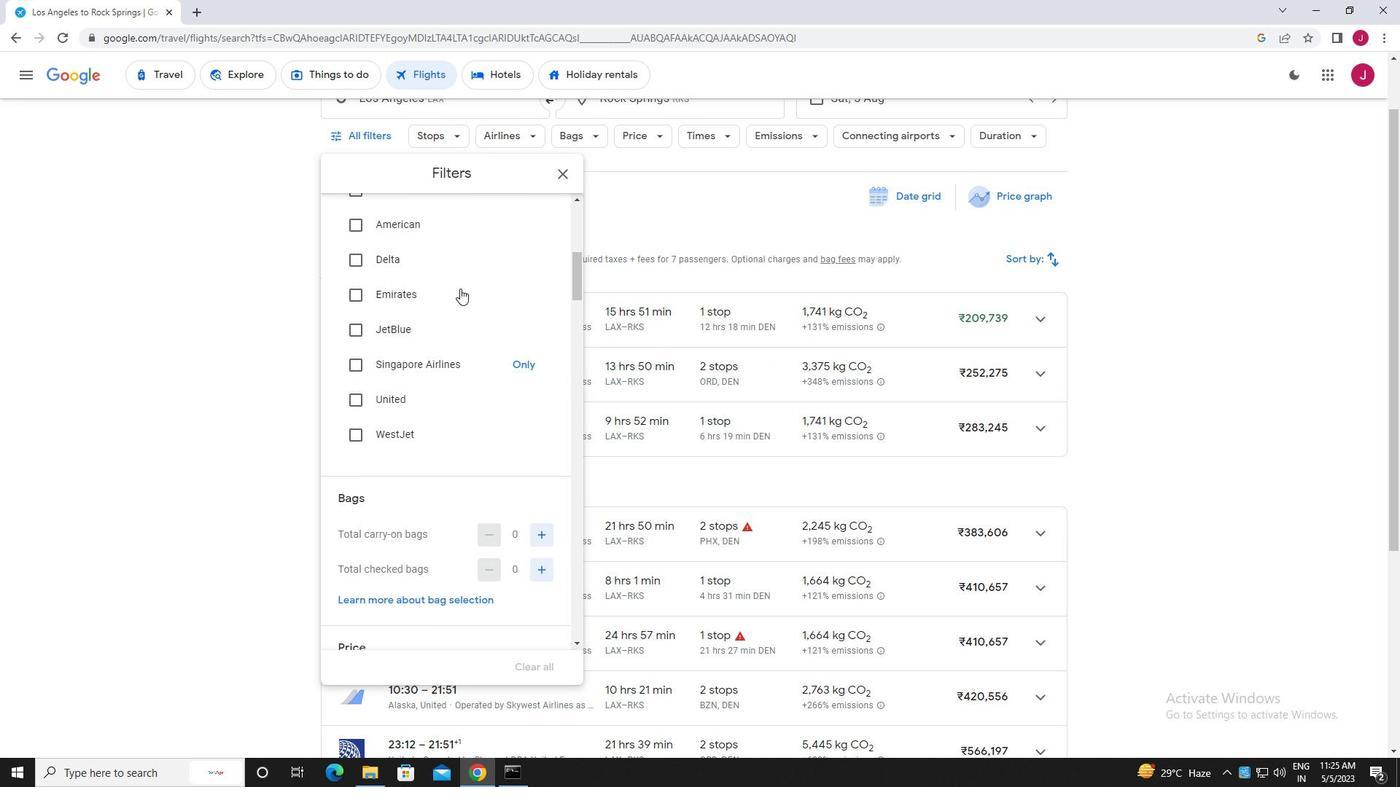 
Action: Mouse scrolled (460, 288) with delta (0, 0)
Screenshot: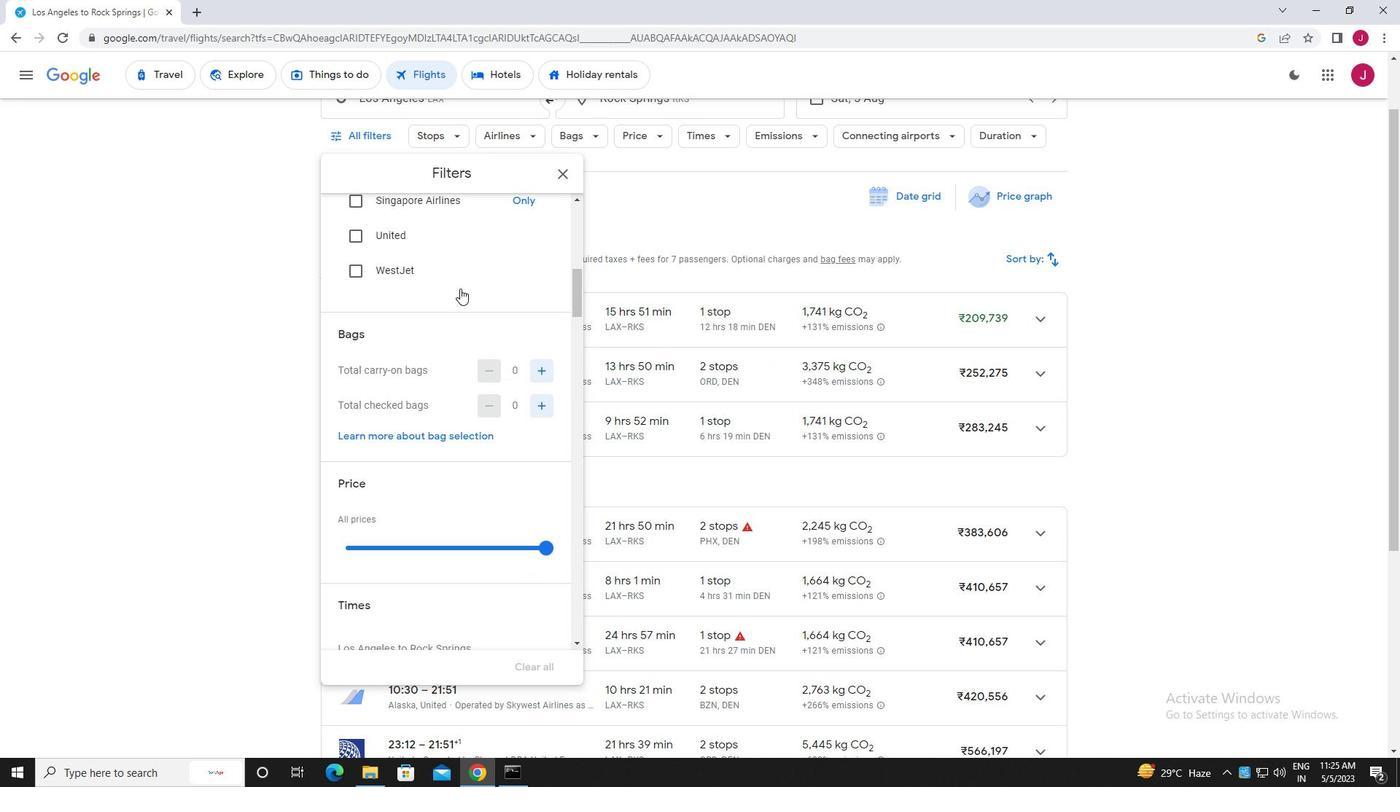 
Action: Mouse scrolled (460, 289) with delta (0, 0)
Screenshot: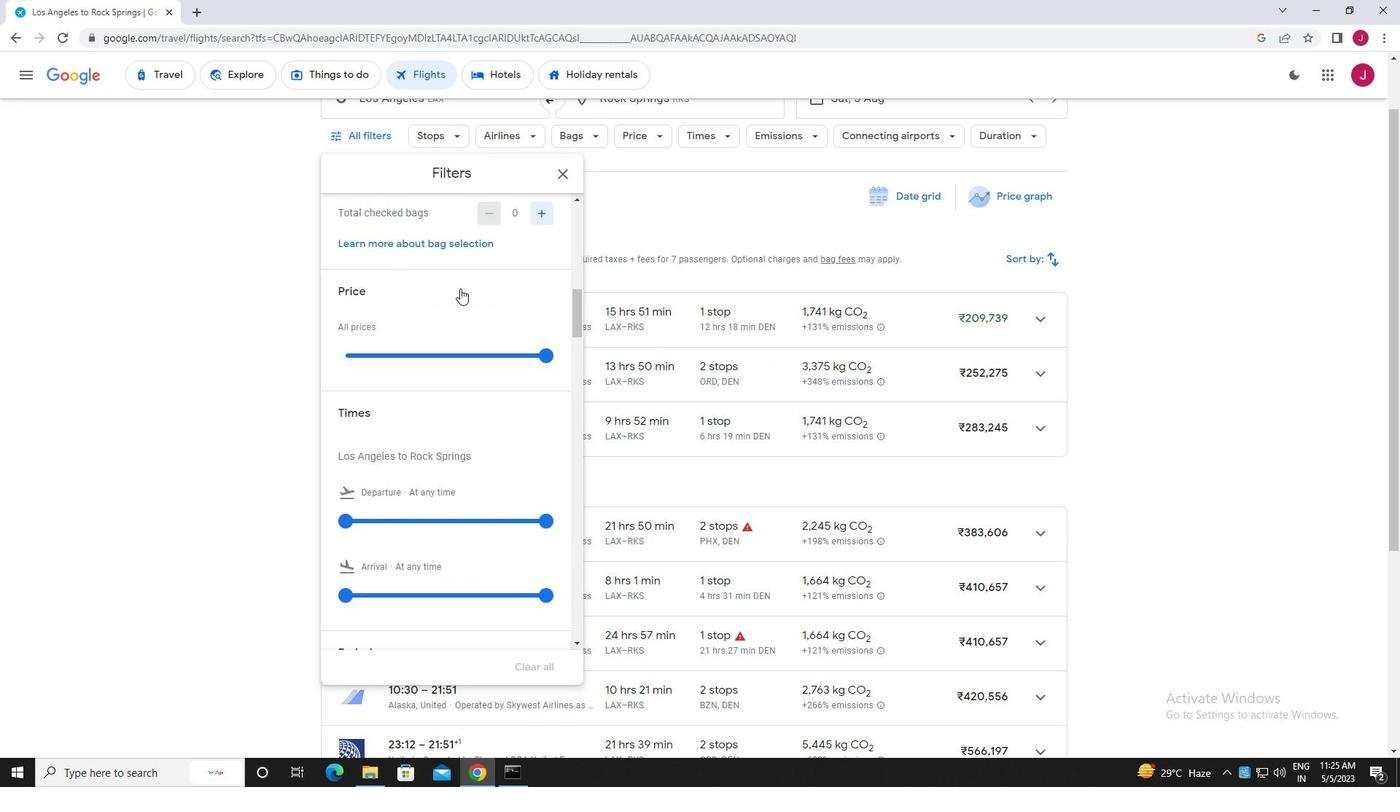 
Action: Mouse moved to (541, 250)
Screenshot: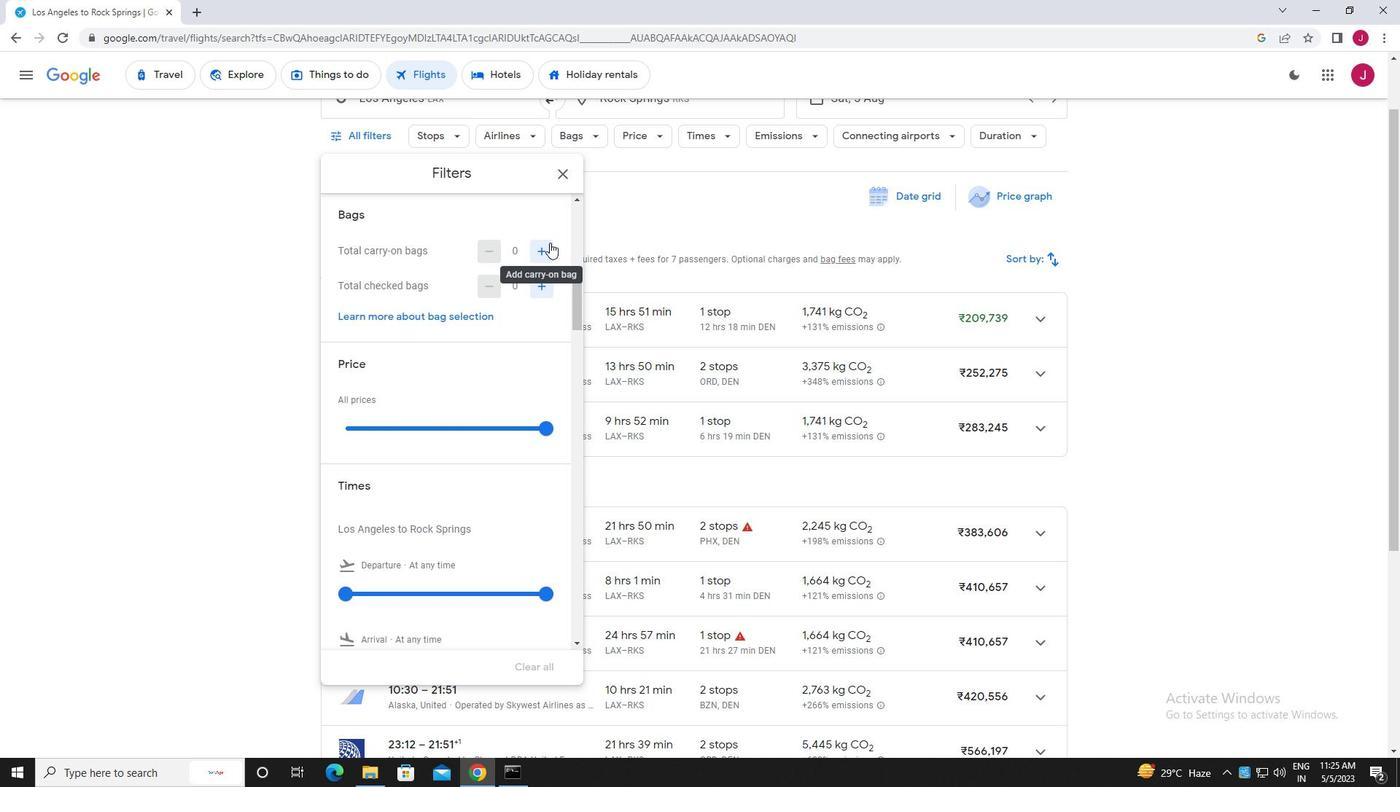 
Action: Mouse pressed left at (541, 250)
Screenshot: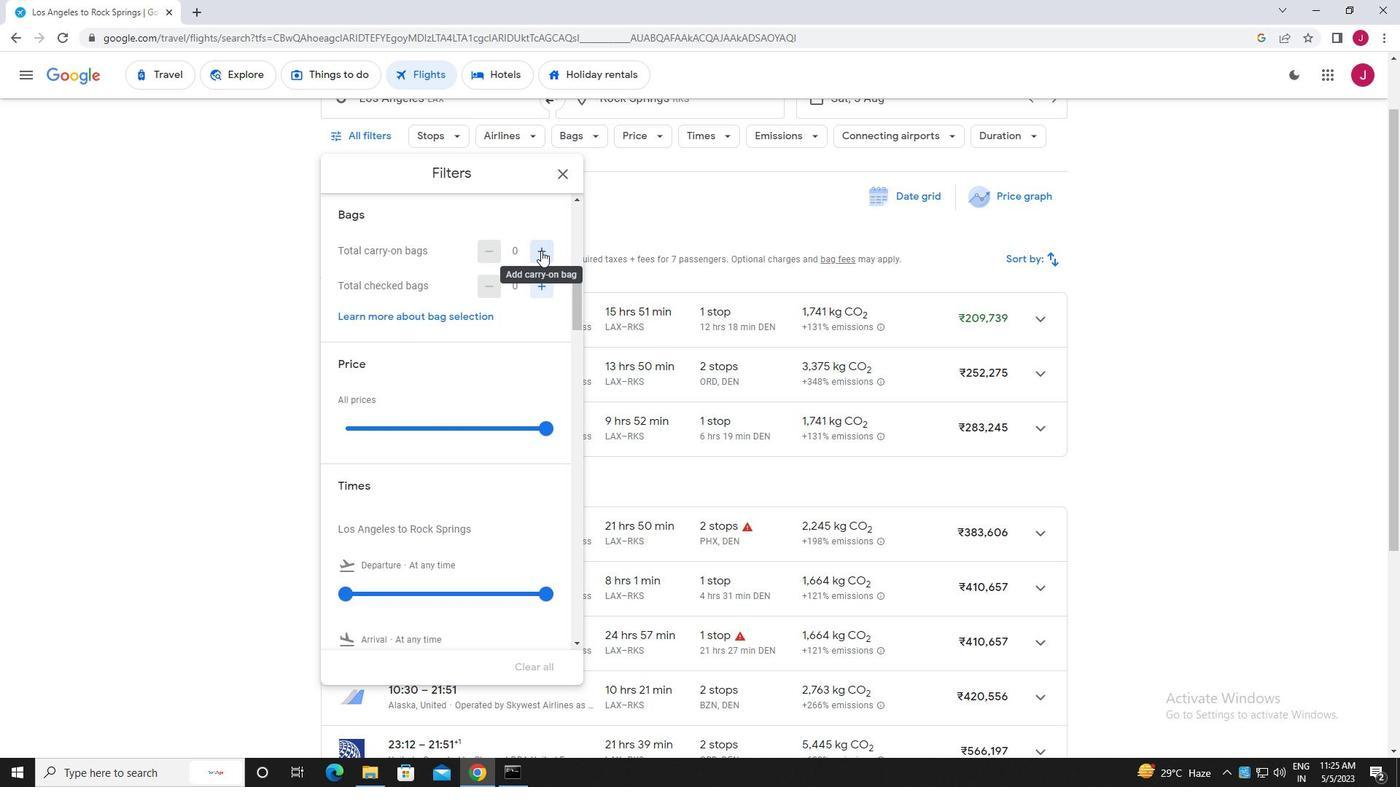 
Action: Mouse moved to (466, 272)
Screenshot: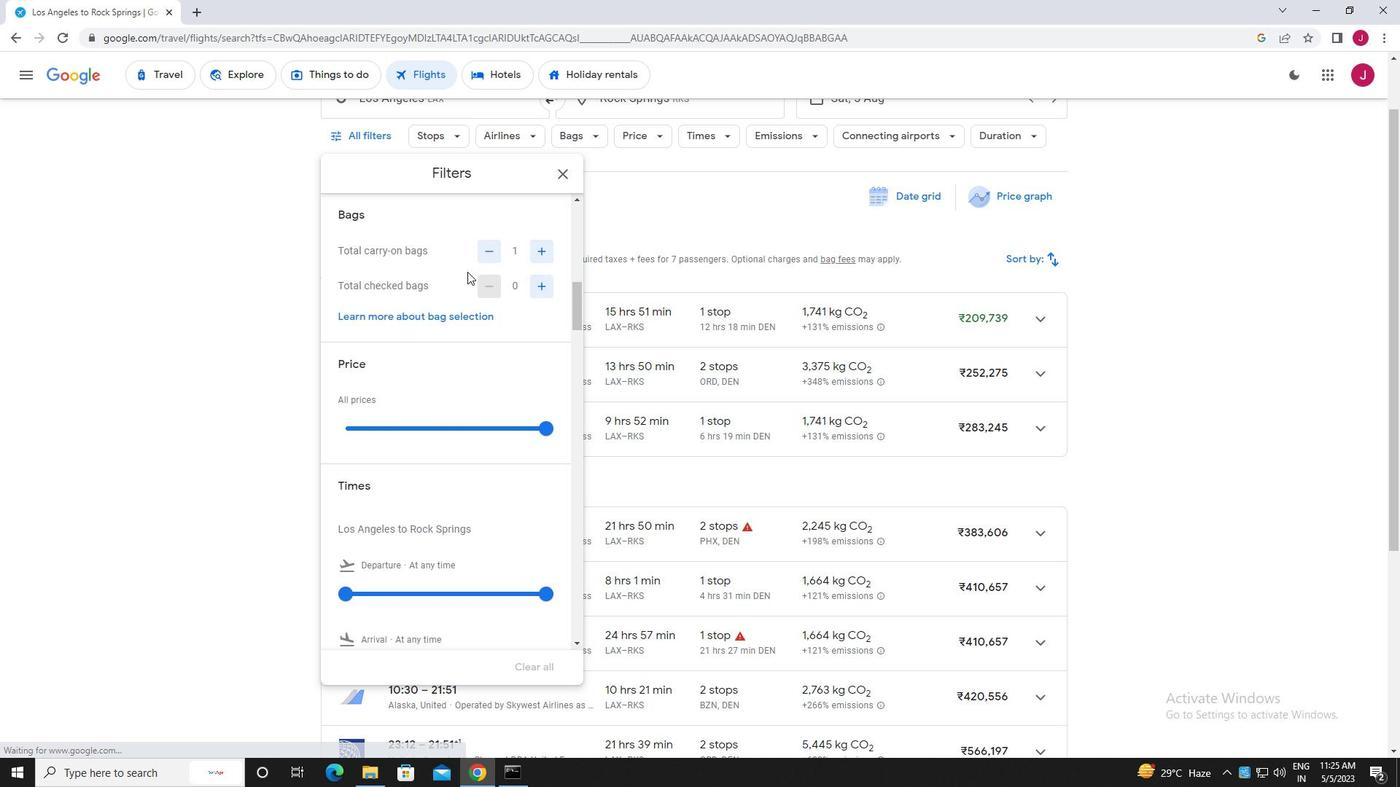 
Action: Mouse scrolled (466, 271) with delta (0, 0)
Screenshot: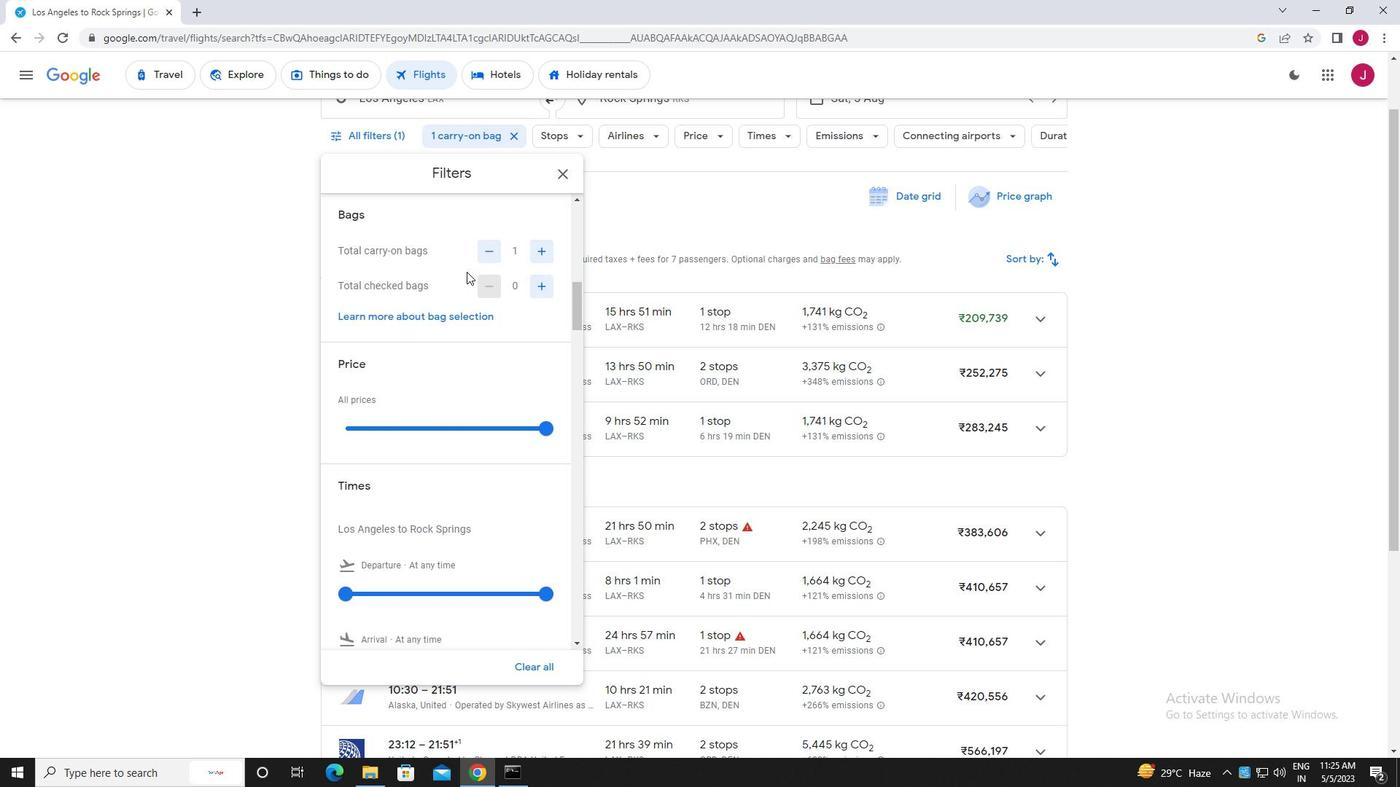 
Action: Mouse scrolled (466, 271) with delta (0, 0)
Screenshot: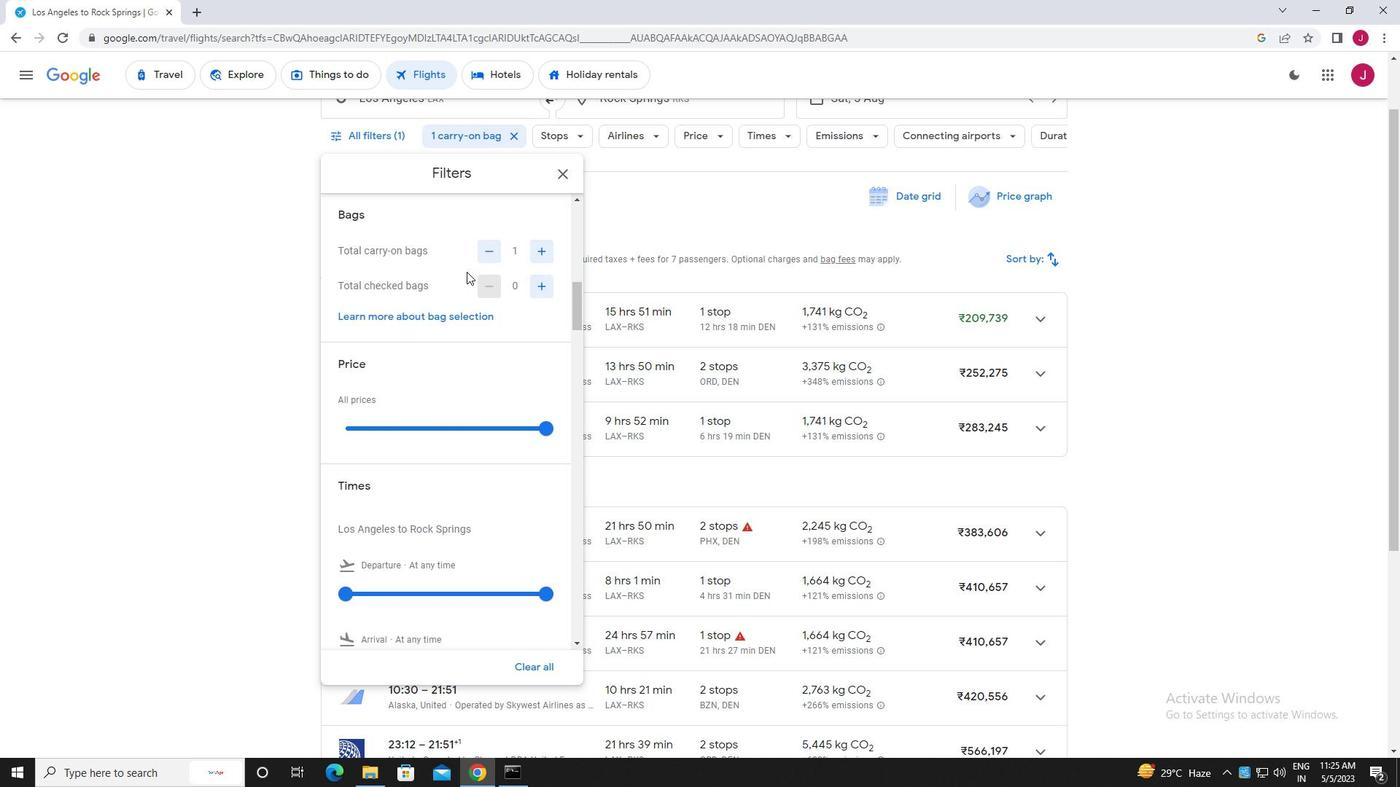 
Action: Mouse moved to (542, 280)
Screenshot: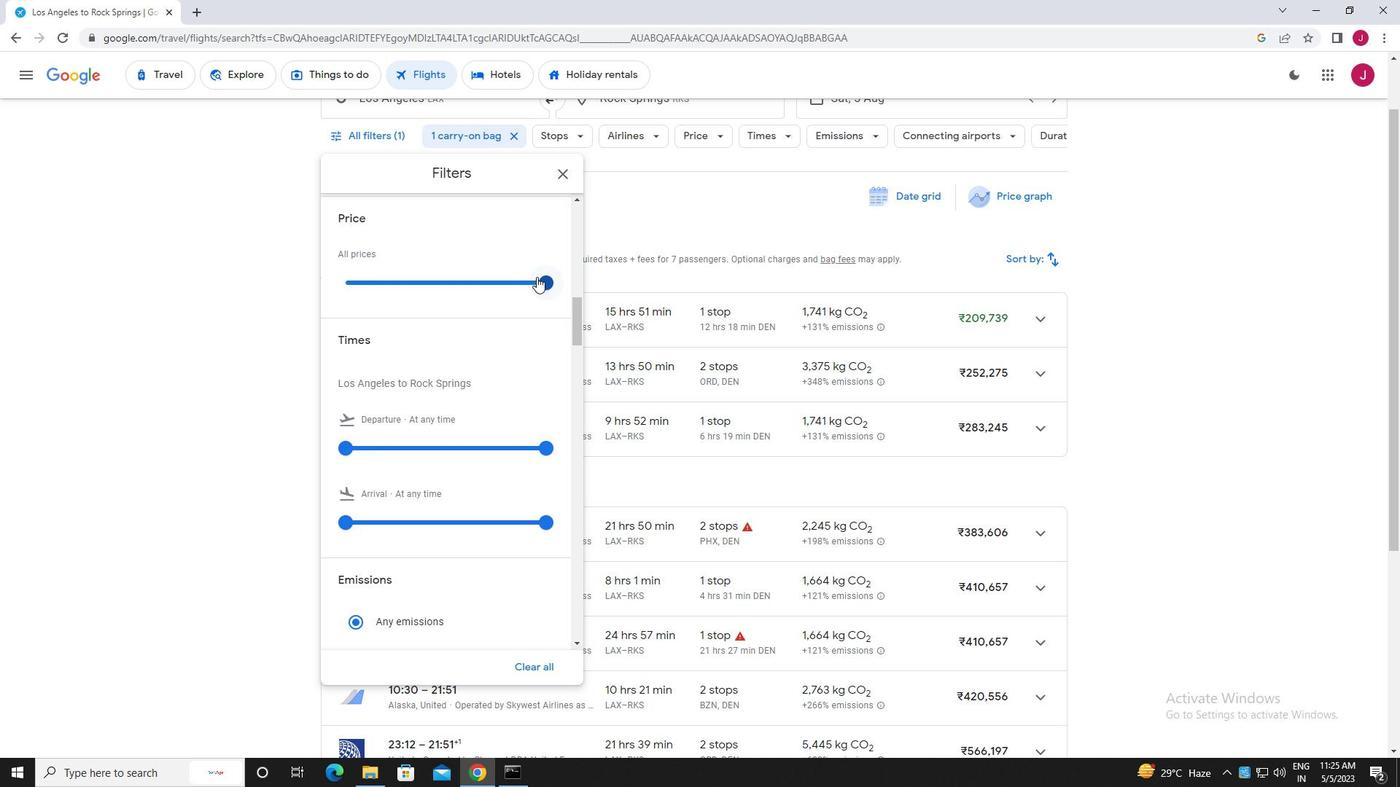 
Action: Mouse pressed left at (542, 280)
Screenshot: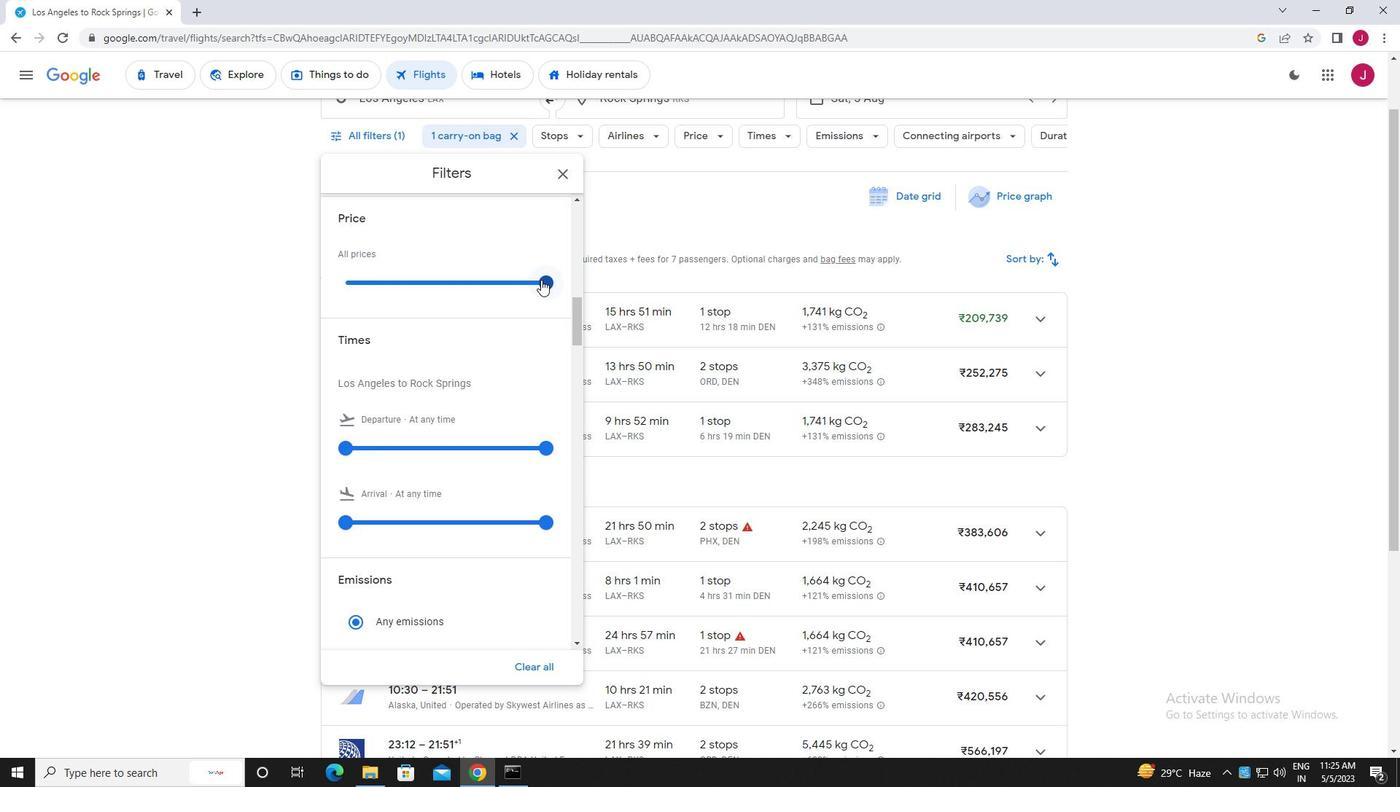 
Action: Mouse moved to (438, 273)
Screenshot: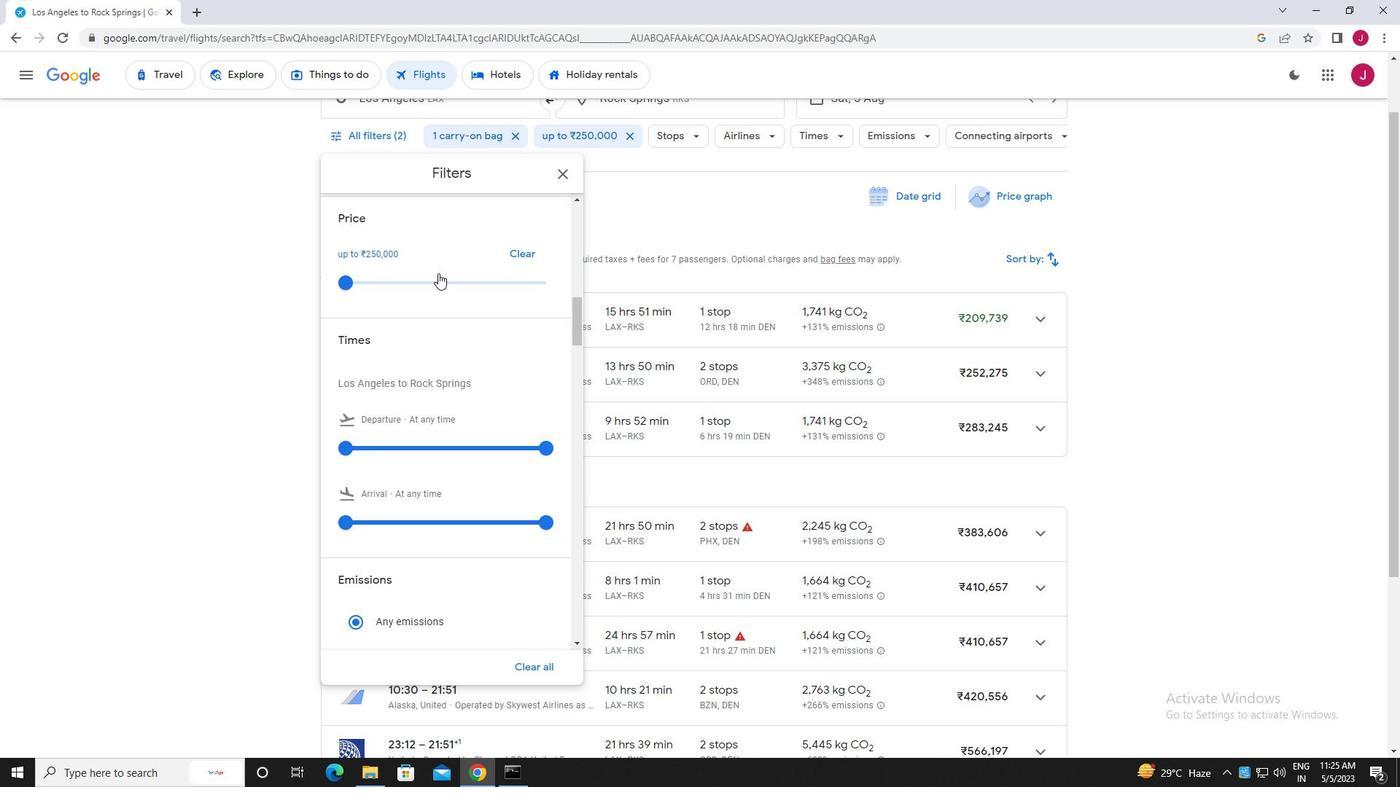 
Action: Mouse scrolled (438, 272) with delta (0, 0)
Screenshot: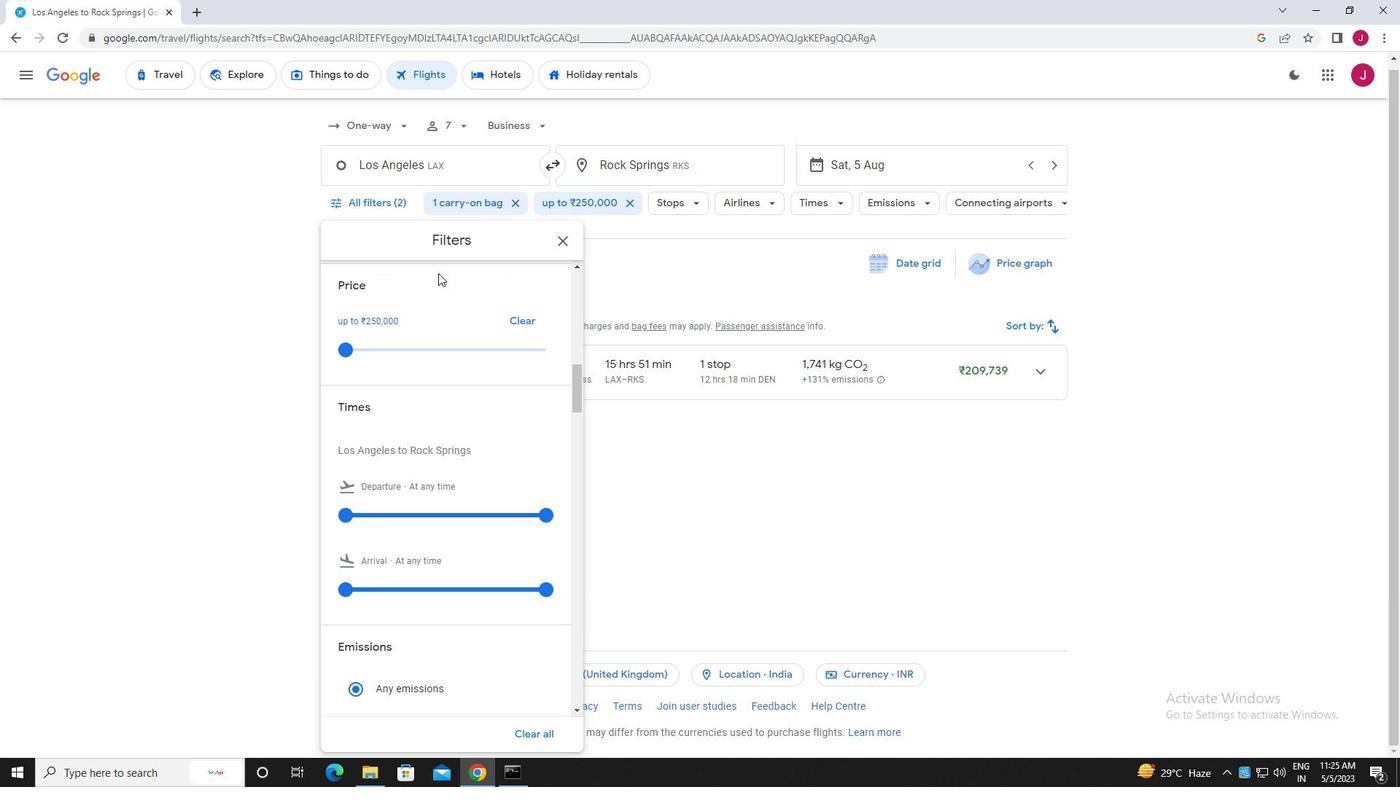
Action: Mouse scrolled (438, 272) with delta (0, 0)
Screenshot: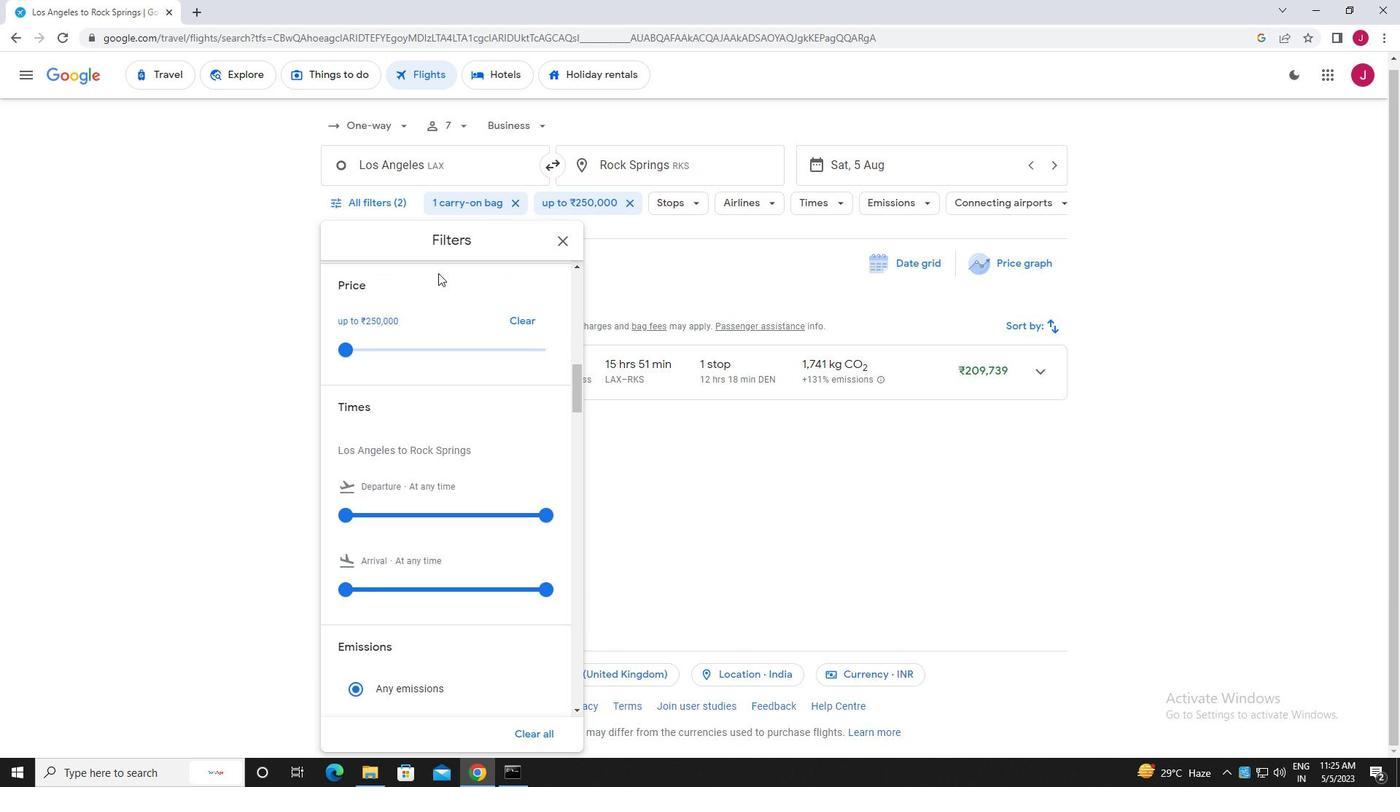 
Action: Mouse scrolled (438, 272) with delta (0, 0)
Screenshot: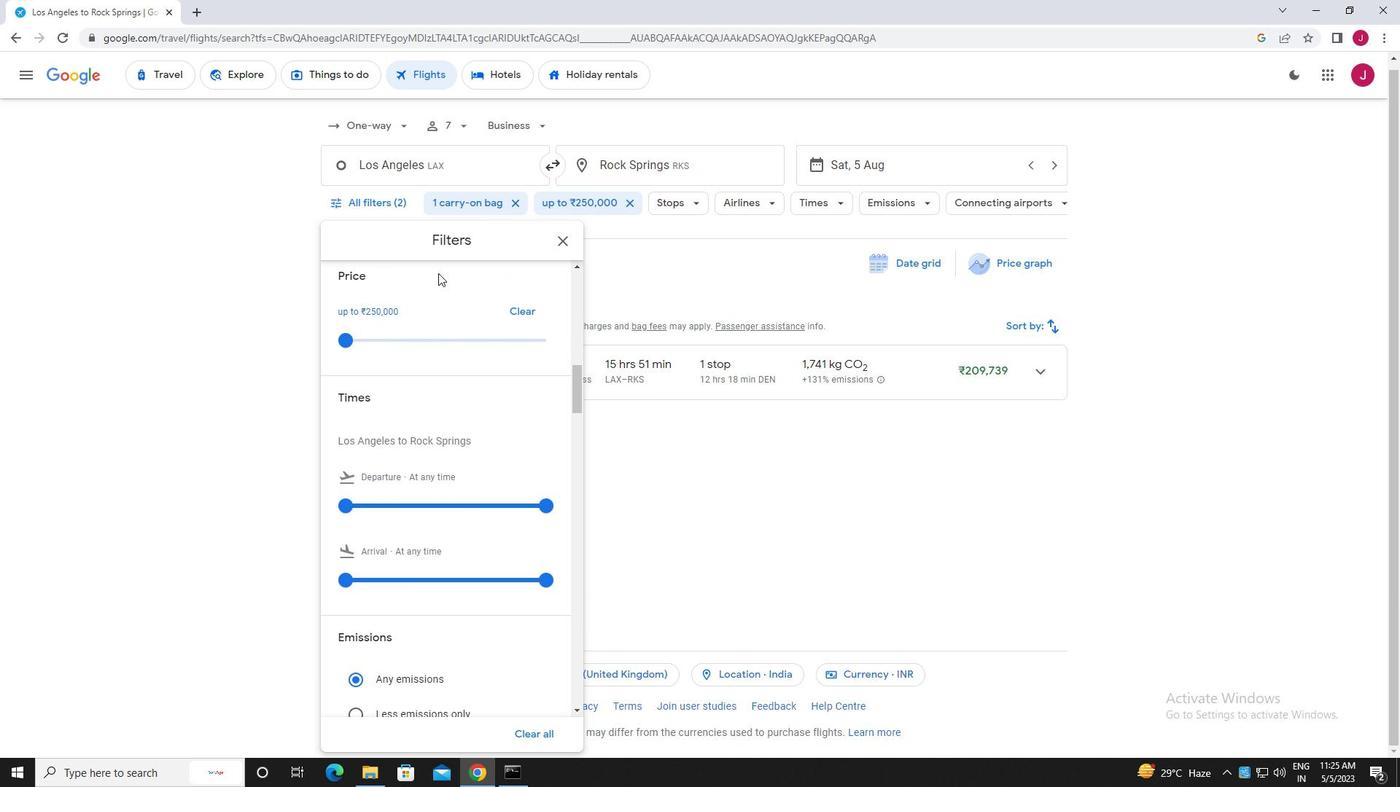 
Action: Mouse moved to (345, 293)
Screenshot: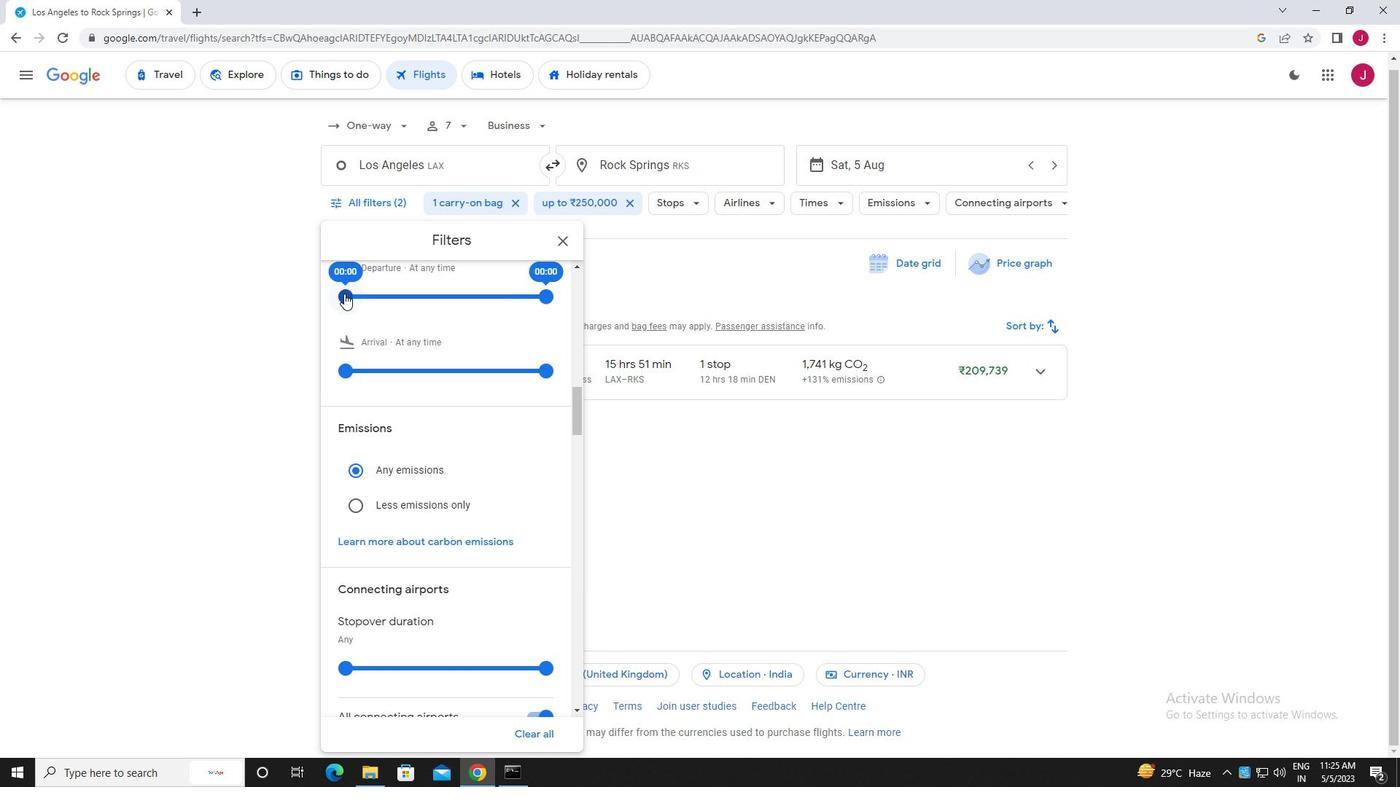 
Action: Mouse pressed left at (345, 293)
Screenshot: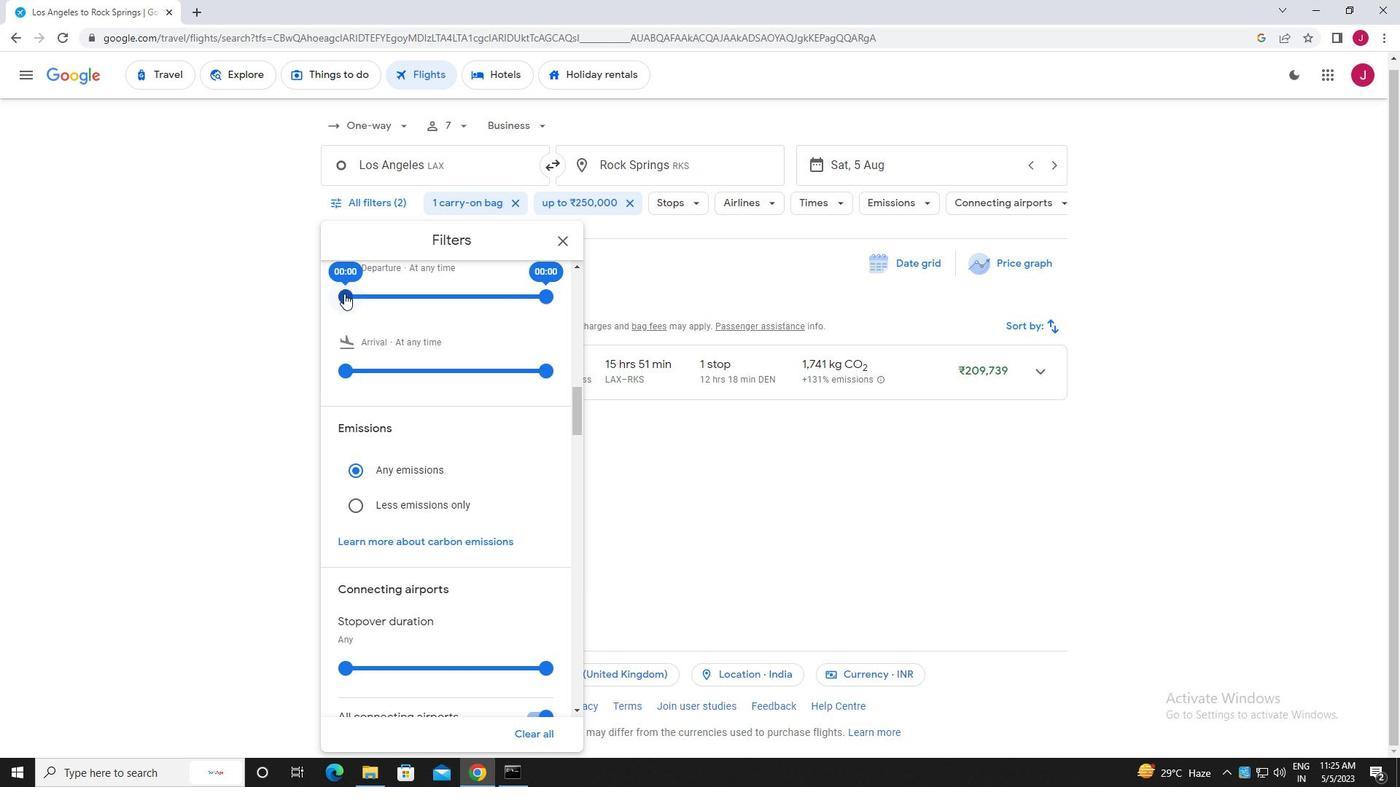 
Action: Mouse moved to (565, 243)
Screenshot: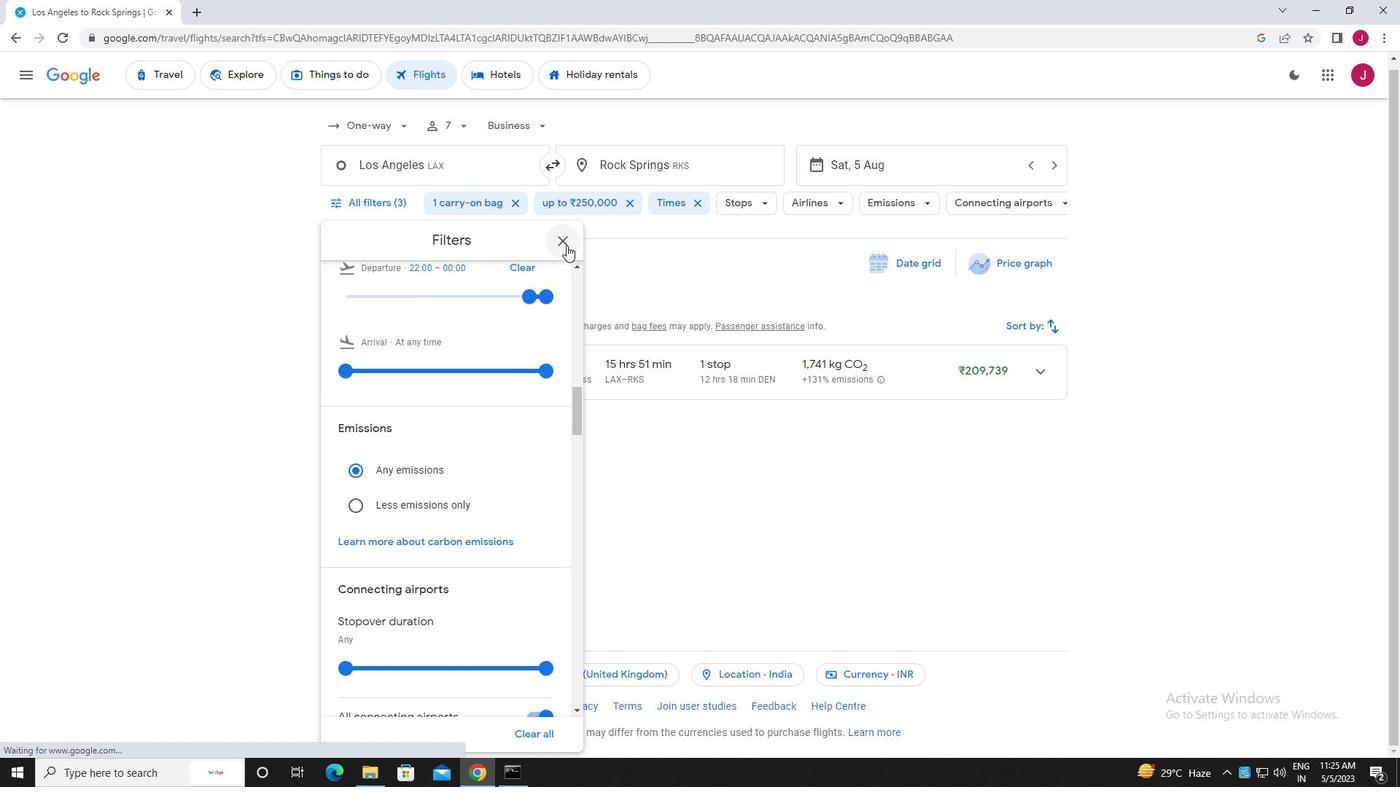 
Action: Mouse pressed left at (565, 243)
Screenshot: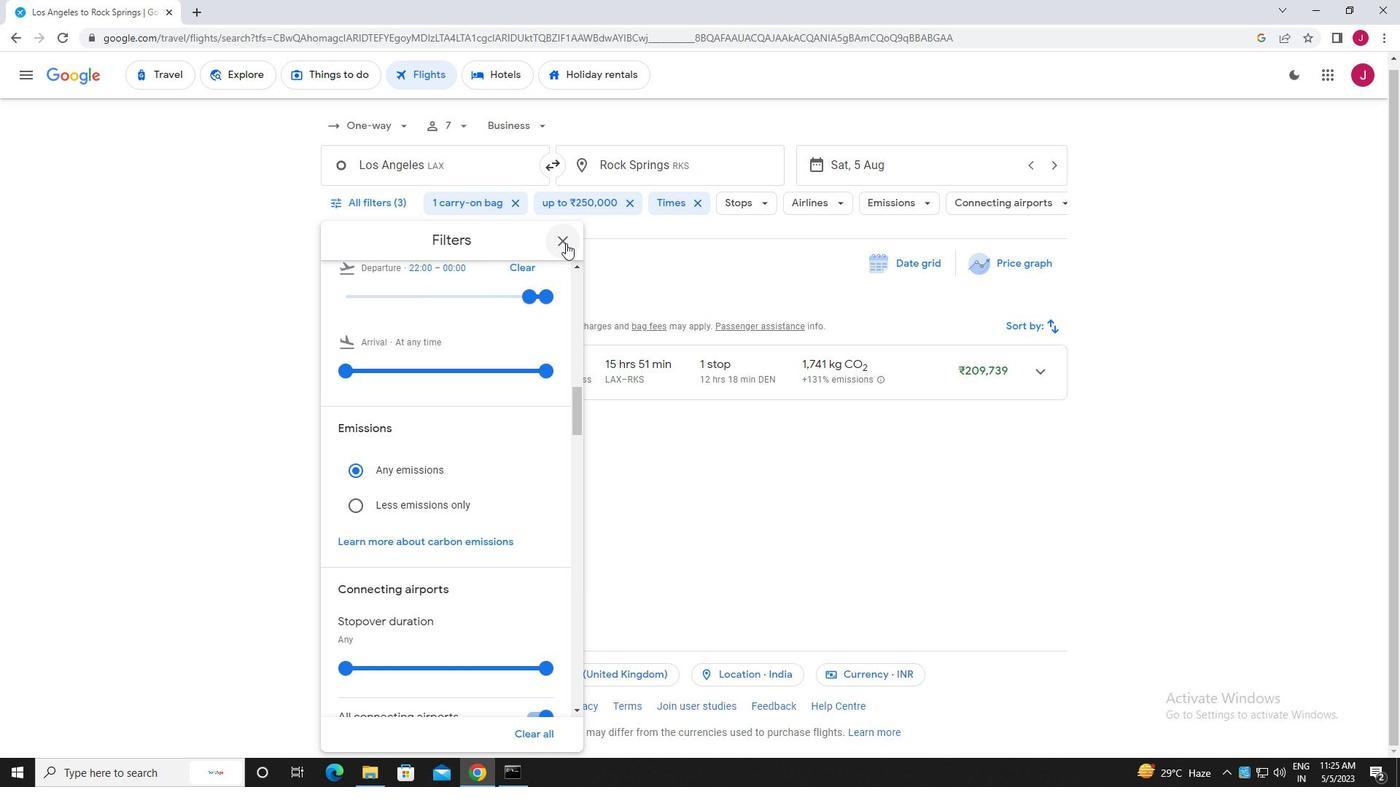 
Action: Mouse moved to (555, 242)
Screenshot: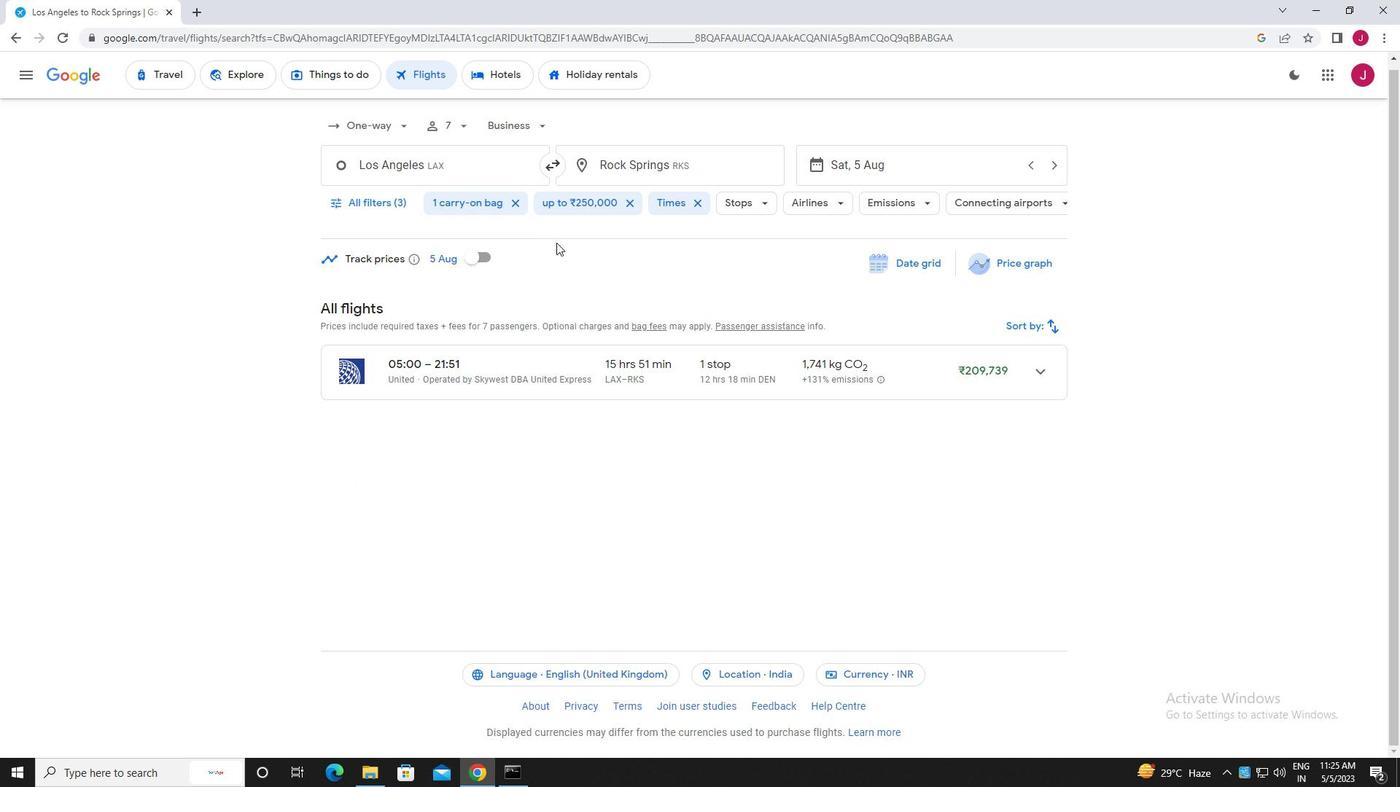 
